 Task: Play online Dominion games in medium mode.
Action: Mouse moved to (477, 499)
Screenshot: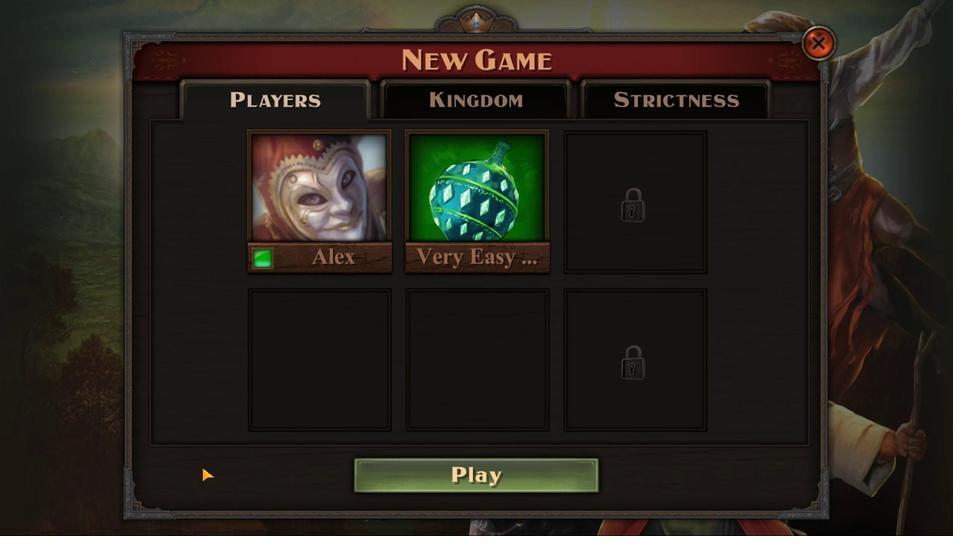 
Action: Mouse pressed left at (477, 499)
Screenshot: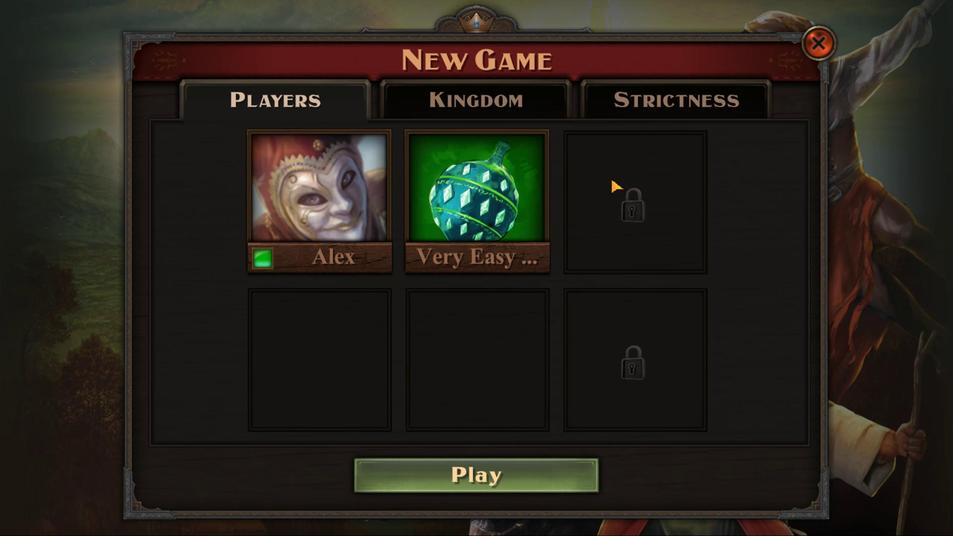 
Action: Mouse moved to (345, 376)
Screenshot: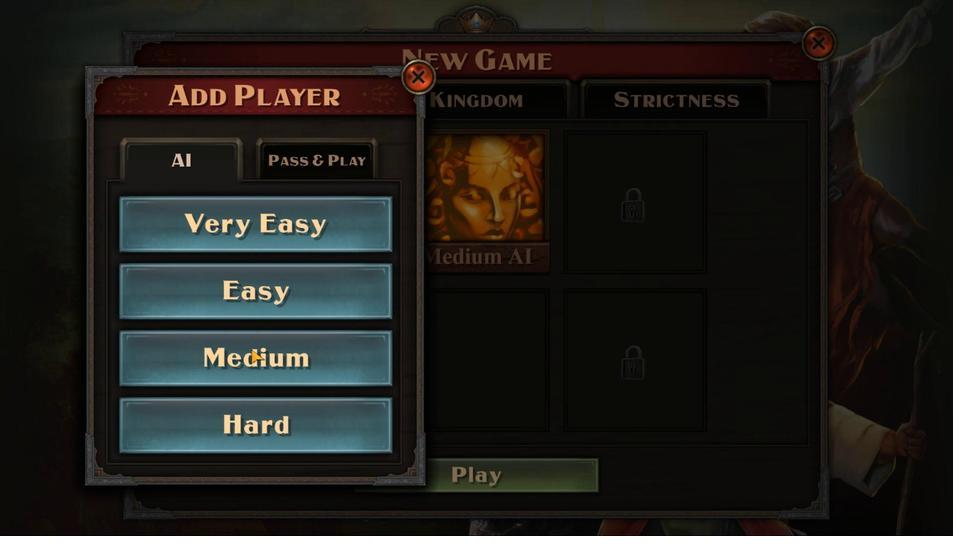 
Action: Mouse pressed left at (345, 376)
Screenshot: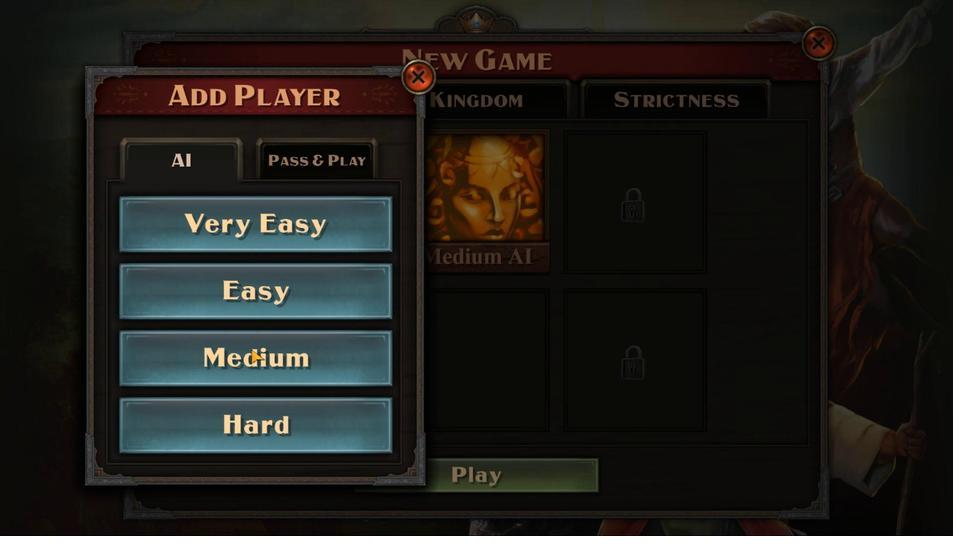 
Action: Mouse moved to (454, 443)
Screenshot: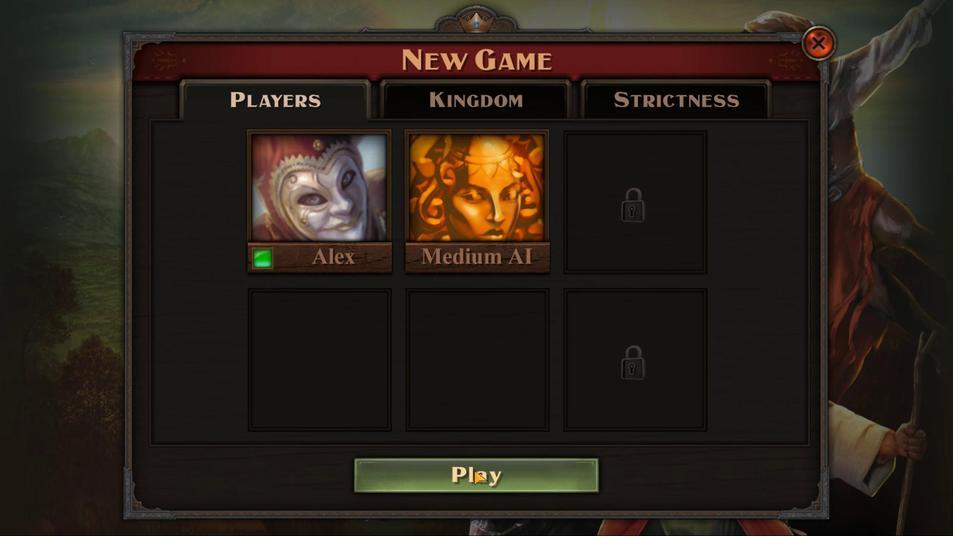 
Action: Mouse pressed left at (454, 443)
Screenshot: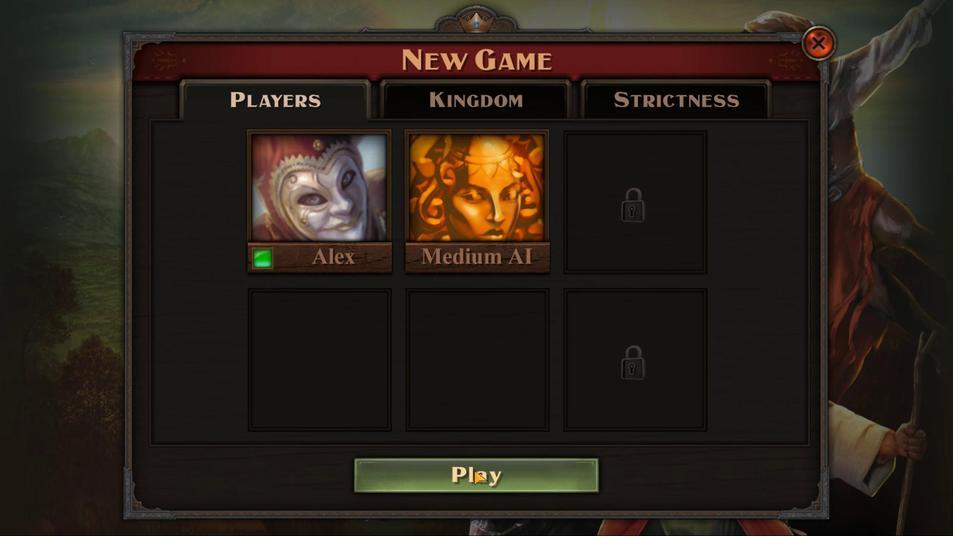 
Action: Mouse moved to (361, 498)
Screenshot: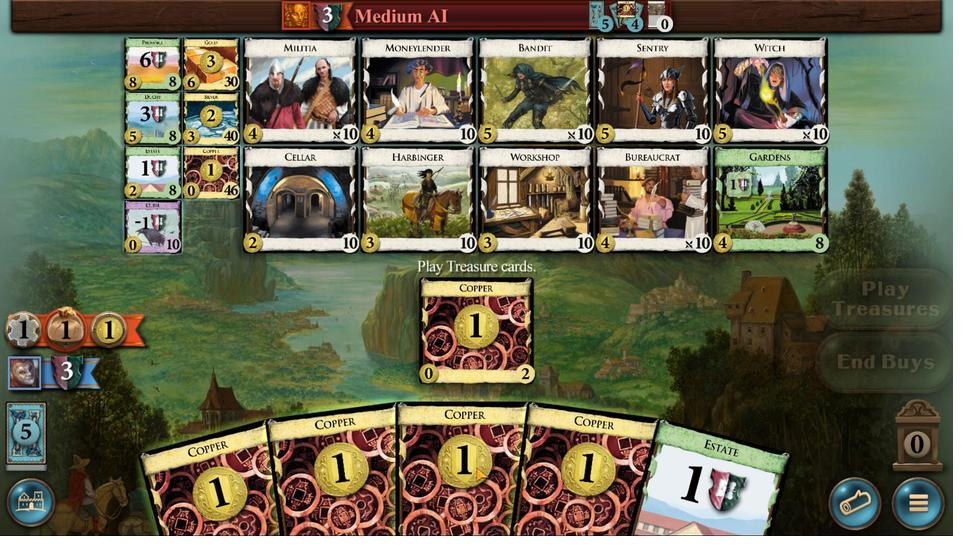 
Action: Mouse pressed left at (361, 498)
Screenshot: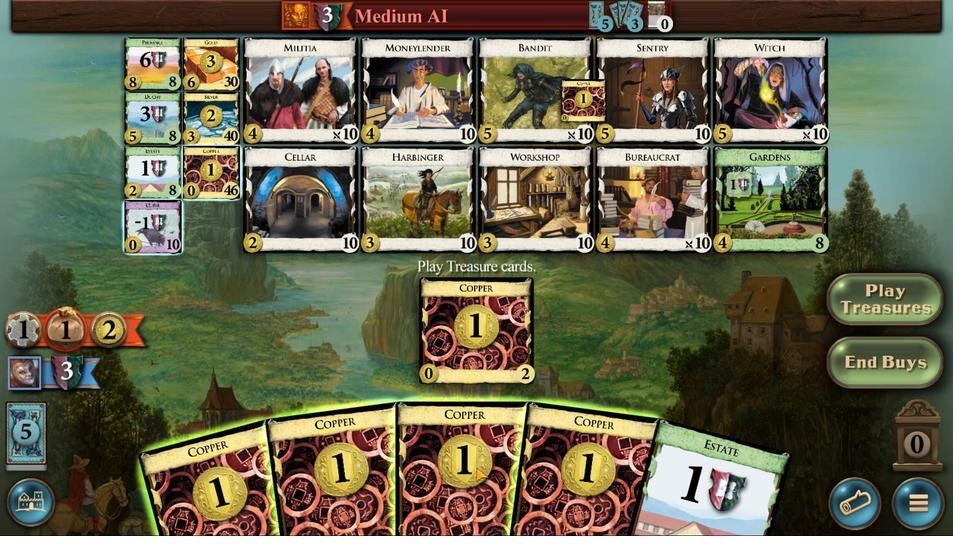 
Action: Mouse moved to (350, 484)
Screenshot: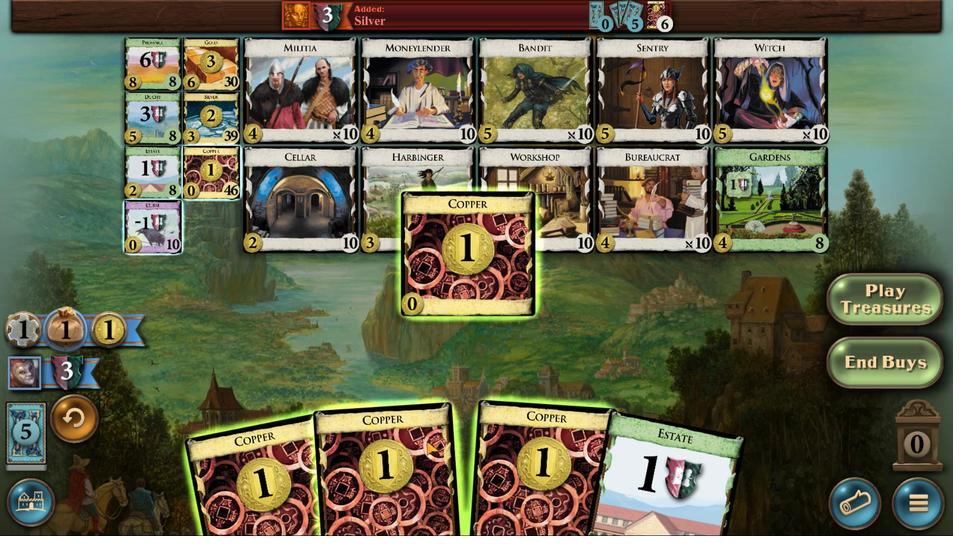 
Action: Mouse scrolled (350, 484) with delta (0, 0)
Screenshot: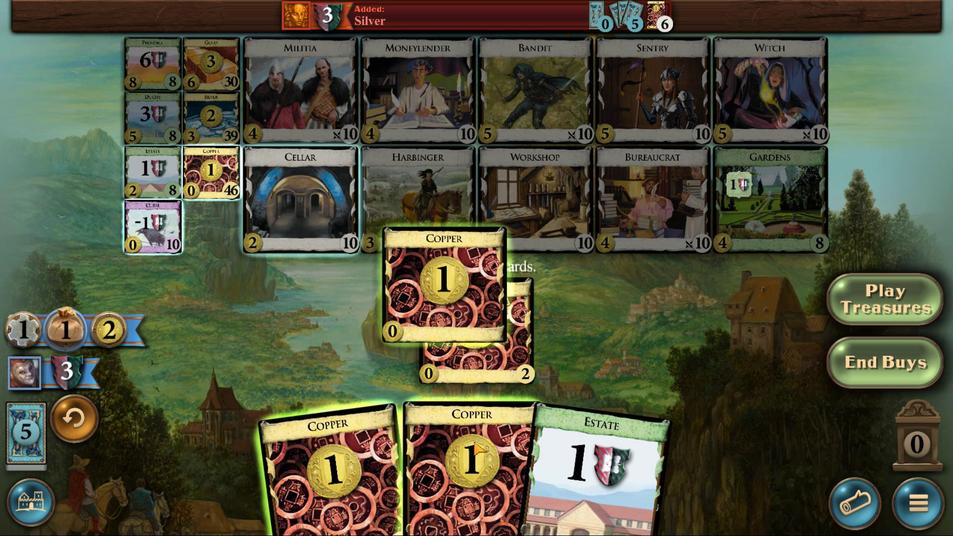 
Action: Mouse scrolled (350, 484) with delta (0, 0)
Screenshot: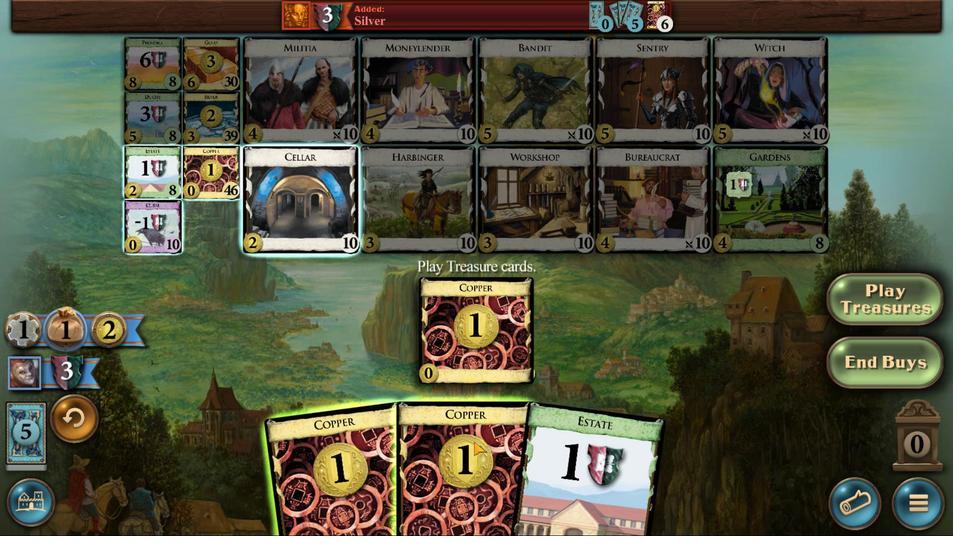 
Action: Mouse moved to (382, 485)
Screenshot: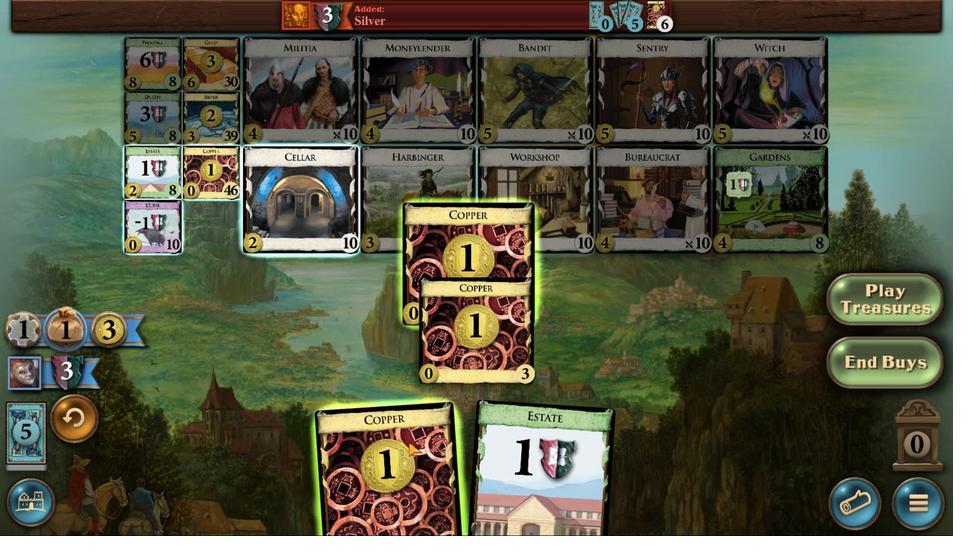 
Action: Mouse scrolled (382, 485) with delta (0, 0)
Screenshot: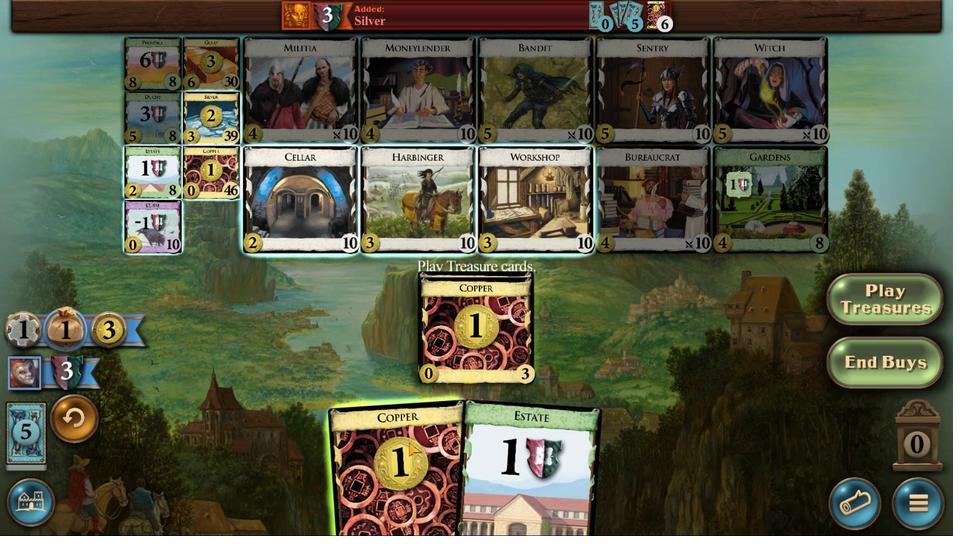 
Action: Mouse scrolled (382, 485) with delta (0, 0)
Screenshot: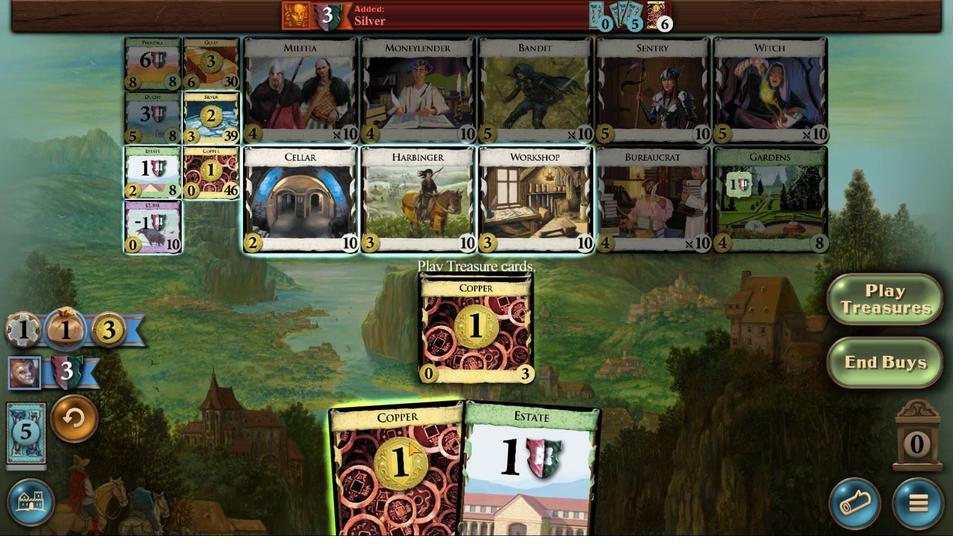 
Action: Mouse scrolled (382, 485) with delta (0, 0)
Screenshot: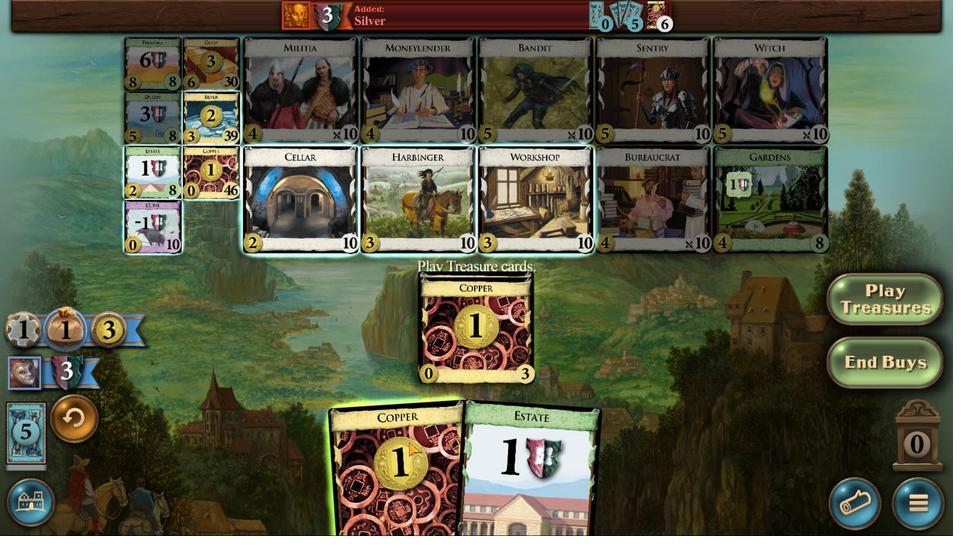 
Action: Mouse moved to (361, 485)
Screenshot: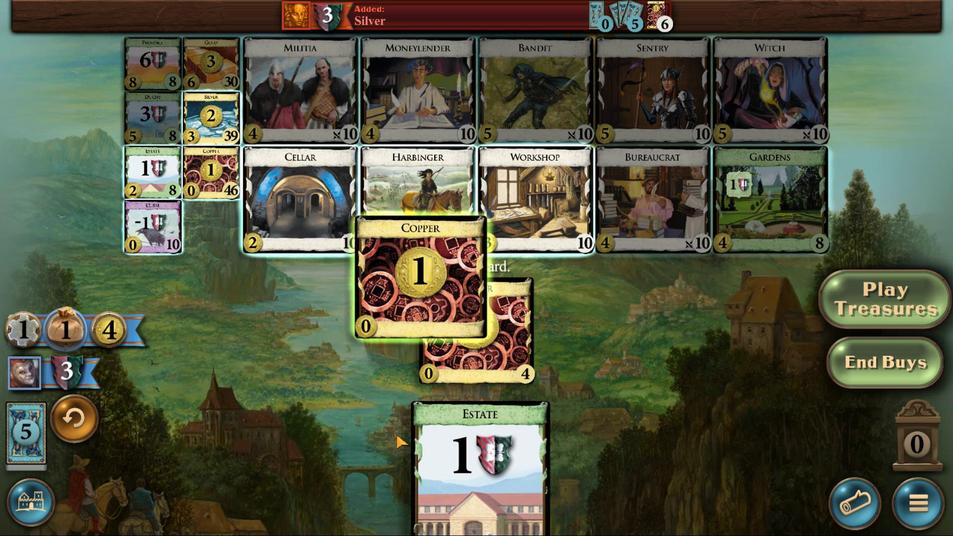 
Action: Mouse scrolled (361, 485) with delta (0, 0)
Screenshot: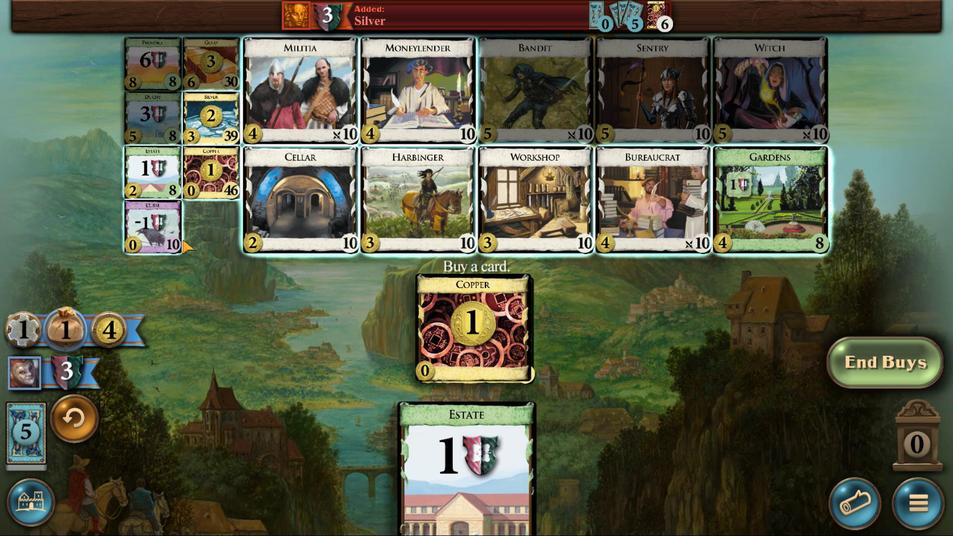 
Action: Mouse scrolled (361, 485) with delta (0, 0)
Screenshot: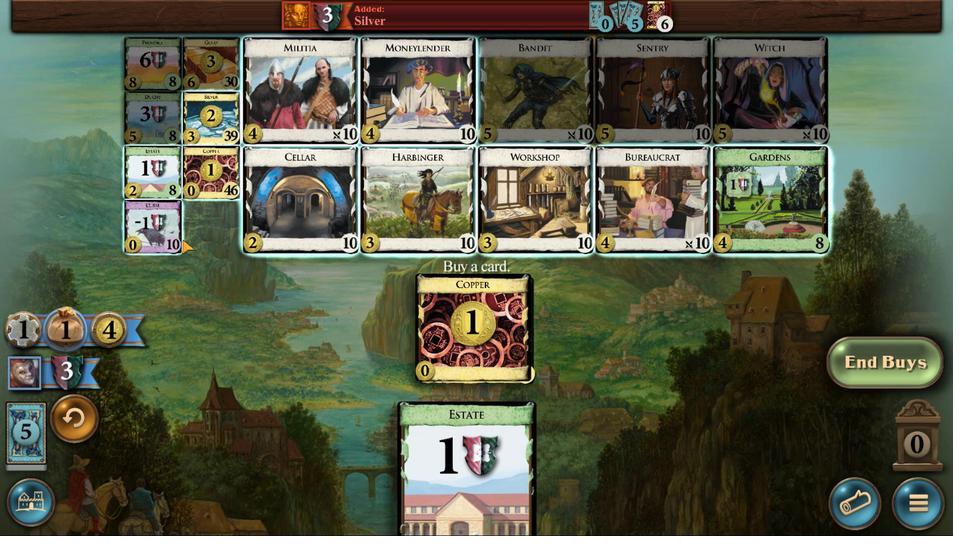 
Action: Mouse scrolled (361, 485) with delta (0, 0)
Screenshot: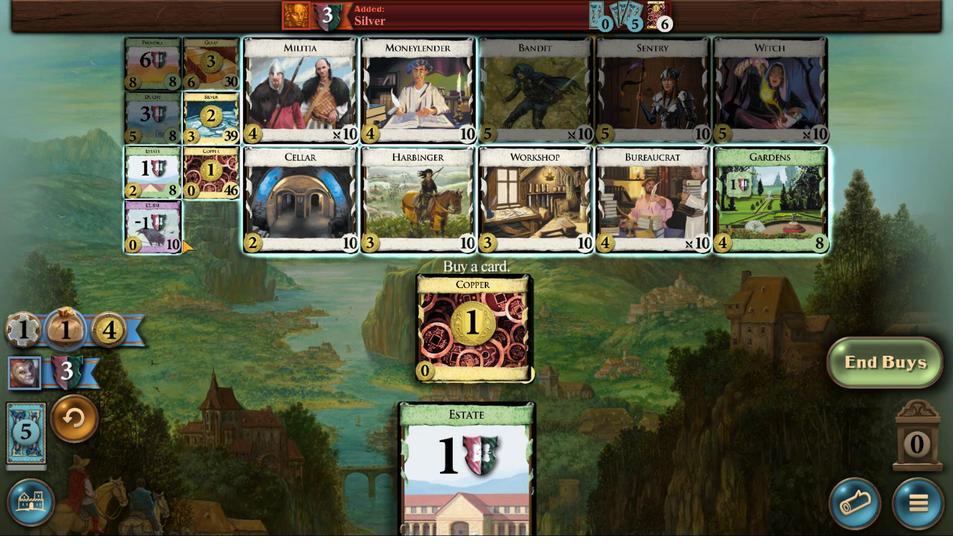 
Action: Mouse moved to (388, 485)
Screenshot: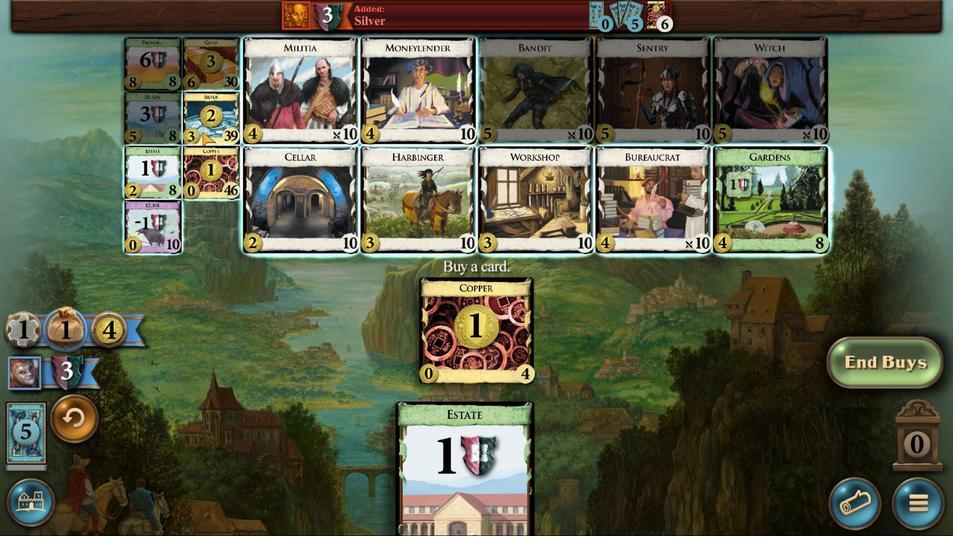 
Action: Mouse scrolled (388, 485) with delta (0, 0)
Screenshot: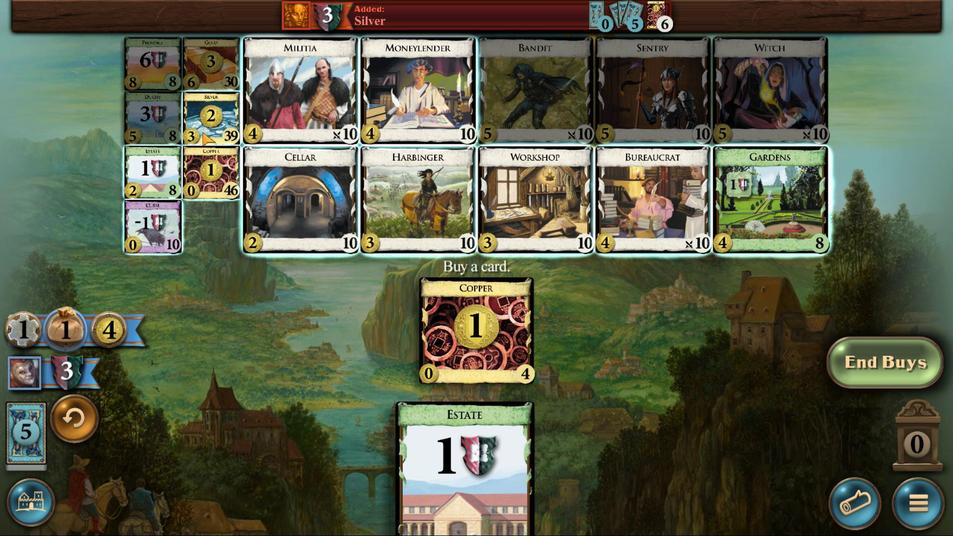 
Action: Mouse scrolled (388, 485) with delta (0, 0)
Screenshot: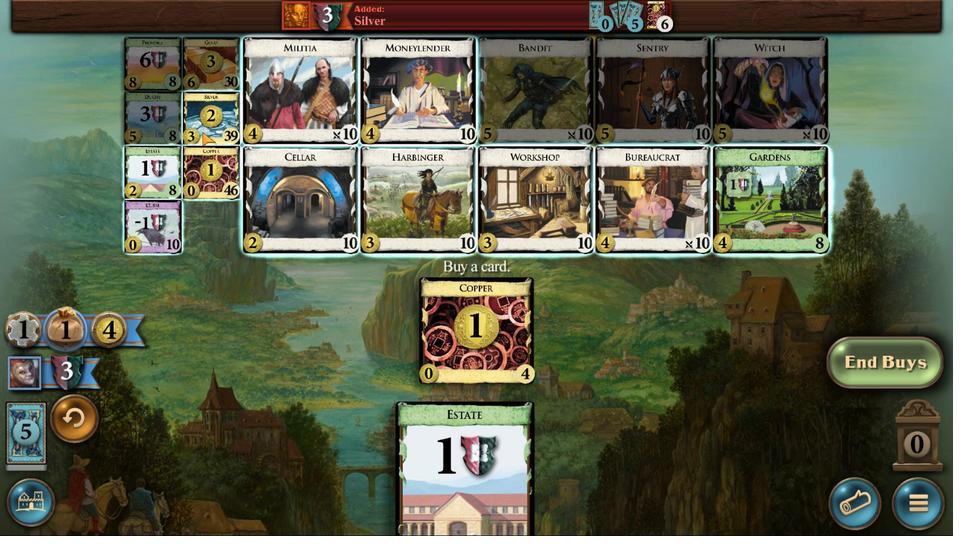 
Action: Mouse moved to (474, 346)
Screenshot: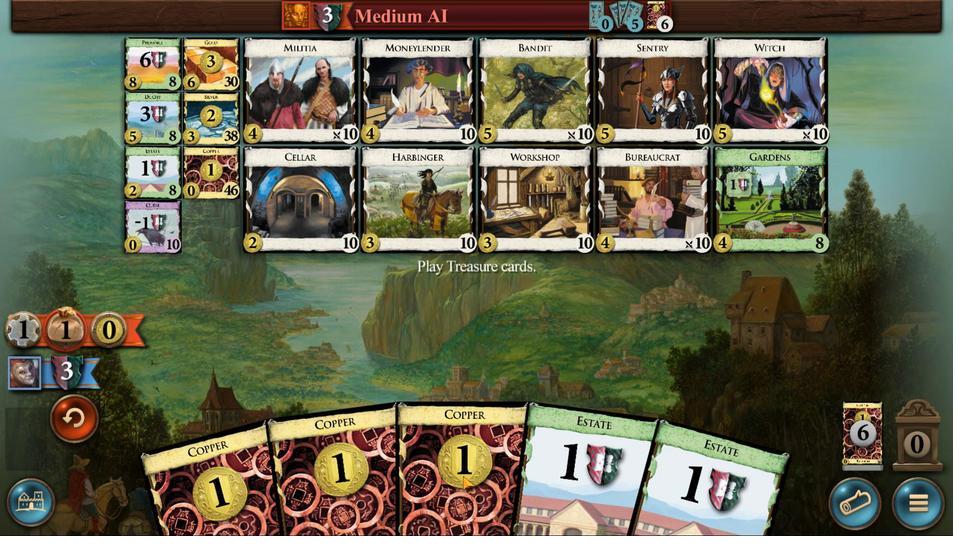 
Action: Mouse pressed left at (474, 346)
Screenshot: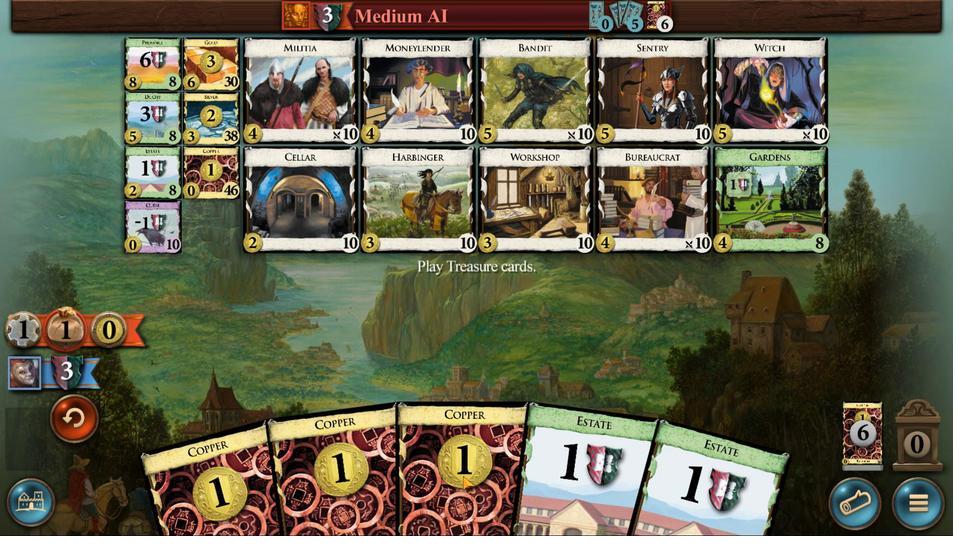 
Action: Mouse moved to (414, 499)
Screenshot: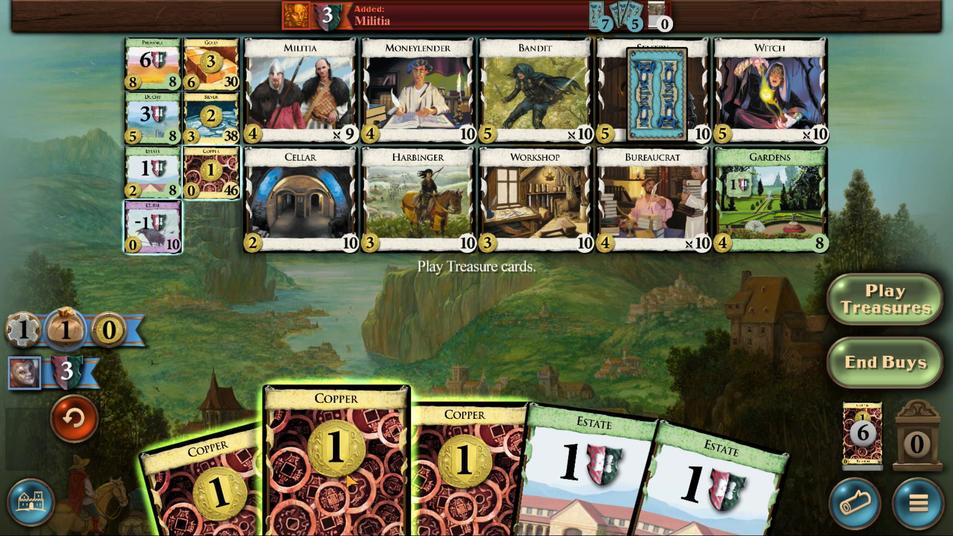 
Action: Mouse scrolled (414, 499) with delta (0, 0)
Screenshot: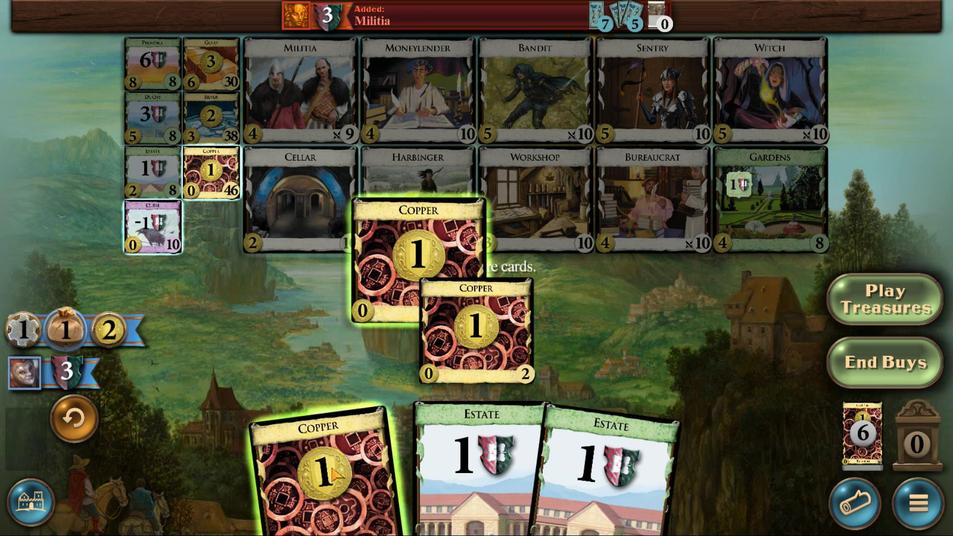 
Action: Mouse scrolled (414, 499) with delta (0, 0)
Screenshot: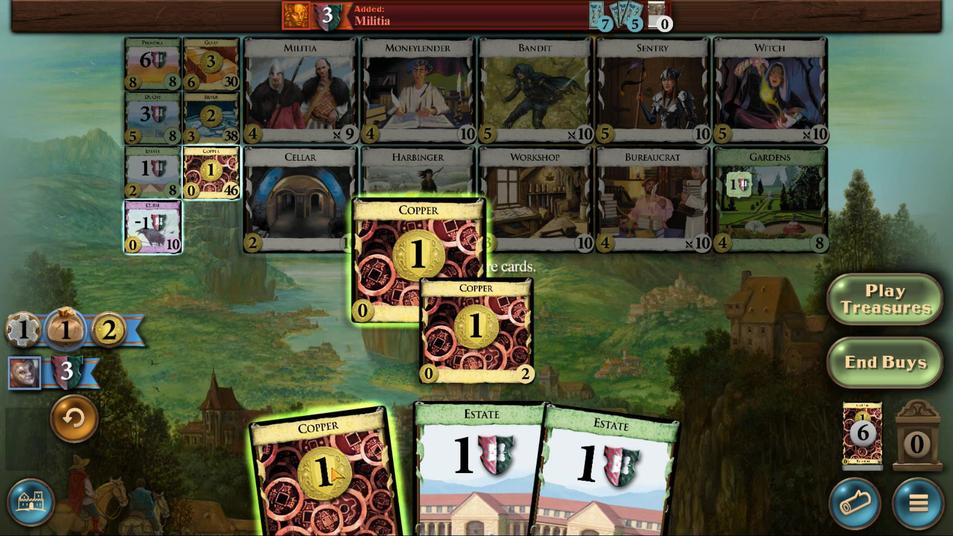 
Action: Mouse scrolled (414, 499) with delta (0, 0)
Screenshot: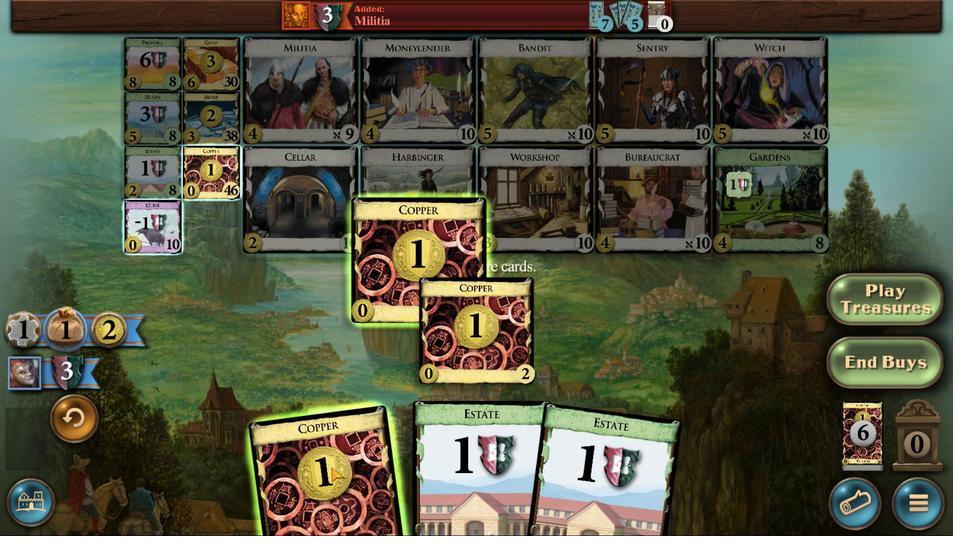 
Action: Mouse moved to (411, 497)
Screenshot: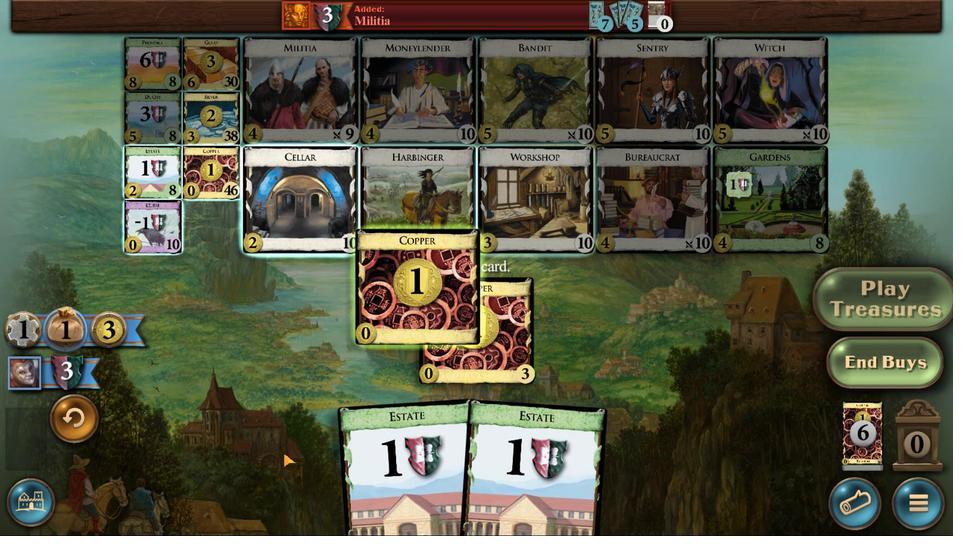 
Action: Mouse scrolled (411, 496) with delta (0, 0)
Screenshot: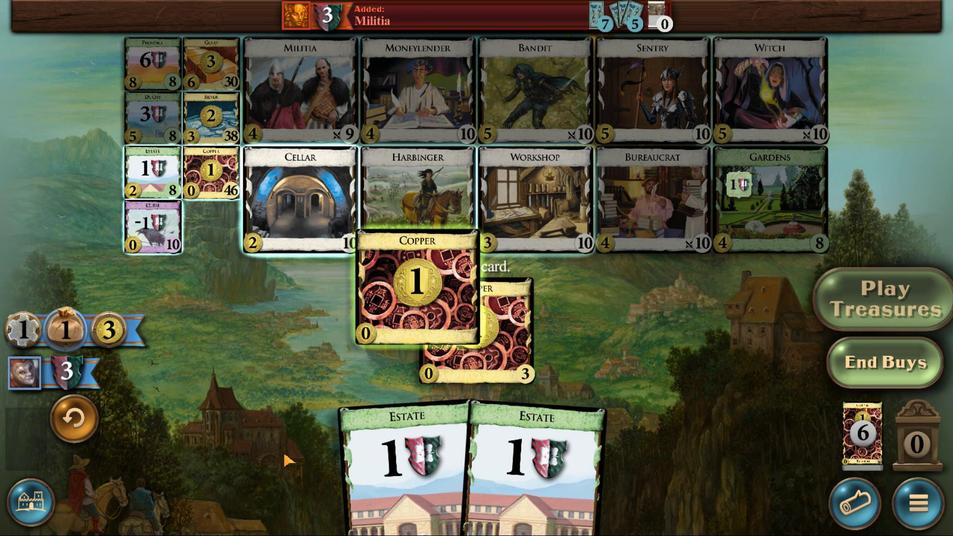 
Action: Mouse scrolled (411, 496) with delta (0, 0)
Screenshot: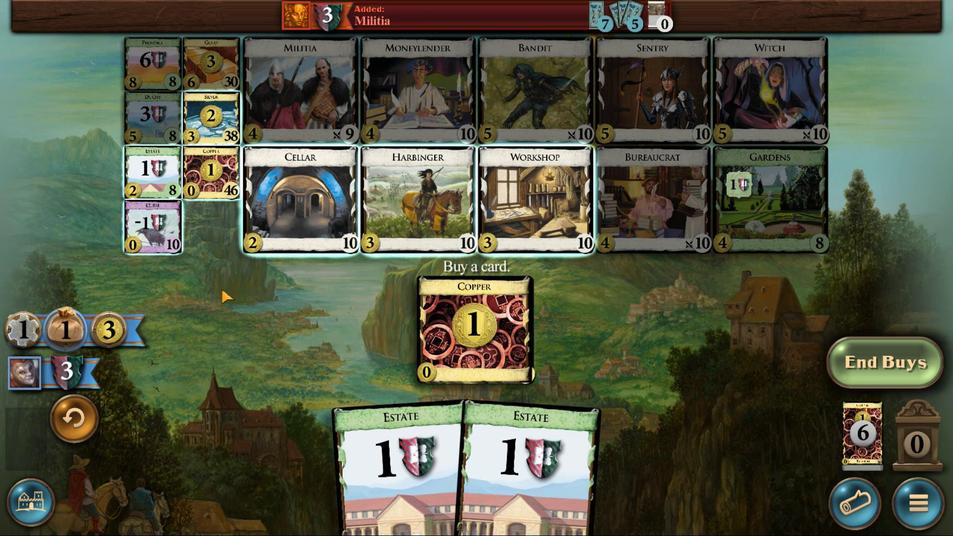 
Action: Mouse scrolled (411, 496) with delta (0, 0)
Screenshot: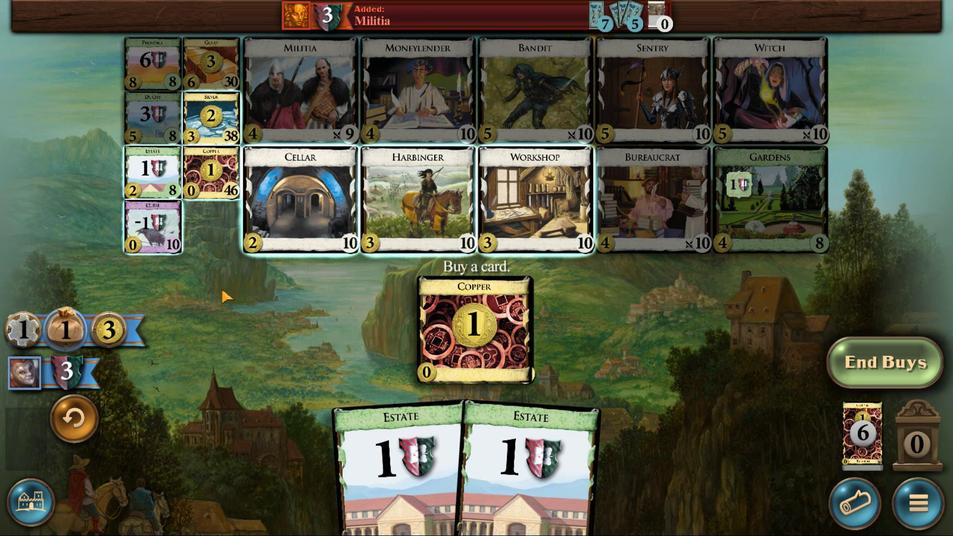 
Action: Mouse moved to (421, 496)
Screenshot: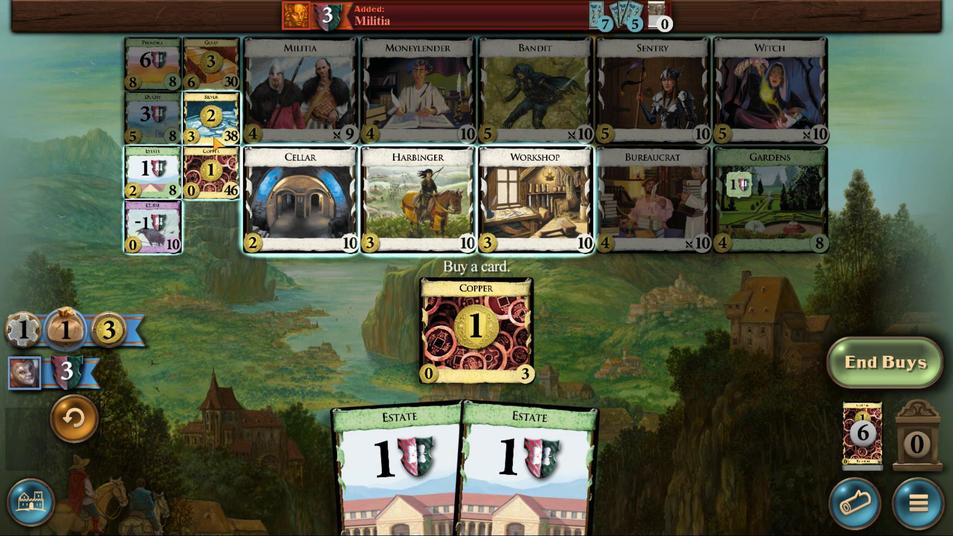 
Action: Mouse scrolled (421, 496) with delta (0, 0)
Screenshot: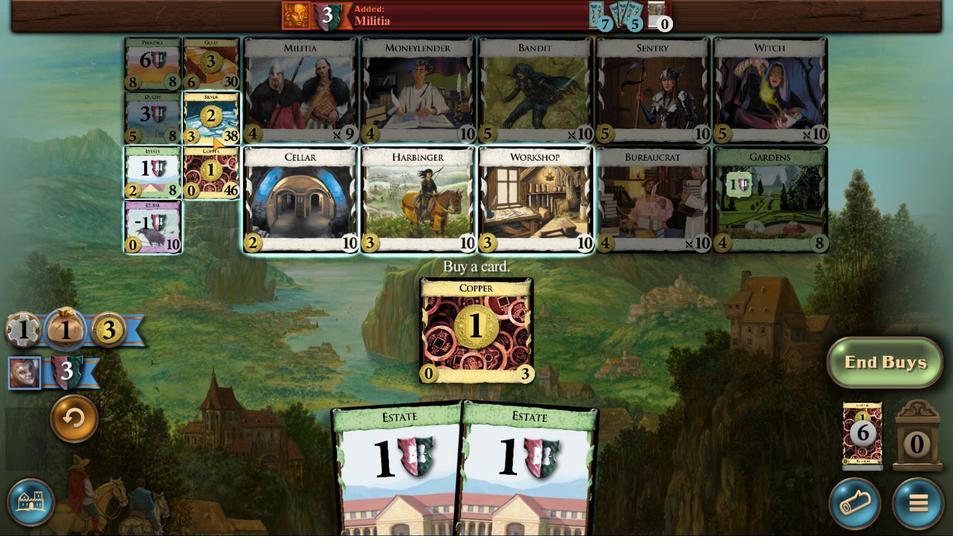 
Action: Mouse scrolled (421, 496) with delta (0, 0)
Screenshot: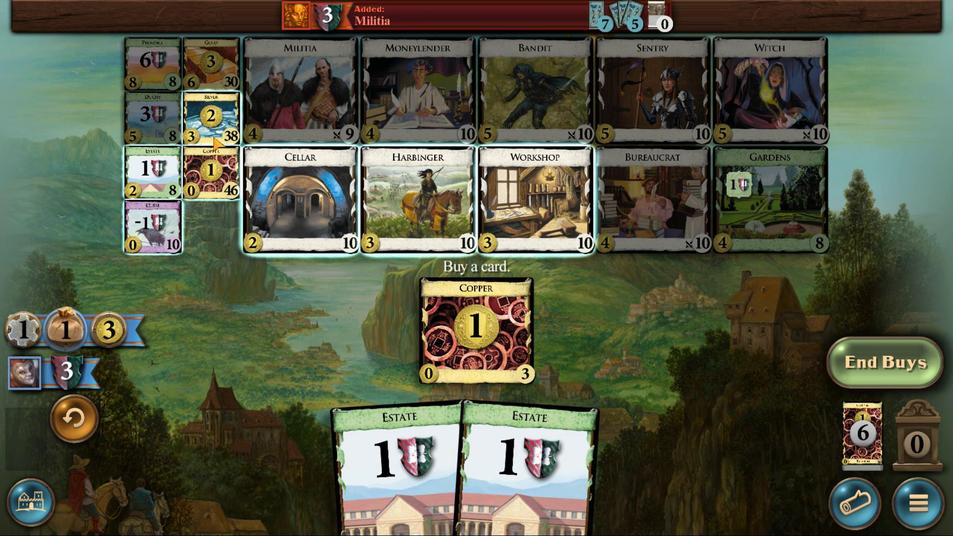 
Action: Mouse scrolled (421, 496) with delta (0, 0)
Screenshot: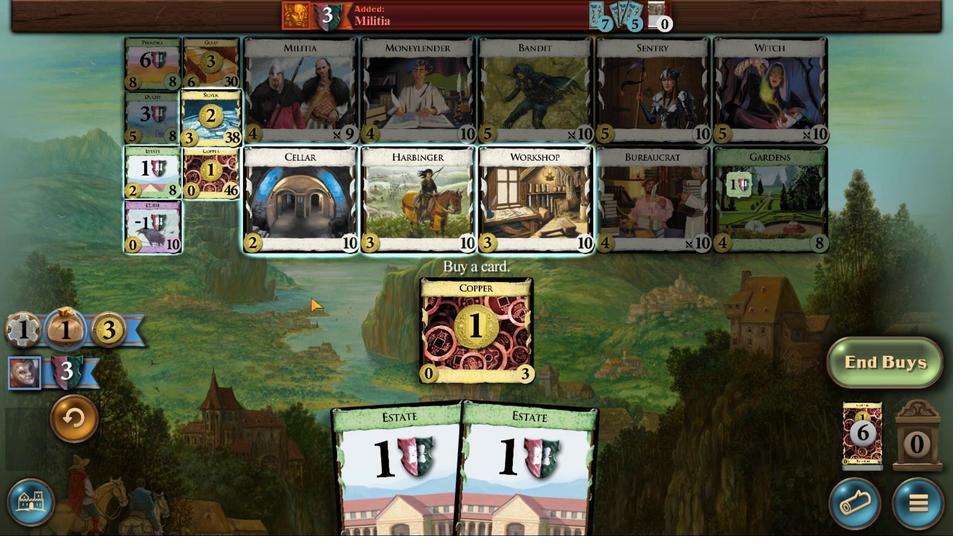 
Action: Mouse moved to (470, 349)
Screenshot: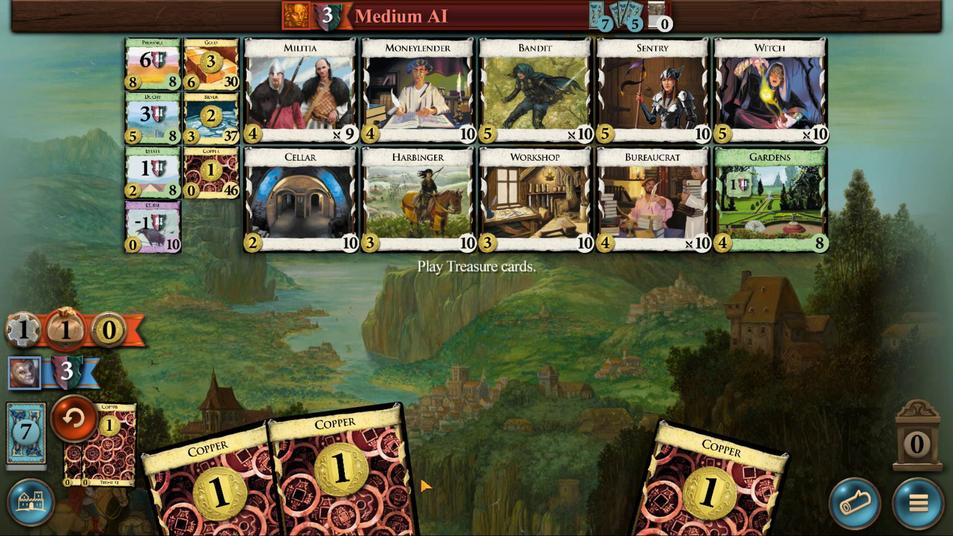 
Action: Mouse pressed left at (470, 349)
Screenshot: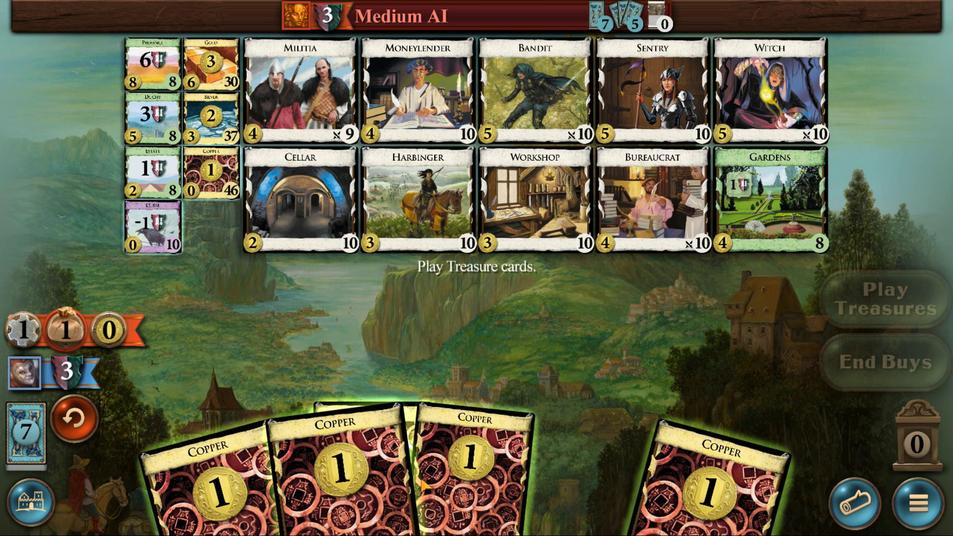
Action: Mouse moved to (358, 489)
Screenshot: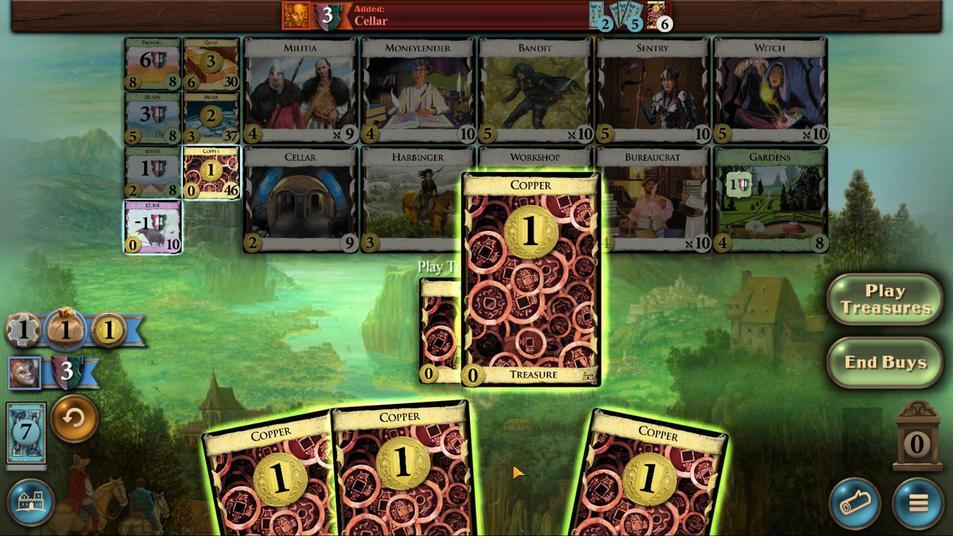 
Action: Mouse scrolled (358, 489) with delta (0, 0)
Screenshot: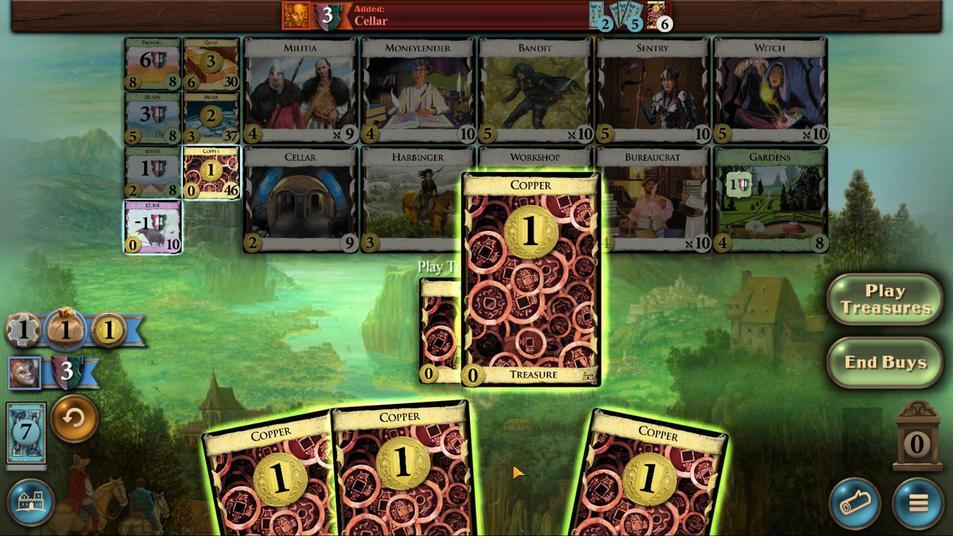 
Action: Mouse moved to (358, 489)
Screenshot: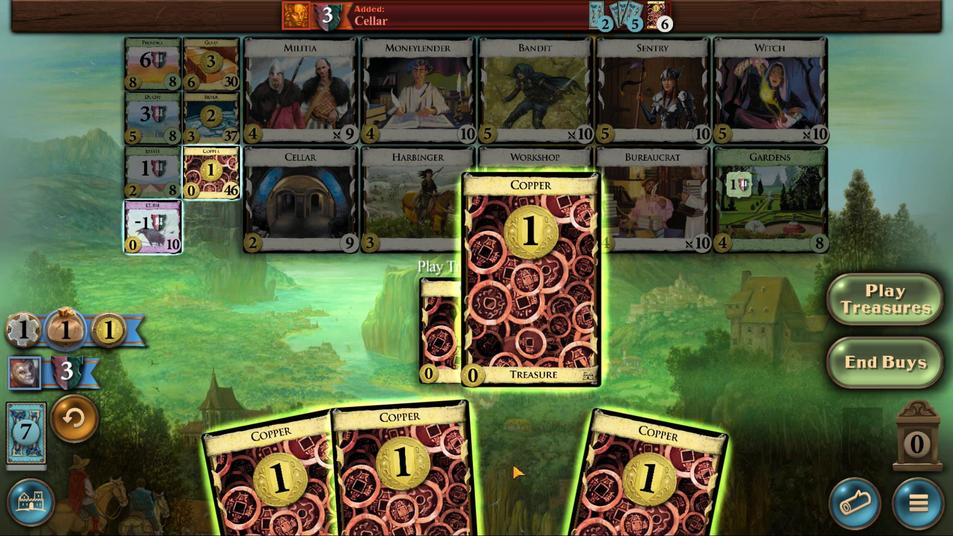 
Action: Mouse scrolled (358, 489) with delta (0, 0)
Screenshot: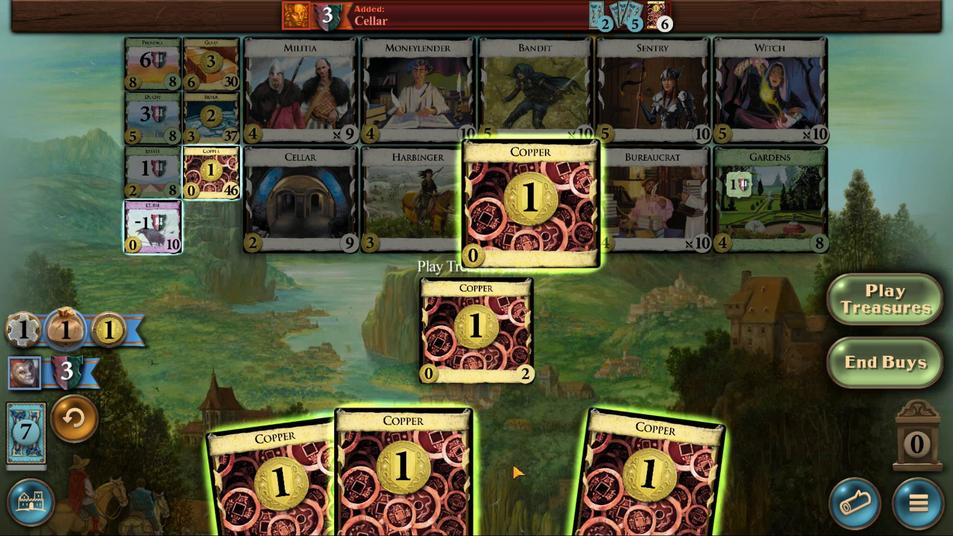 
Action: Mouse moved to (358, 490)
Screenshot: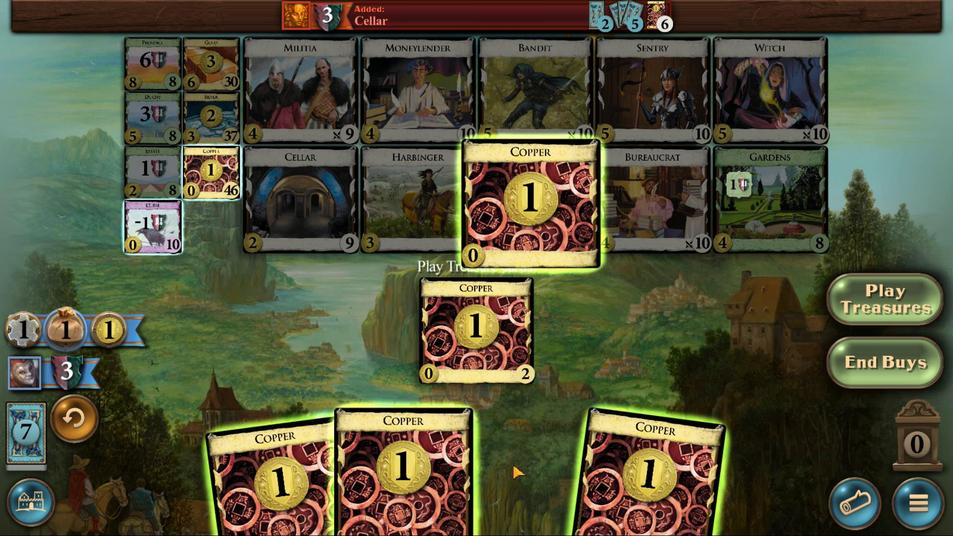
Action: Mouse scrolled (358, 490) with delta (0, 0)
Screenshot: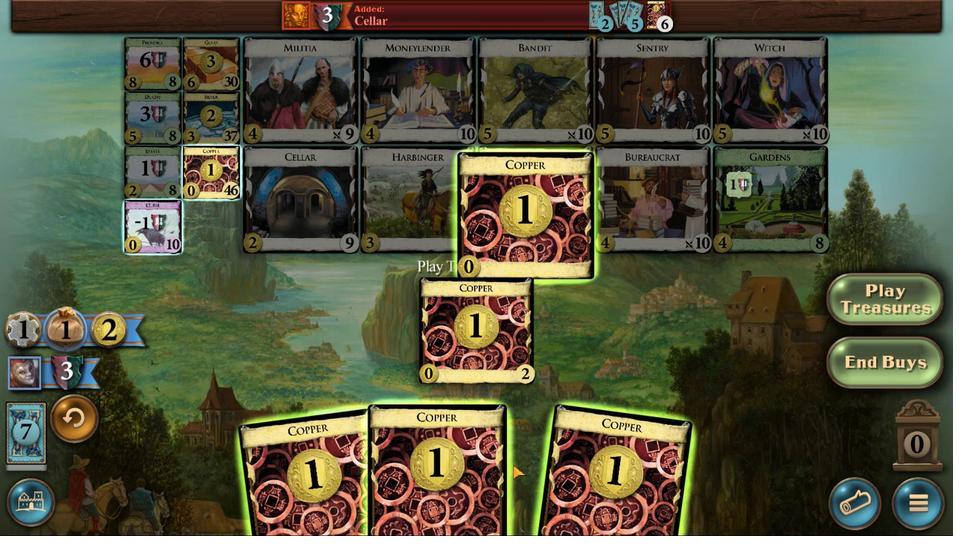 
Action: Mouse moved to (345, 495)
Screenshot: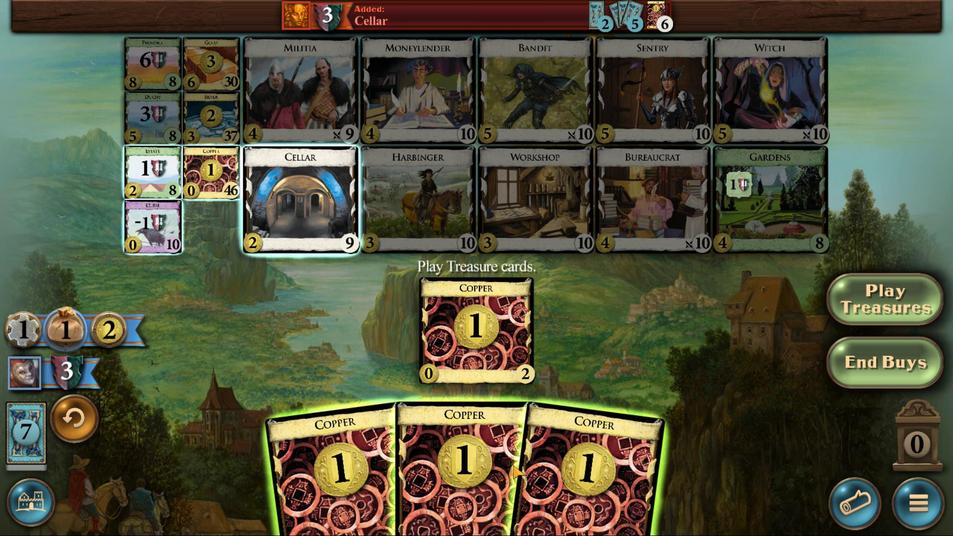 
Action: Mouse scrolled (345, 495) with delta (0, 0)
Screenshot: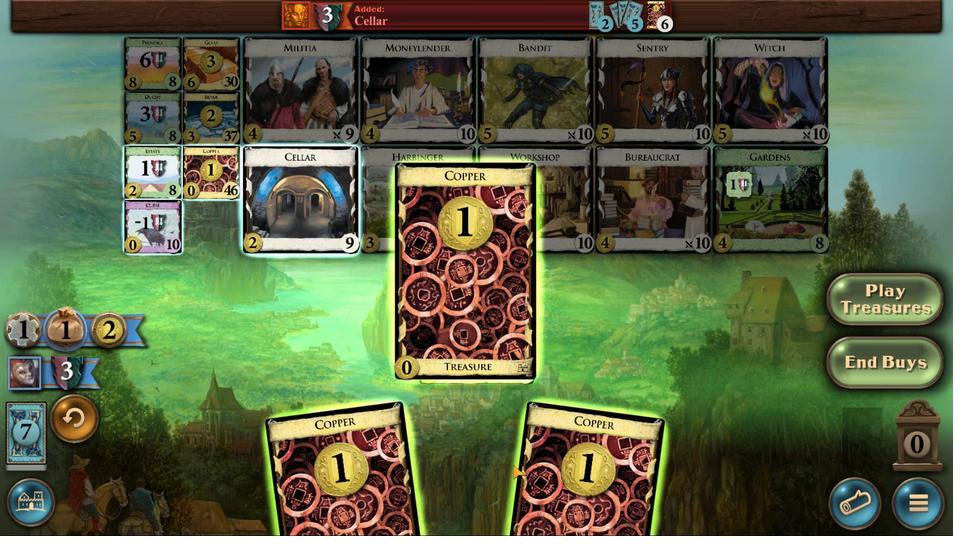 
Action: Mouse scrolled (345, 495) with delta (0, 0)
Screenshot: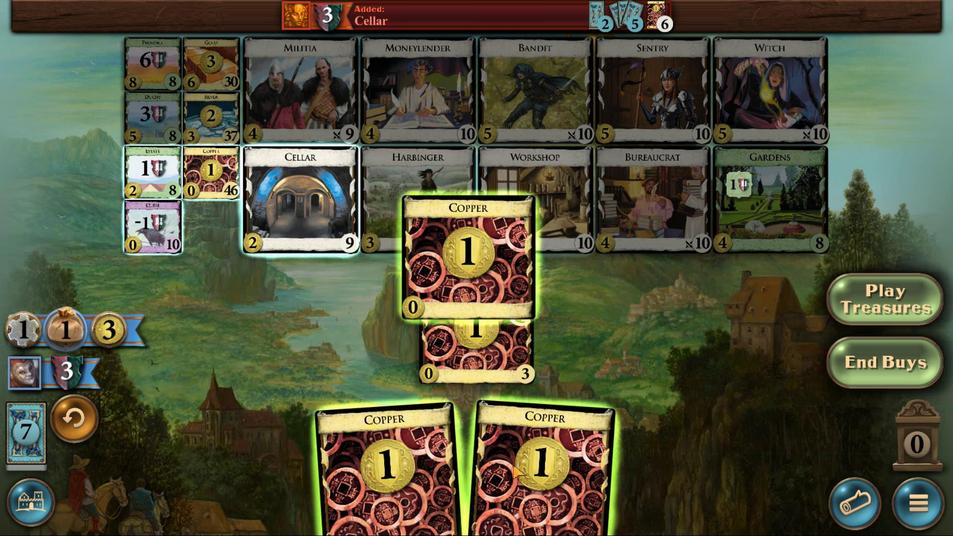 
Action: Mouse scrolled (345, 495) with delta (0, 0)
Screenshot: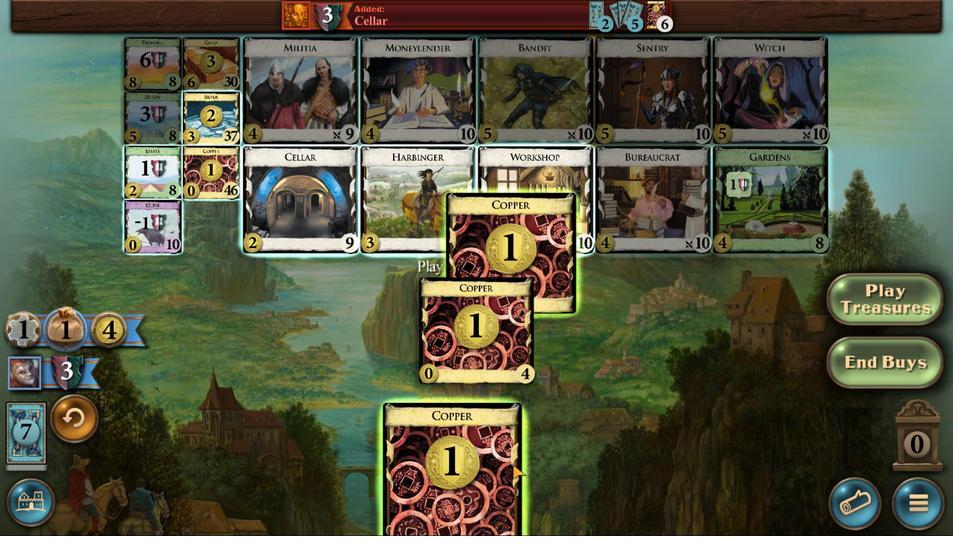 
Action: Mouse scrolled (345, 495) with delta (0, 0)
Screenshot: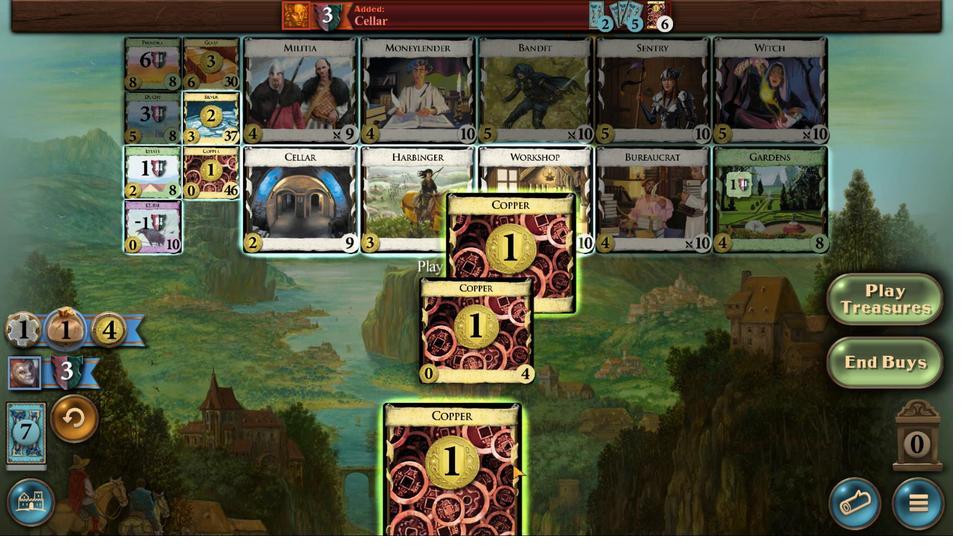 
Action: Mouse scrolled (345, 495) with delta (0, 0)
Screenshot: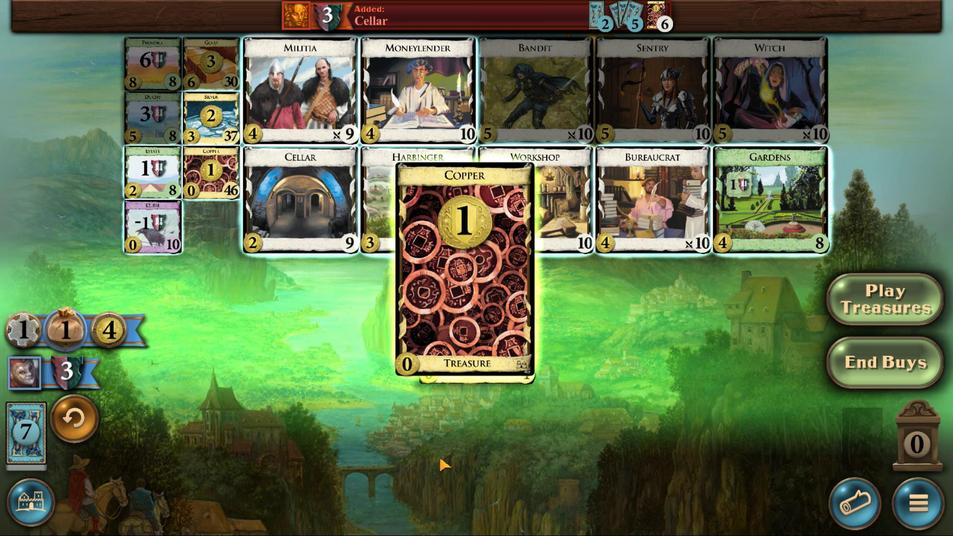 
Action: Mouse scrolled (345, 495) with delta (0, 0)
Screenshot: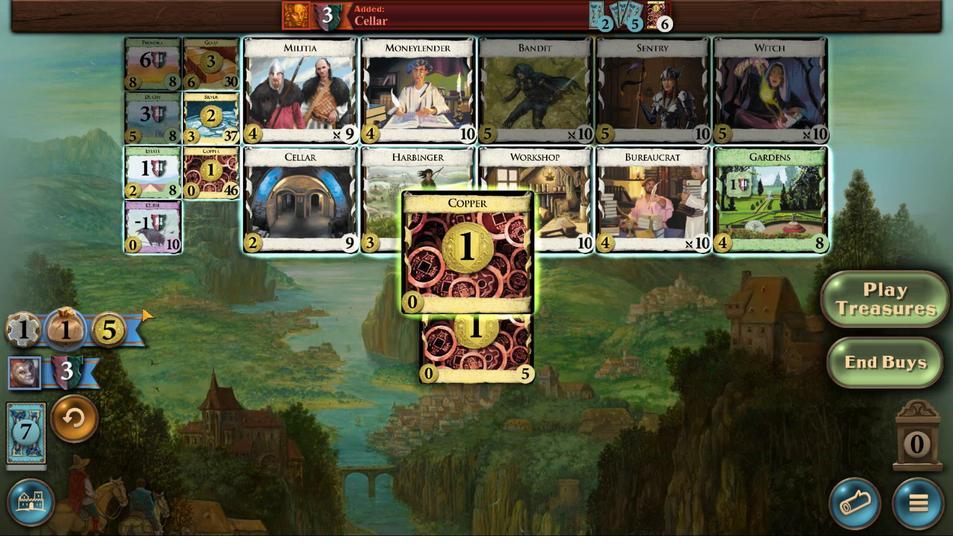 
Action: Mouse moved to (370, 494)
Screenshot: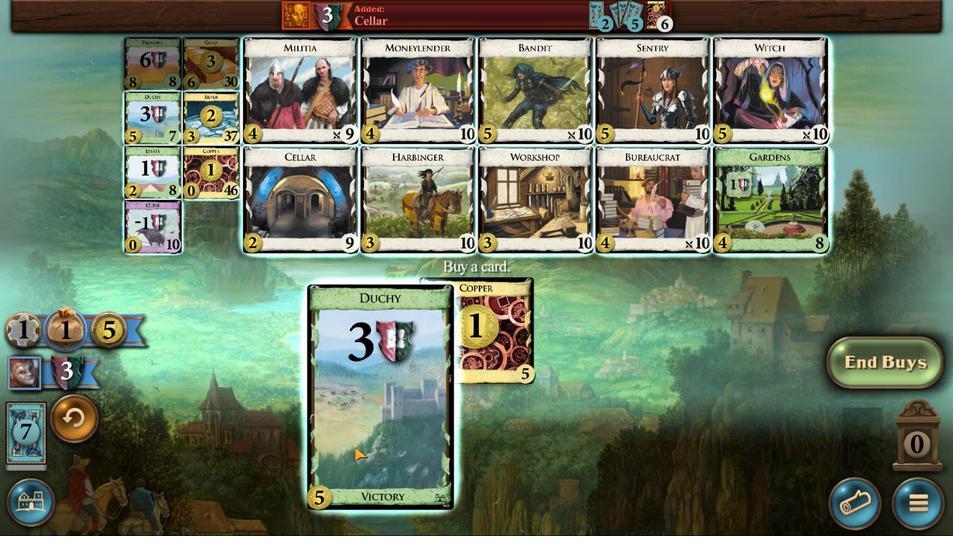 
Action: Mouse scrolled (370, 494) with delta (0, 0)
Screenshot: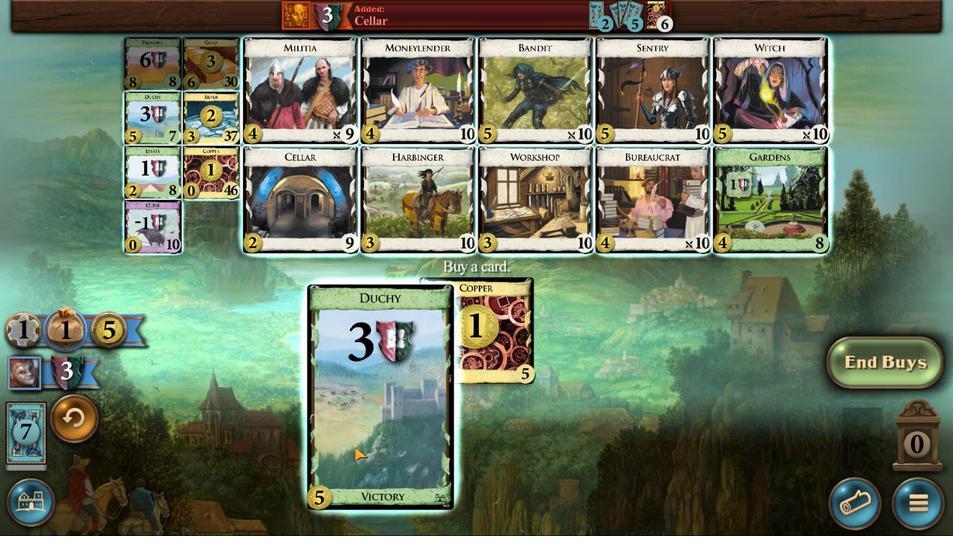 
Action: Mouse moved to (370, 494)
Screenshot: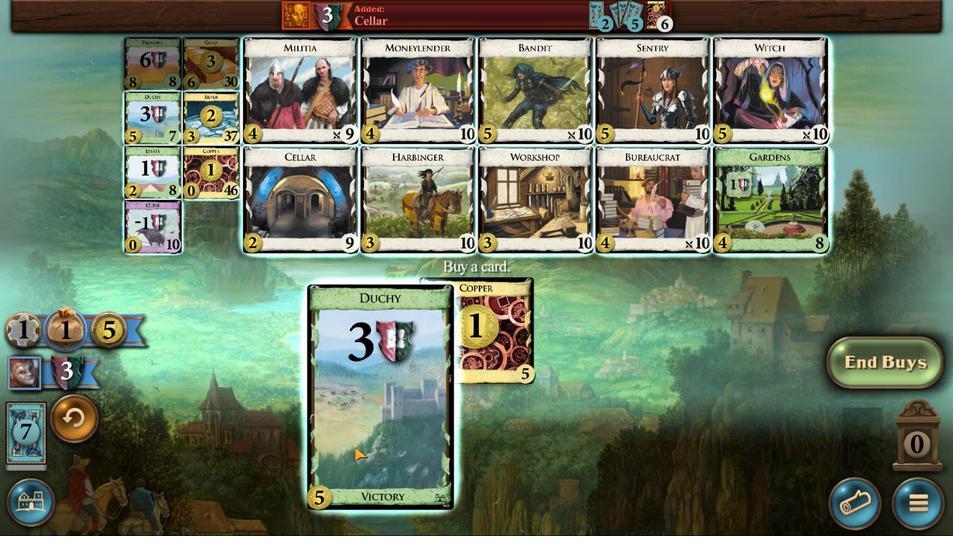 
Action: Mouse scrolled (370, 494) with delta (0, 0)
Screenshot: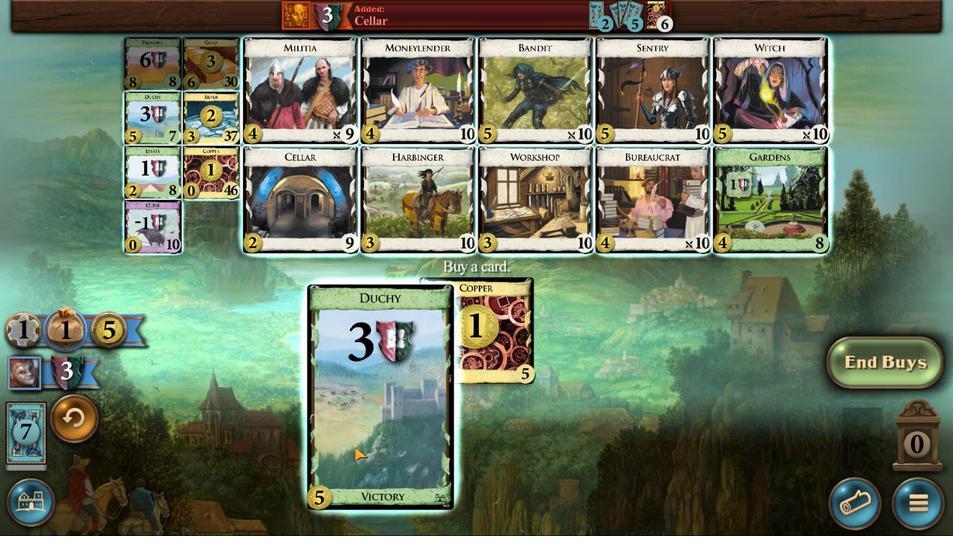 
Action: Mouse moved to (371, 494)
Screenshot: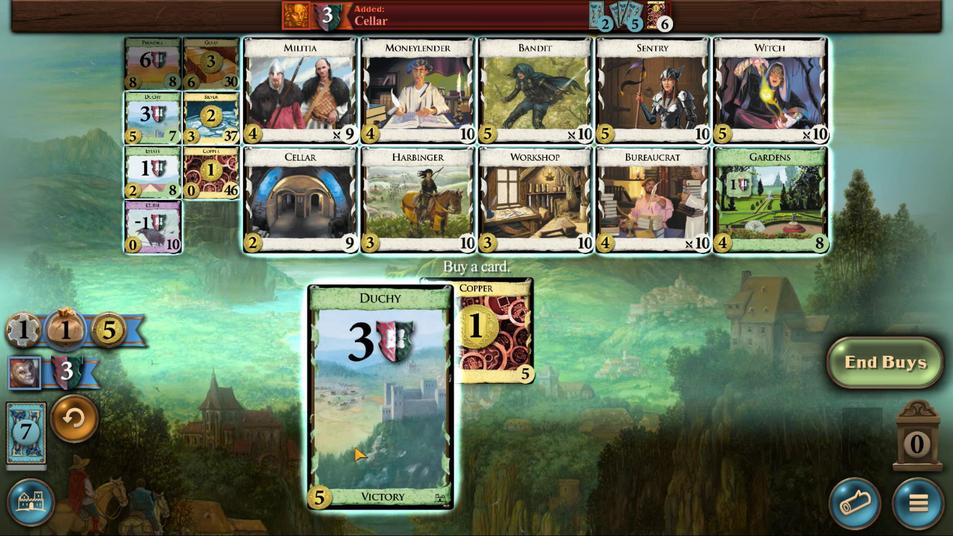 
Action: Mouse scrolled (371, 493) with delta (0, 0)
Screenshot: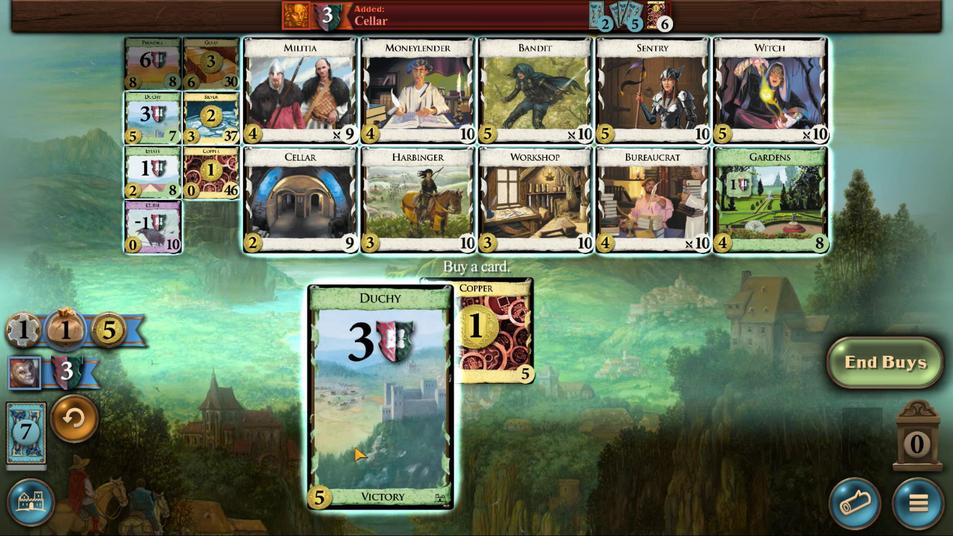 
Action: Mouse moved to (496, 335)
Screenshot: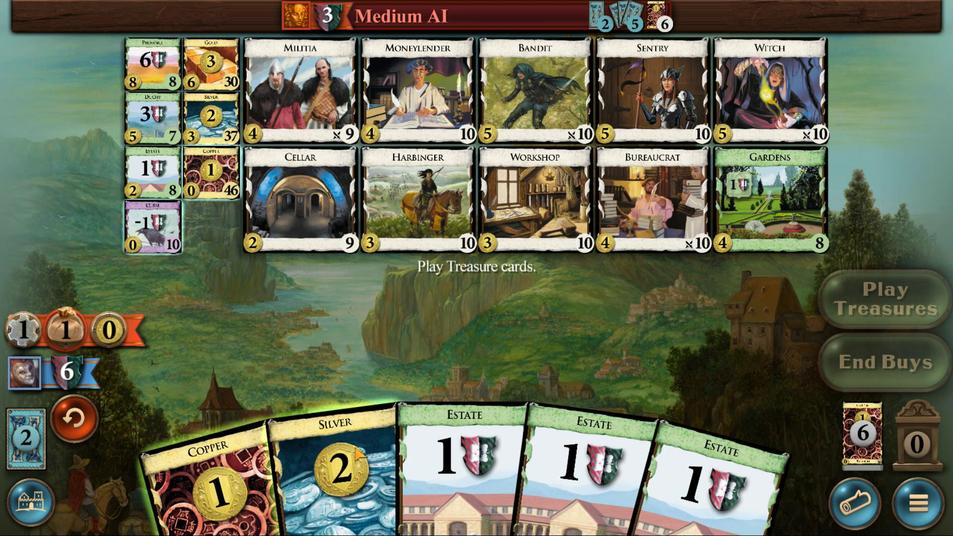 
Action: Mouse pressed left at (496, 335)
Screenshot: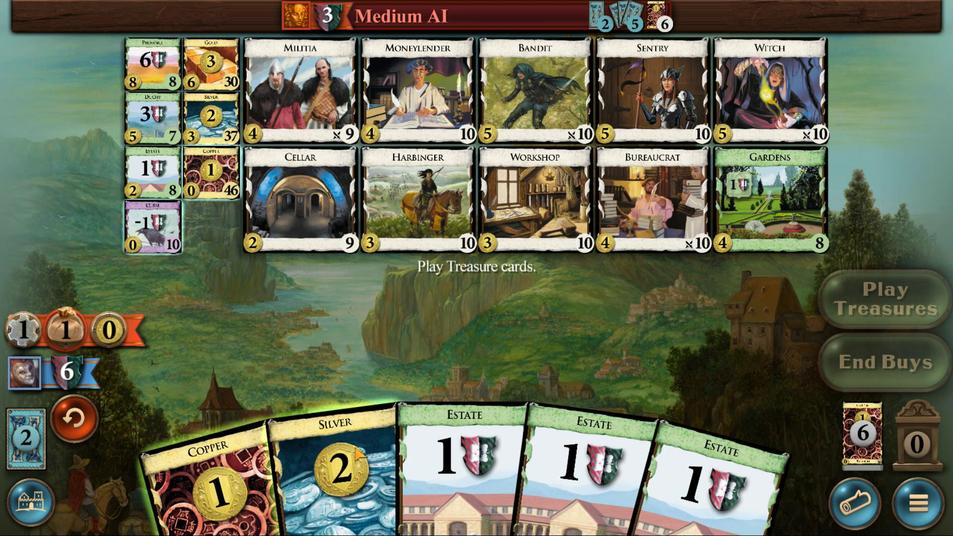 
Action: Mouse moved to (410, 488)
Screenshot: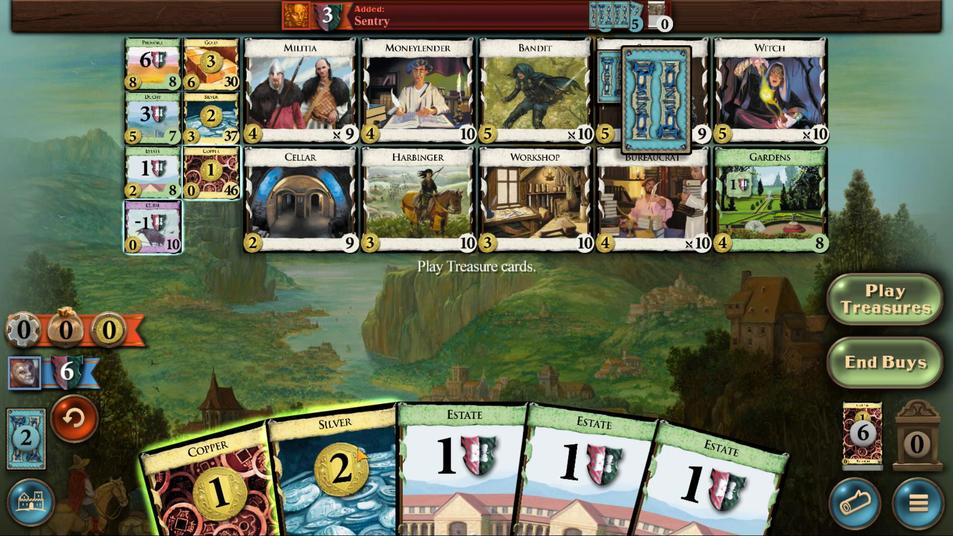 
Action: Mouse scrolled (410, 487) with delta (0, 0)
Screenshot: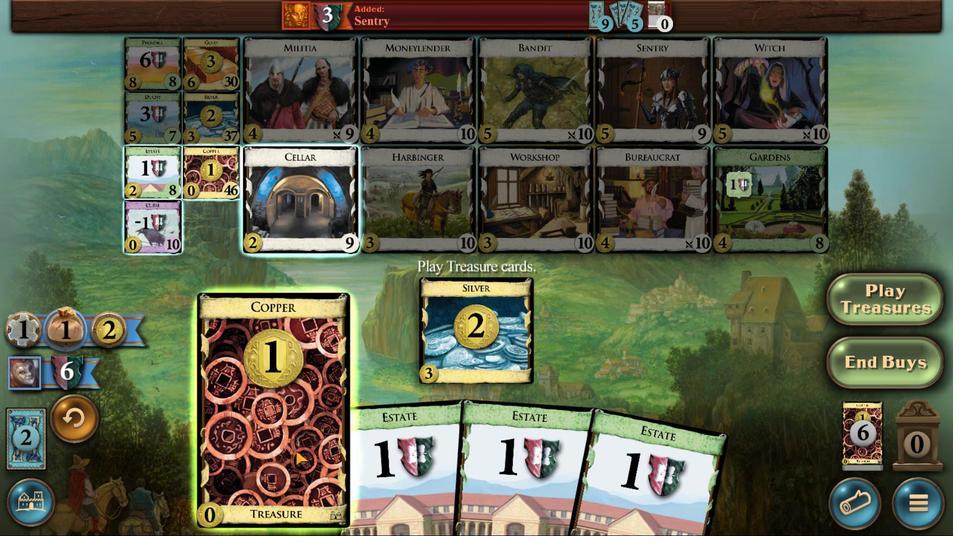 
Action: Mouse scrolled (410, 487) with delta (0, 0)
Screenshot: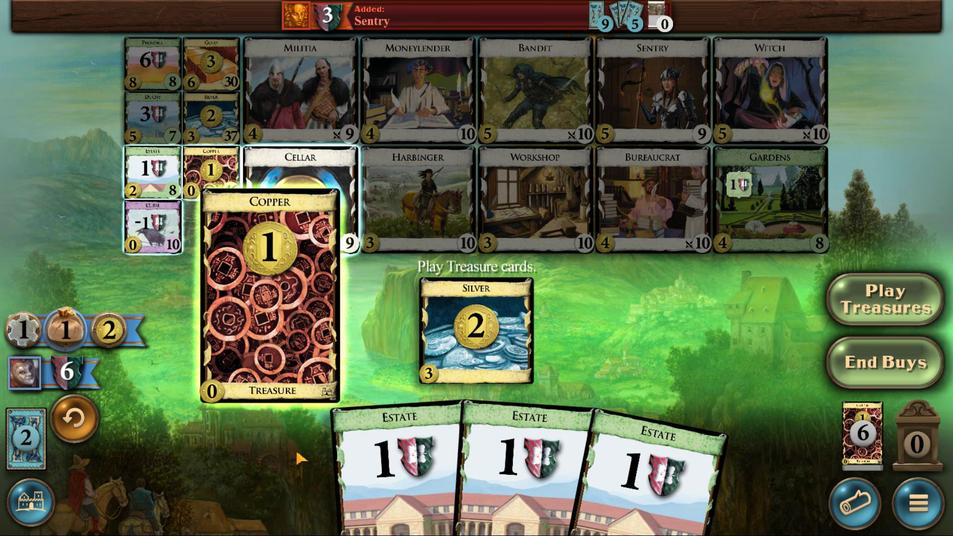 
Action: Mouse moved to (435, 489)
Screenshot: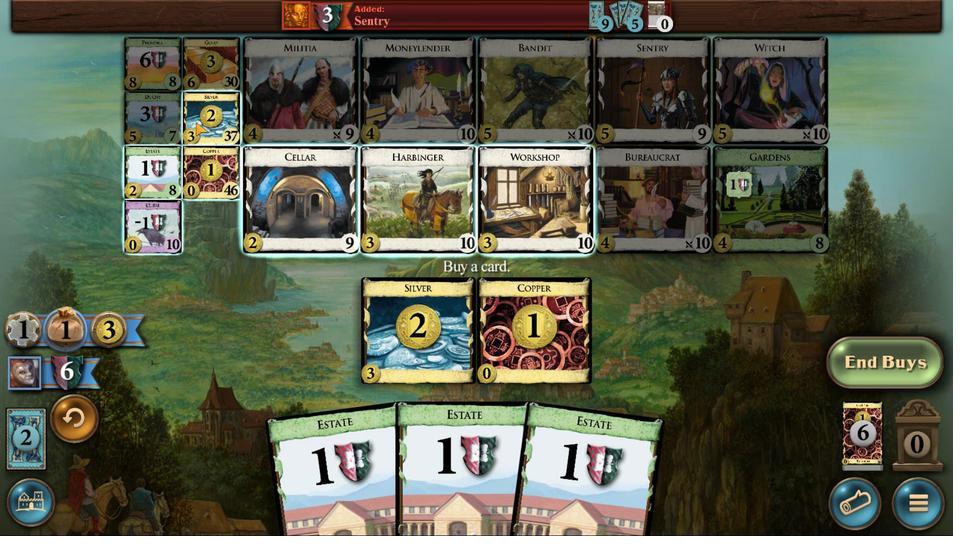 
Action: Mouse scrolled (435, 489) with delta (0, 0)
Screenshot: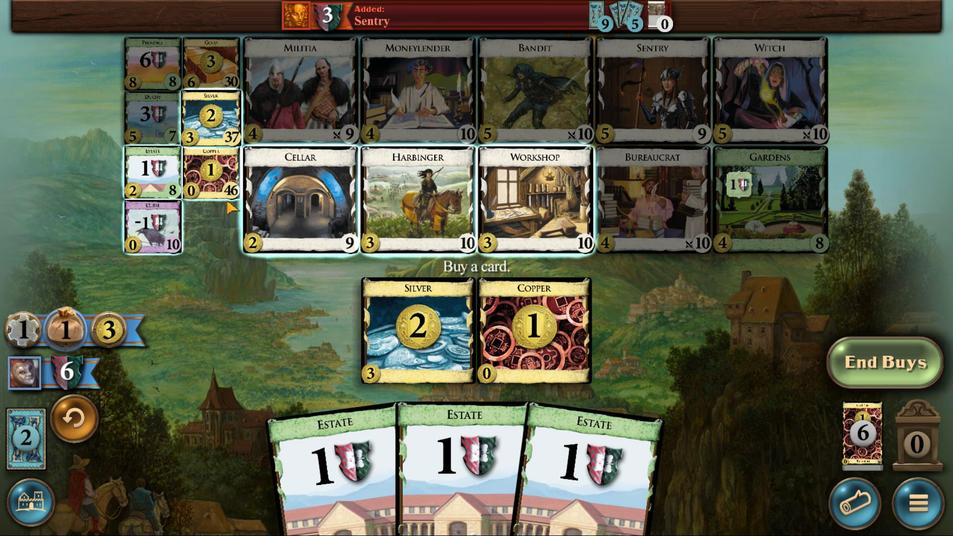 
Action: Mouse scrolled (435, 489) with delta (0, 0)
Screenshot: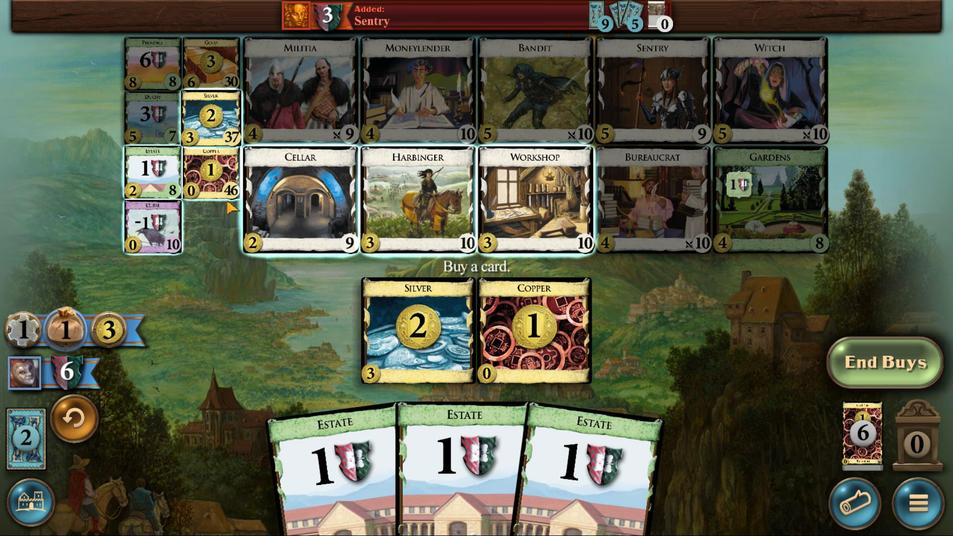 
Action: Mouse scrolled (435, 489) with delta (0, 0)
Screenshot: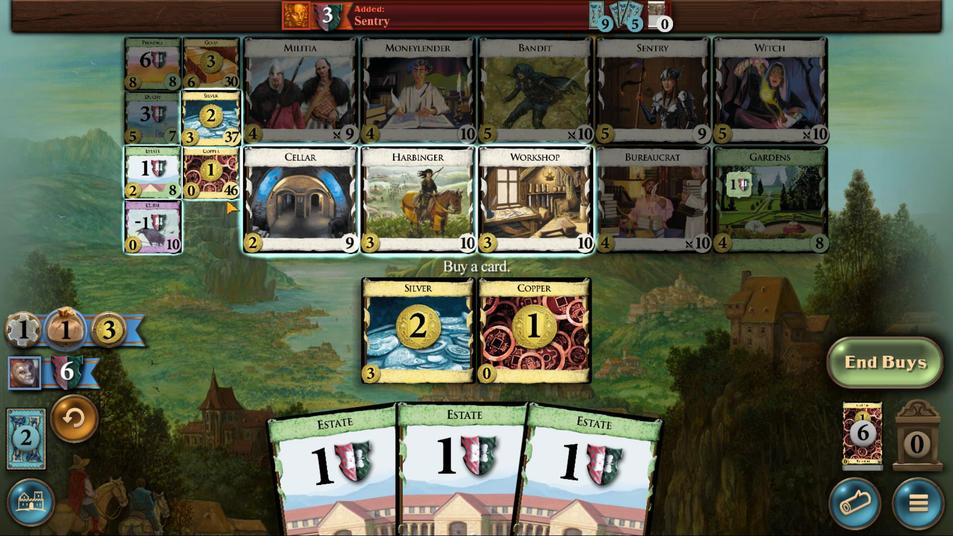 
Action: Mouse moved to (477, 342)
Screenshot: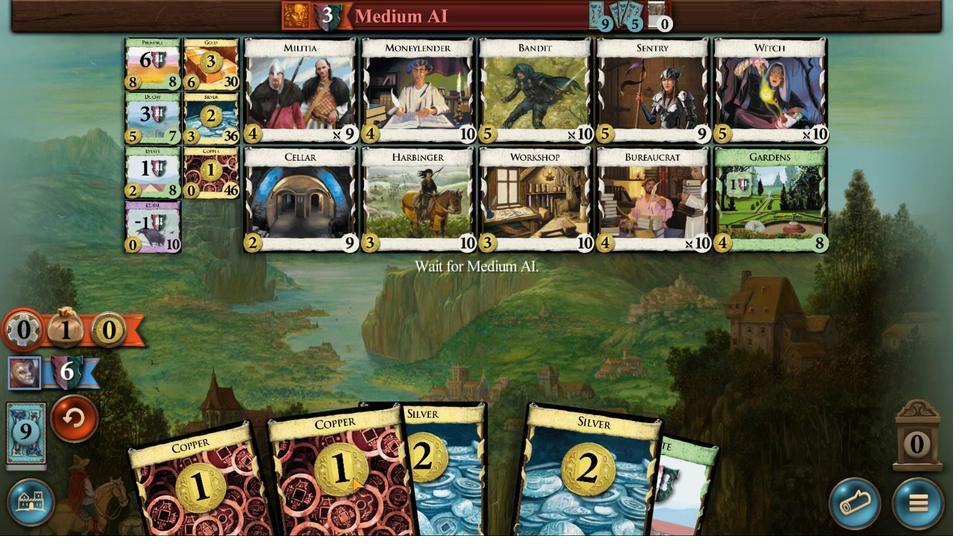 
Action: Mouse pressed left at (477, 342)
Screenshot: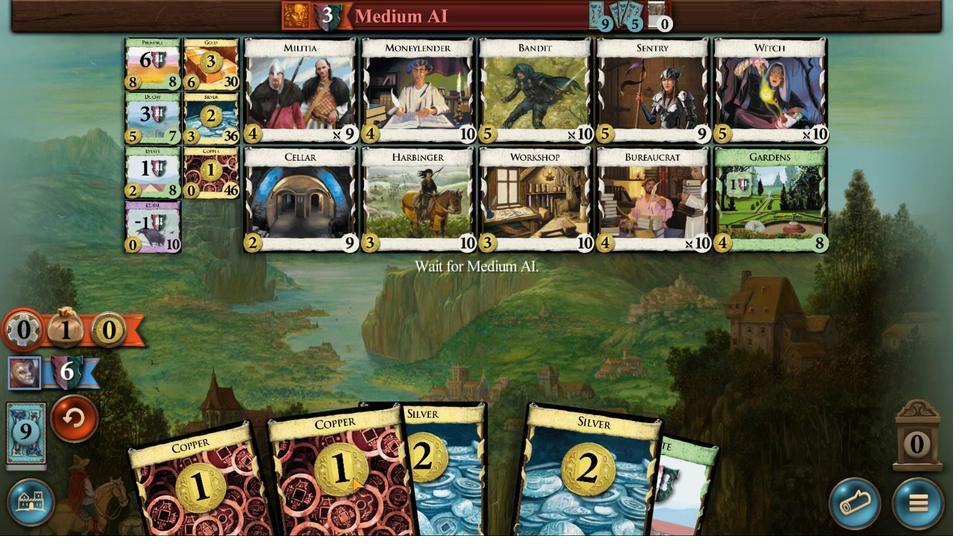
Action: Mouse moved to (257, 504)
Screenshot: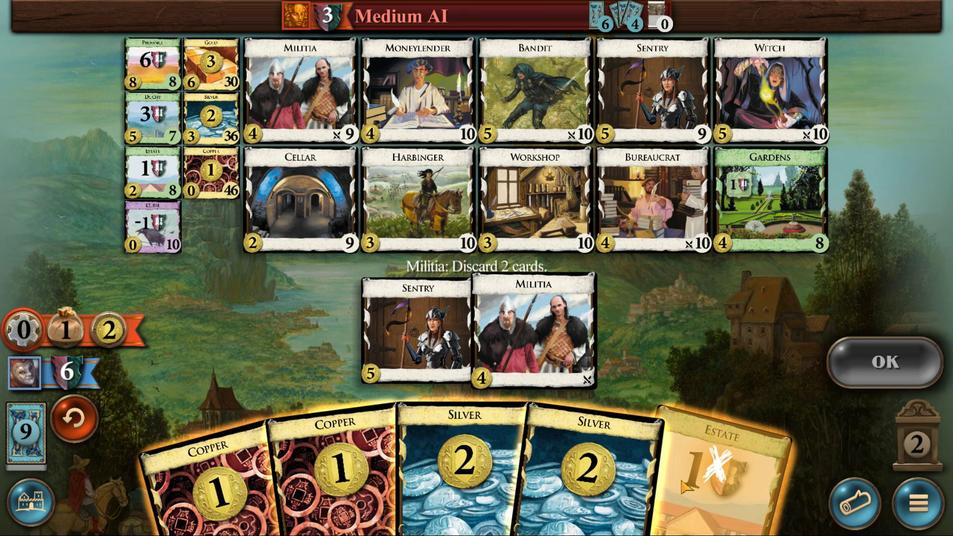 
Action: Mouse scrolled (257, 503) with delta (0, 0)
Screenshot: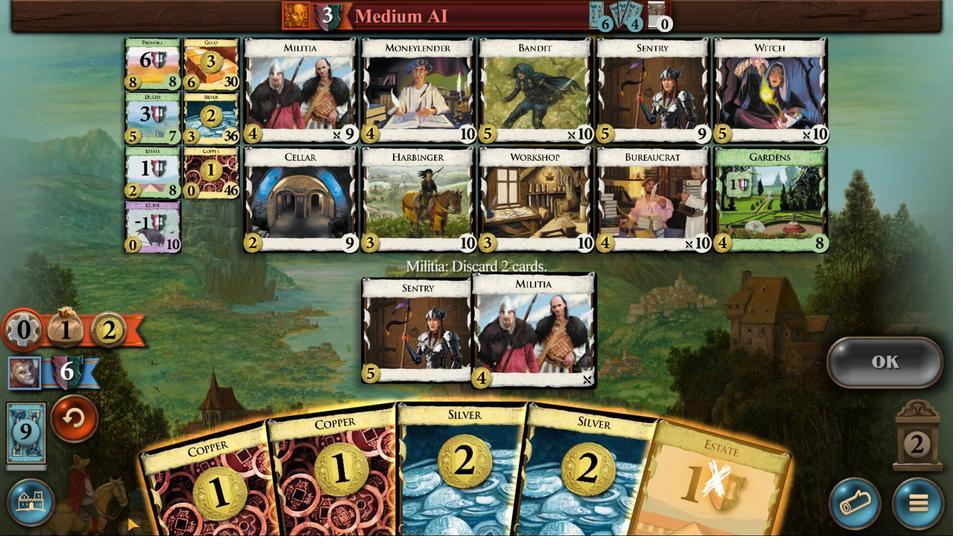 
Action: Mouse scrolled (257, 503) with delta (0, 0)
Screenshot: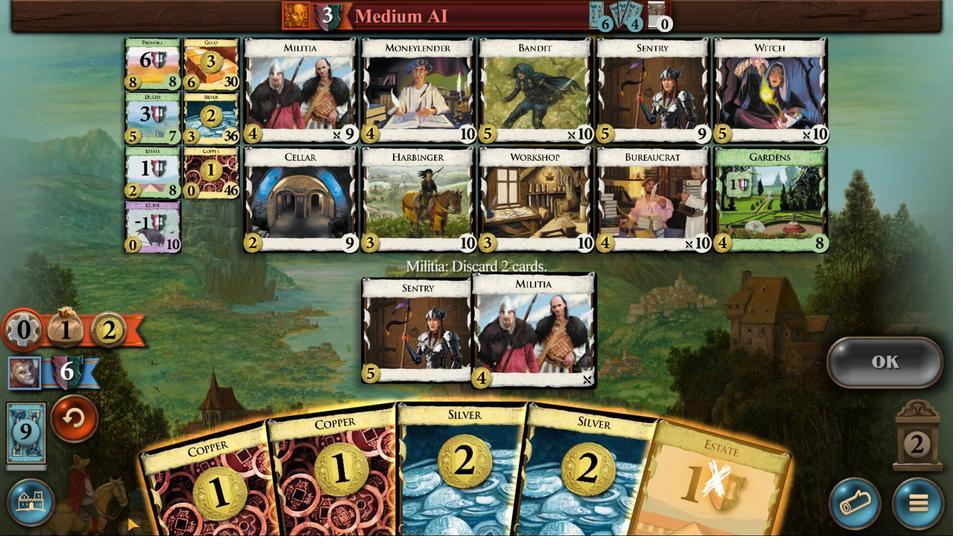 
Action: Mouse scrolled (257, 503) with delta (0, 0)
Screenshot: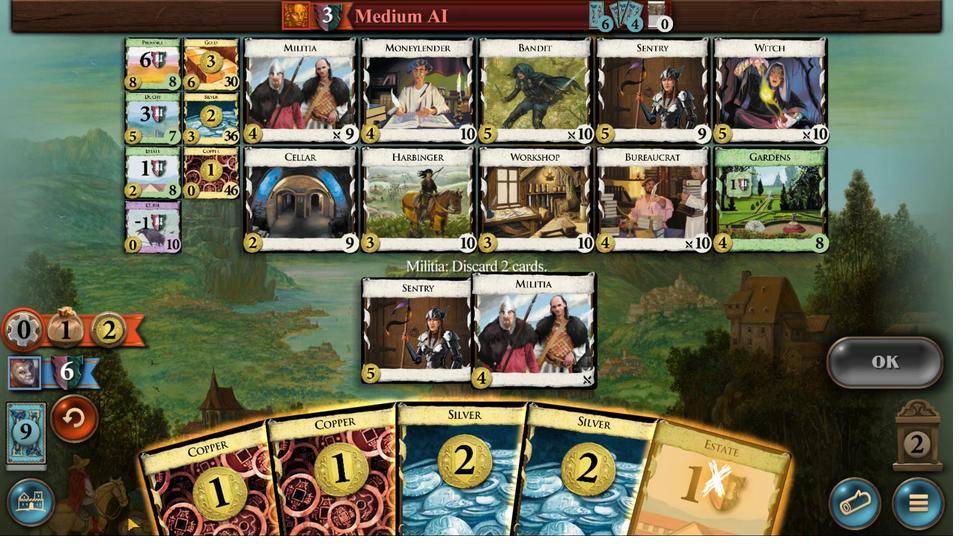 
Action: Mouse scrolled (257, 503) with delta (0, 0)
Screenshot: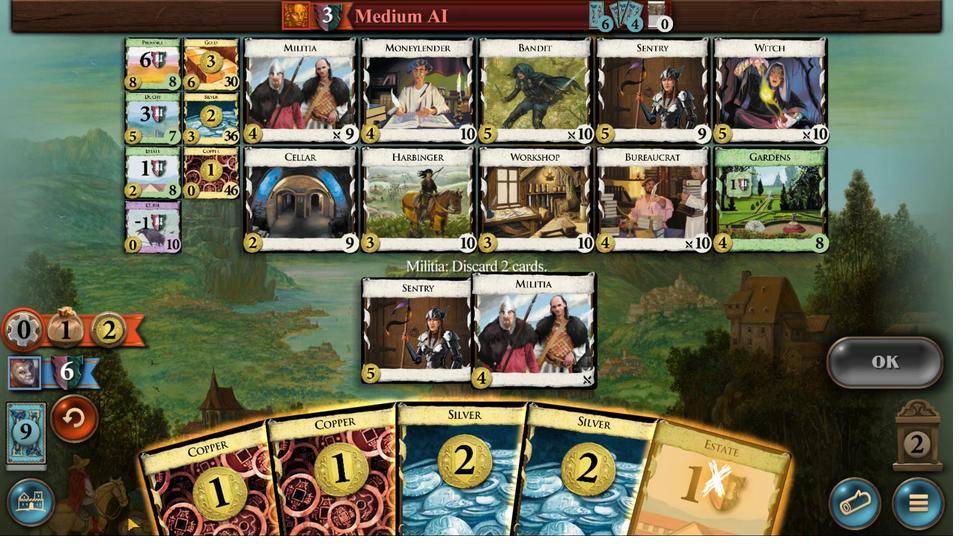 
Action: Mouse moved to (471, 512)
Screenshot: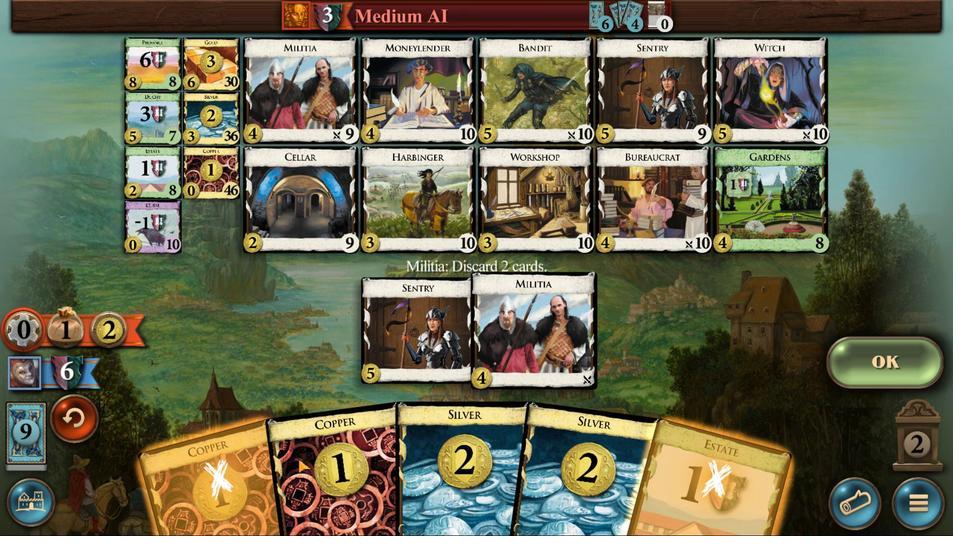 
Action: Mouse scrolled (471, 512) with delta (0, 0)
Screenshot: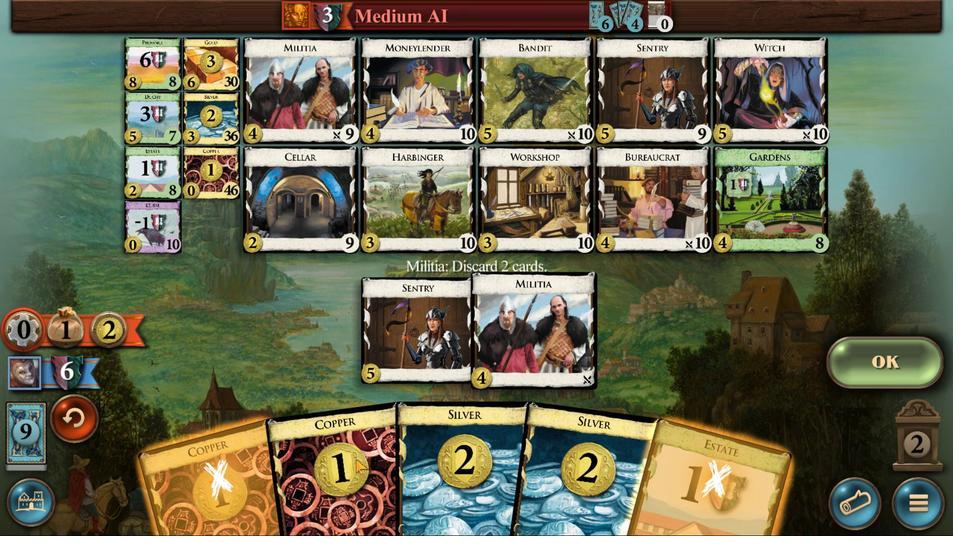 
Action: Mouse scrolled (471, 512) with delta (0, 0)
Screenshot: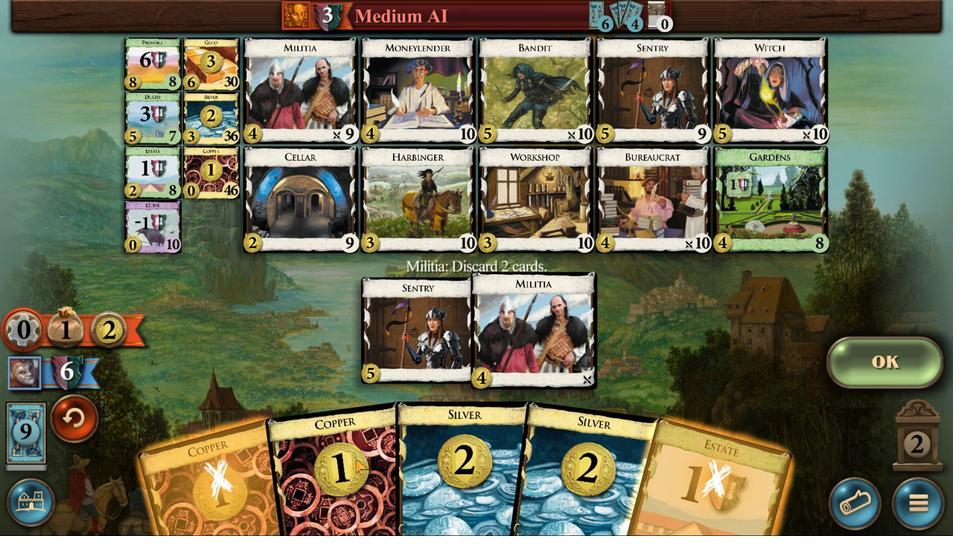 
Action: Mouse scrolled (471, 512) with delta (0, 0)
Screenshot: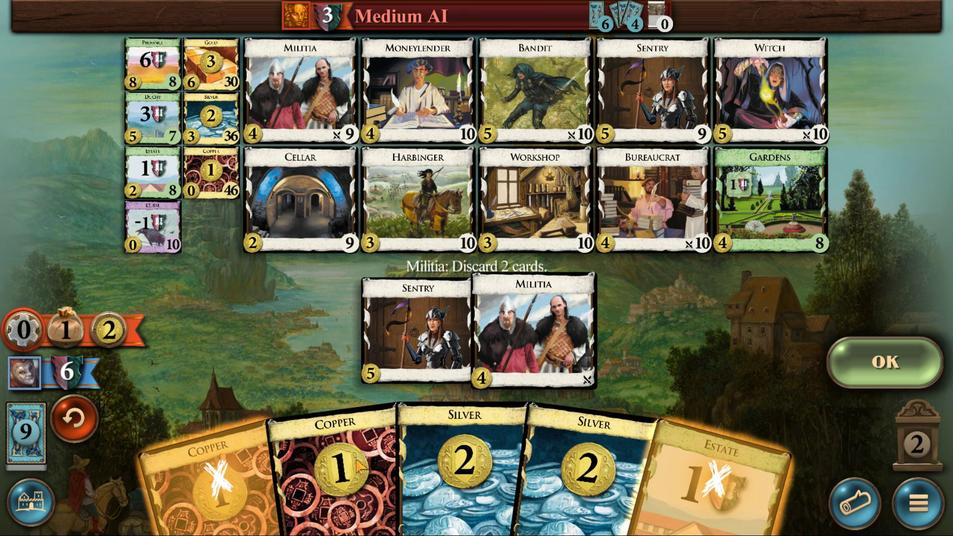 
Action: Mouse scrolled (471, 512) with delta (0, 0)
Screenshot: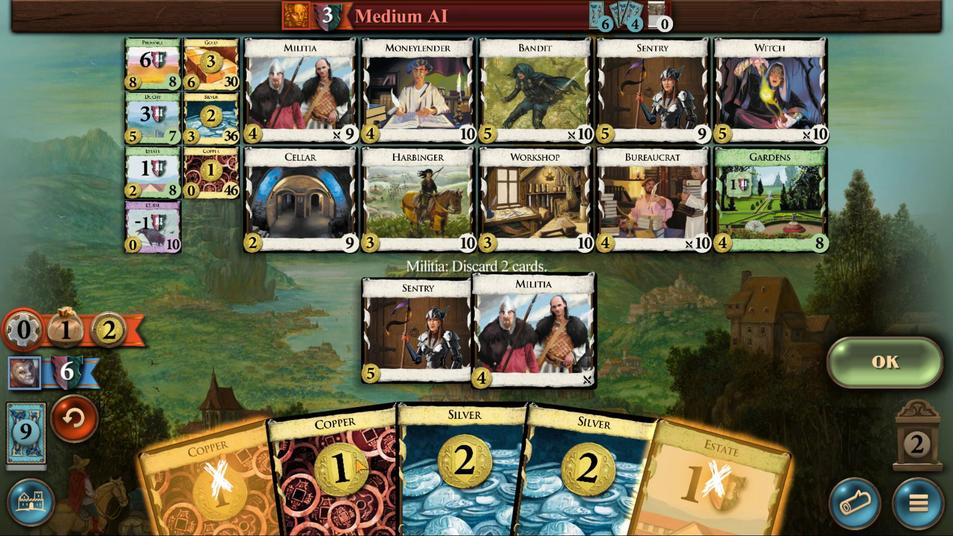 
Action: Mouse moved to (434, 493)
Screenshot: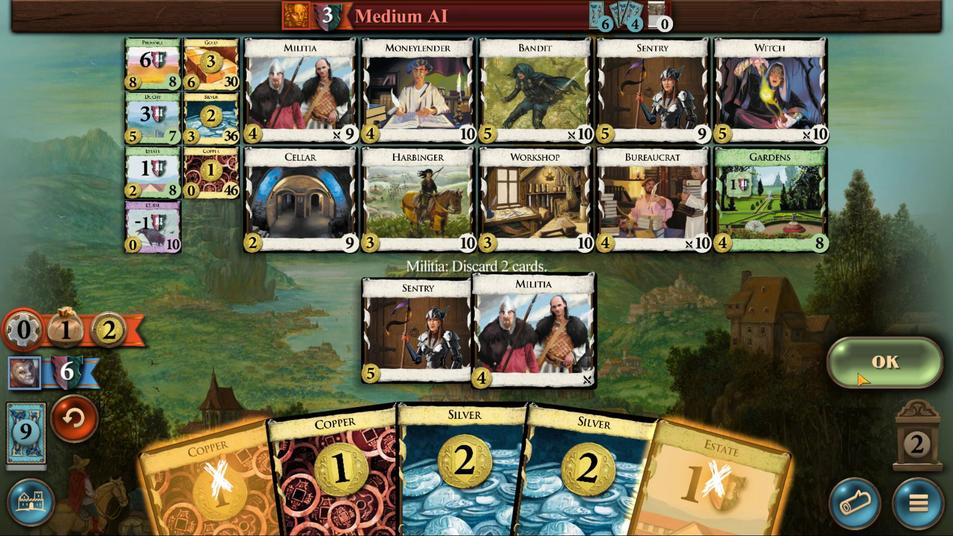 
Action: Mouse scrolled (434, 492) with delta (0, 0)
Screenshot: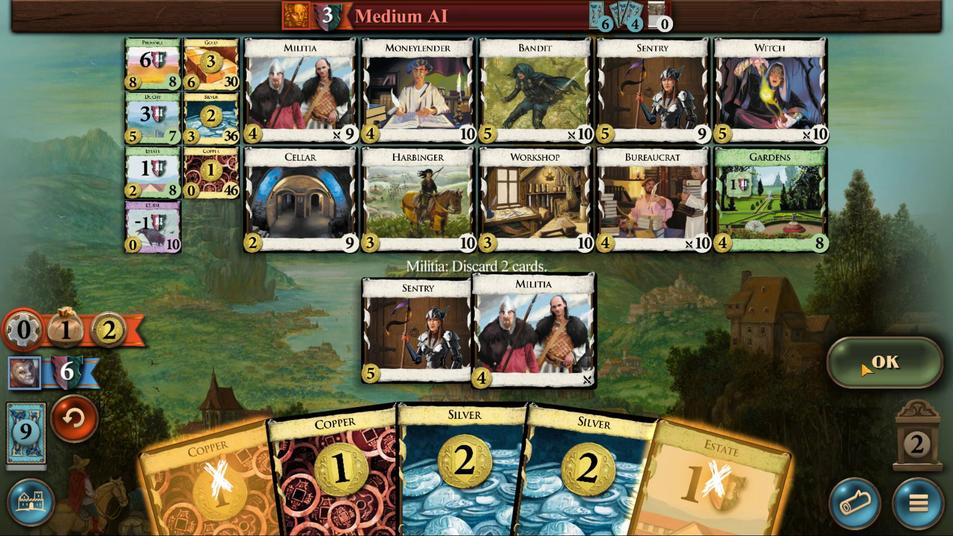 
Action: Mouse scrolled (434, 492) with delta (0, 0)
Screenshot: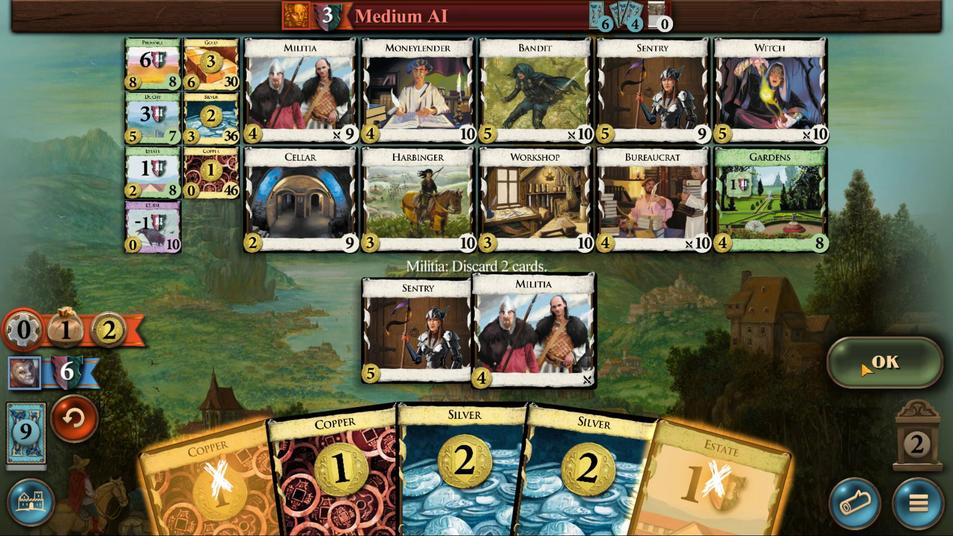 
Action: Mouse scrolled (434, 492) with delta (0, 0)
Screenshot: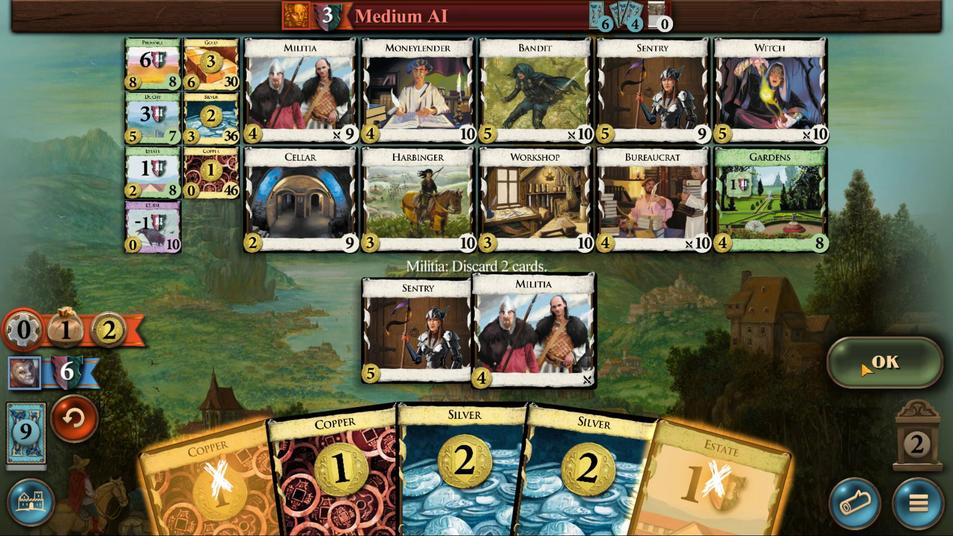 
Action: Mouse moved to (200, 449)
Screenshot: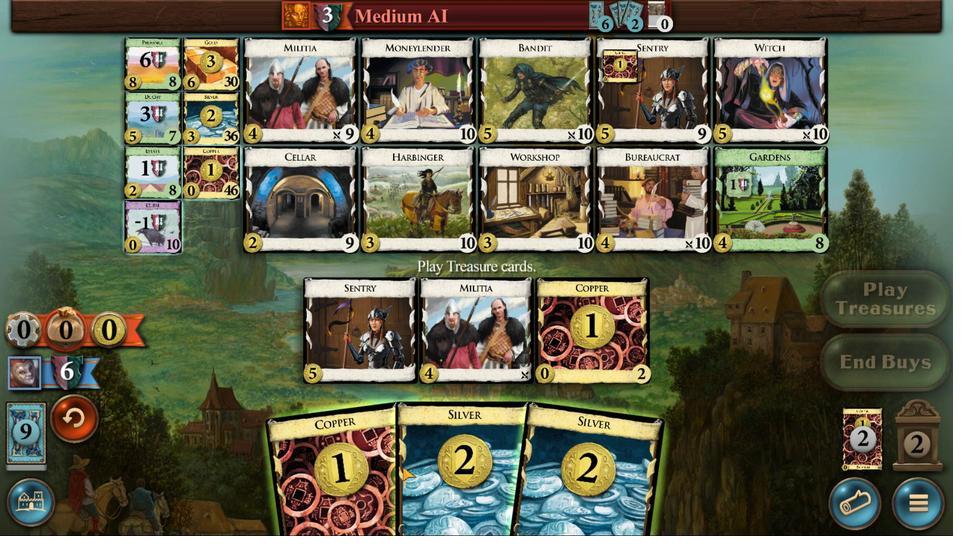 
Action: Mouse pressed left at (200, 449)
Screenshot: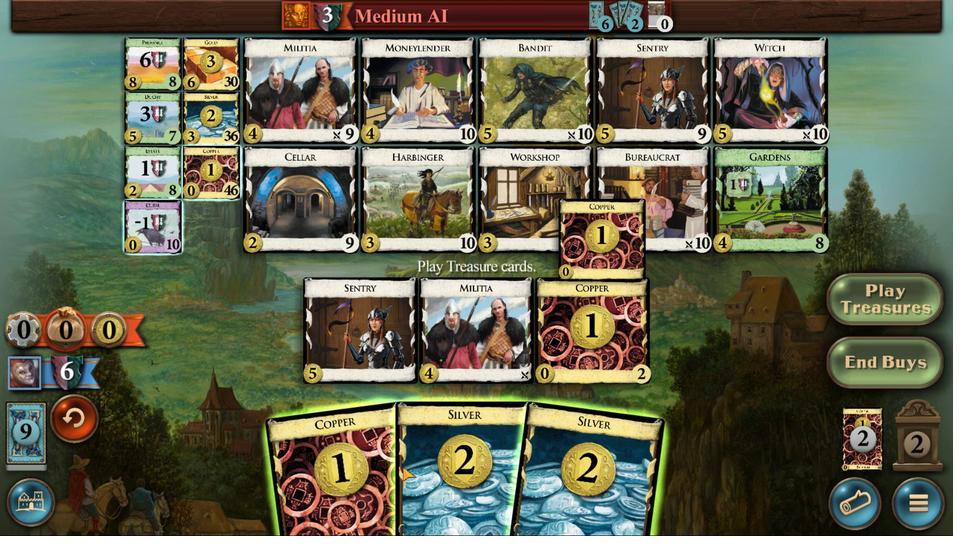
Action: Mouse moved to (393, 496)
Screenshot: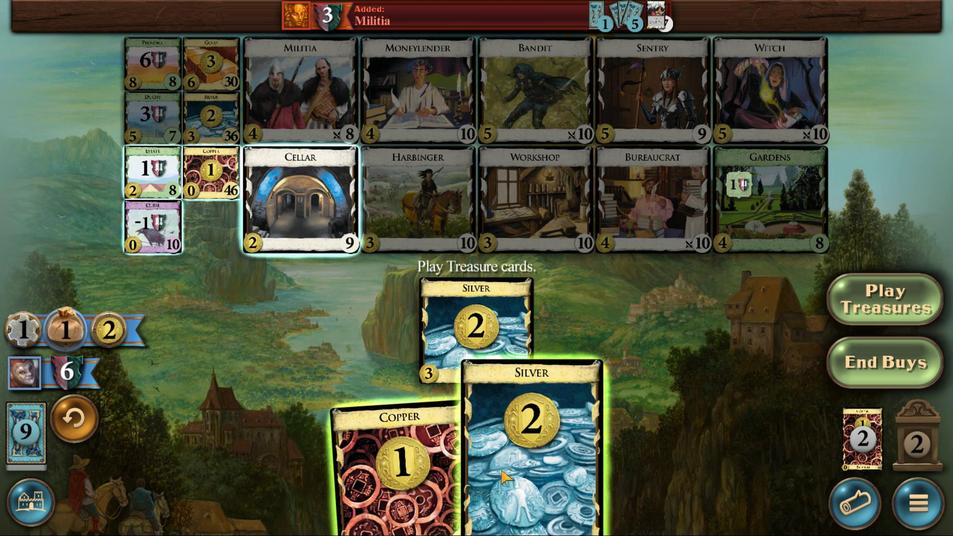 
Action: Mouse scrolled (393, 496) with delta (0, 0)
Screenshot: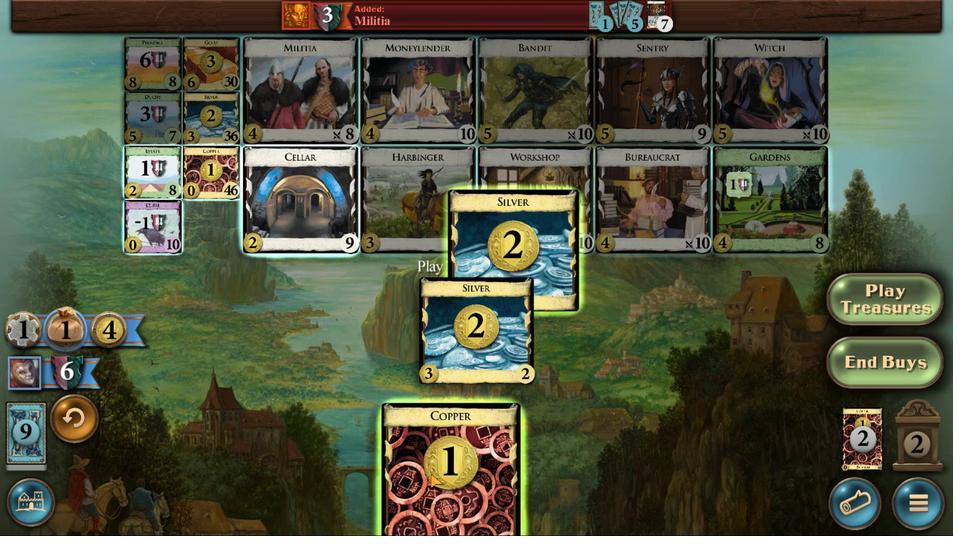 
Action: Mouse scrolled (393, 496) with delta (0, 0)
Screenshot: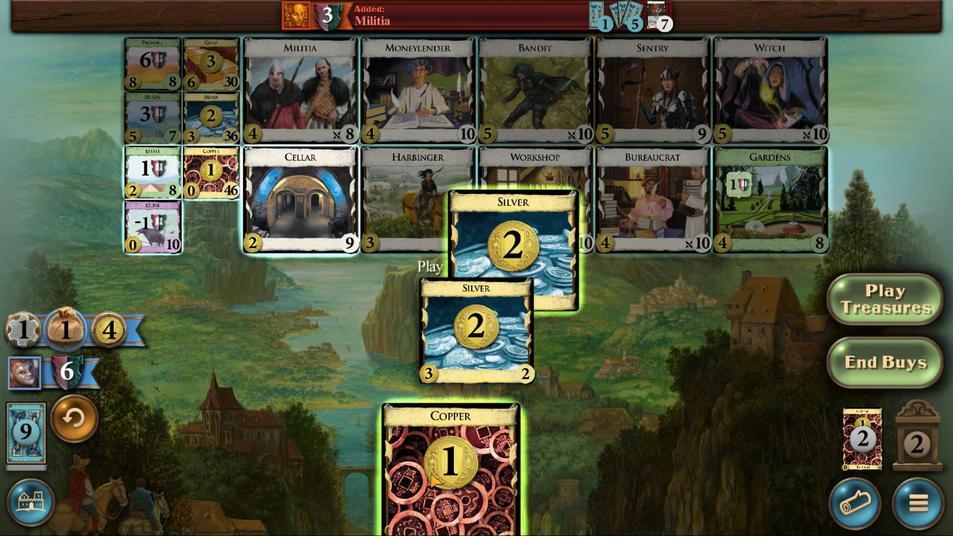 
Action: Mouse scrolled (393, 496) with delta (0, 0)
Screenshot: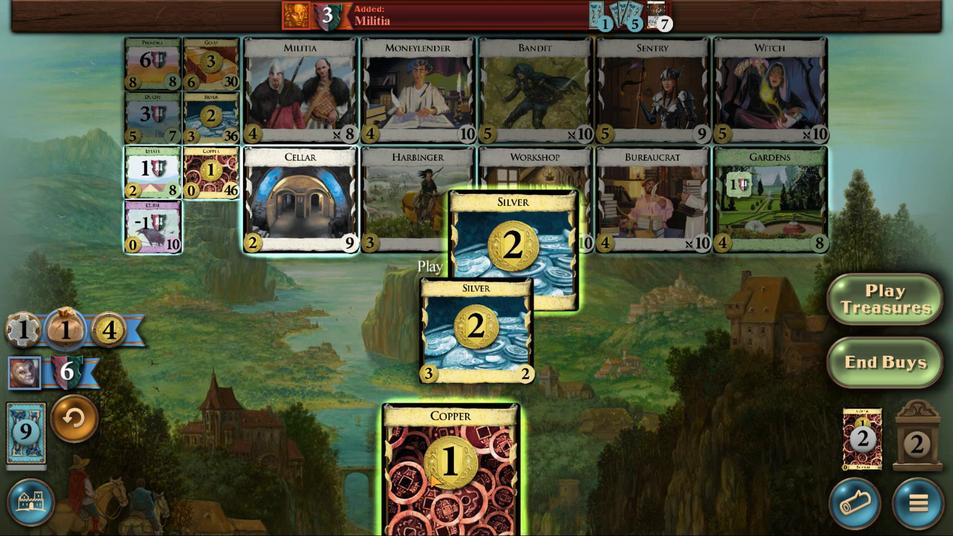 
Action: Mouse scrolled (393, 496) with delta (0, 0)
Screenshot: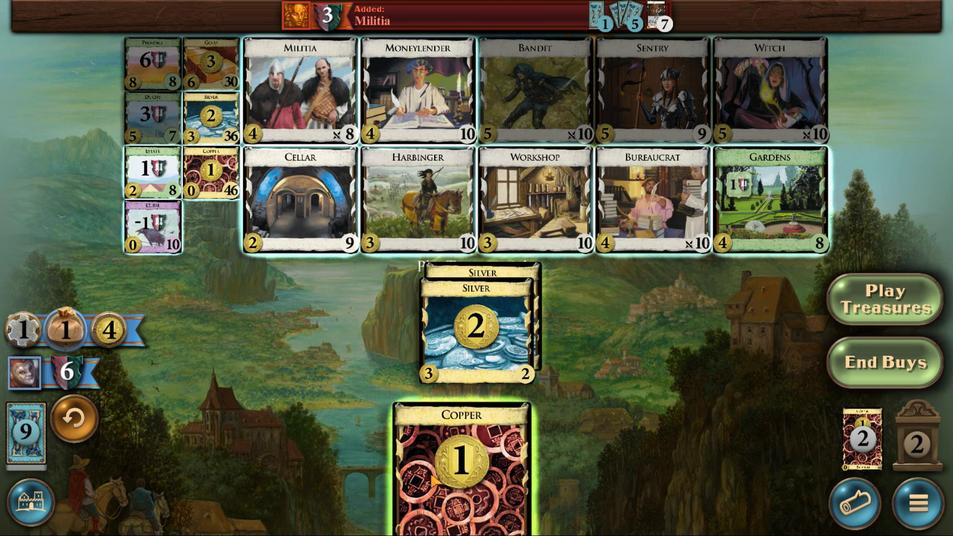 
Action: Mouse moved to (347, 497)
Screenshot: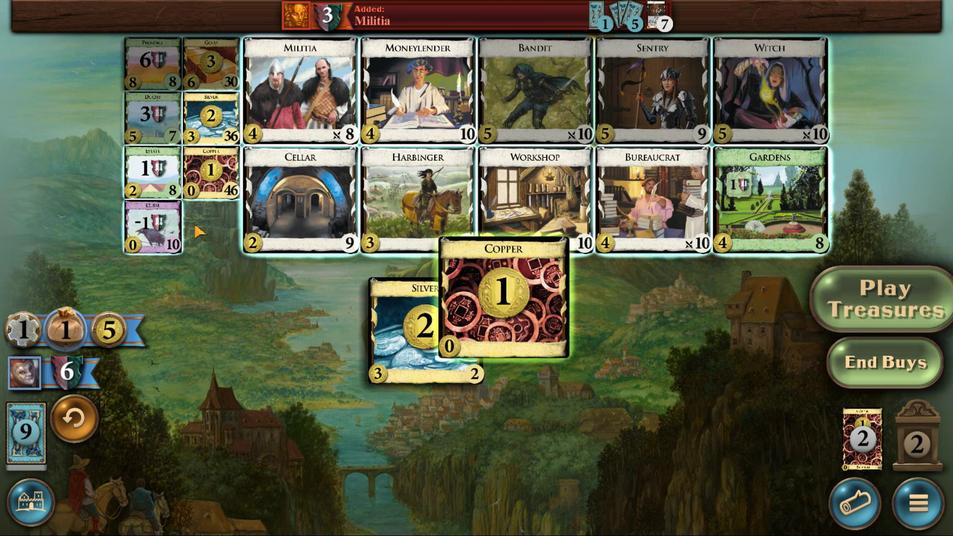 
Action: Mouse scrolled (347, 497) with delta (0, 0)
Screenshot: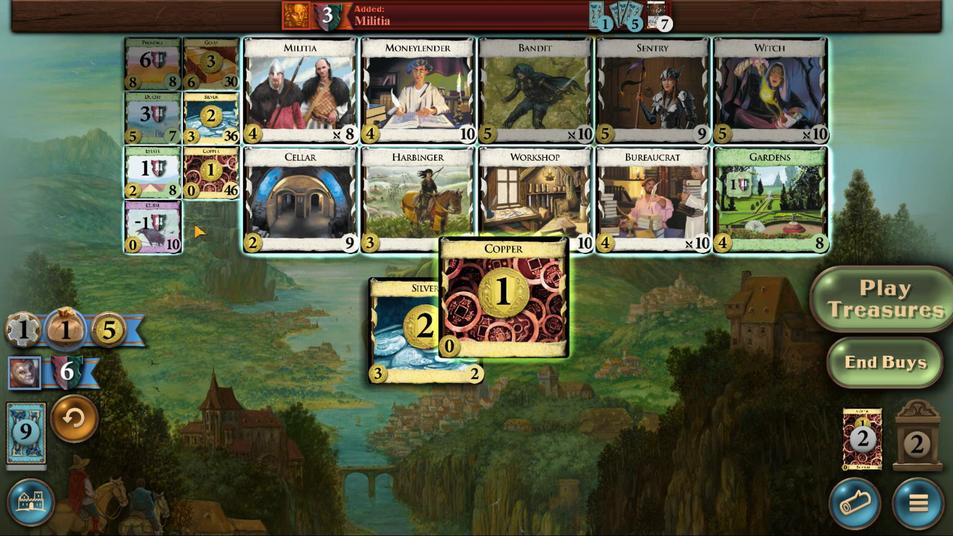 
Action: Mouse scrolled (347, 497) with delta (0, 0)
Screenshot: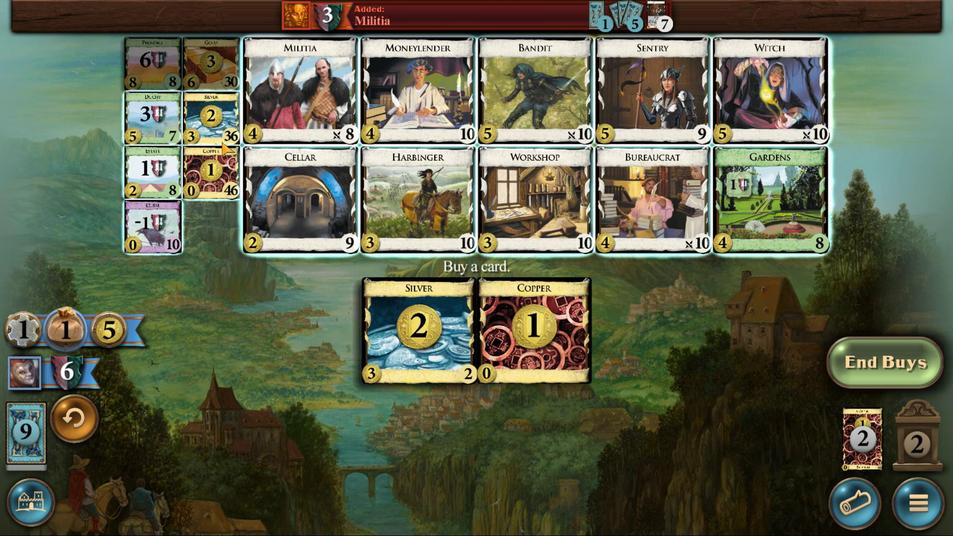 
Action: Mouse scrolled (347, 497) with delta (0, 0)
Screenshot: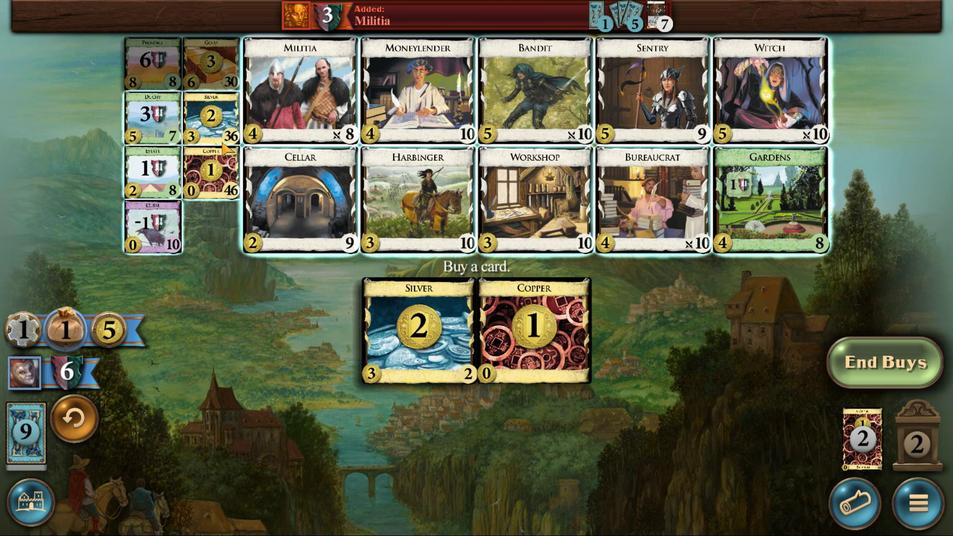 
Action: Mouse moved to (379, 499)
Screenshot: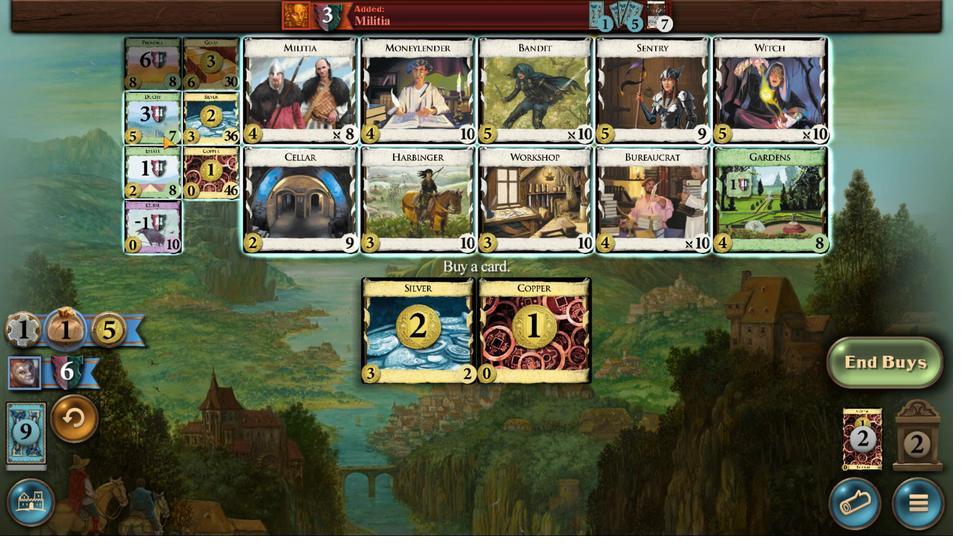 
Action: Mouse scrolled (379, 499) with delta (0, 0)
Screenshot: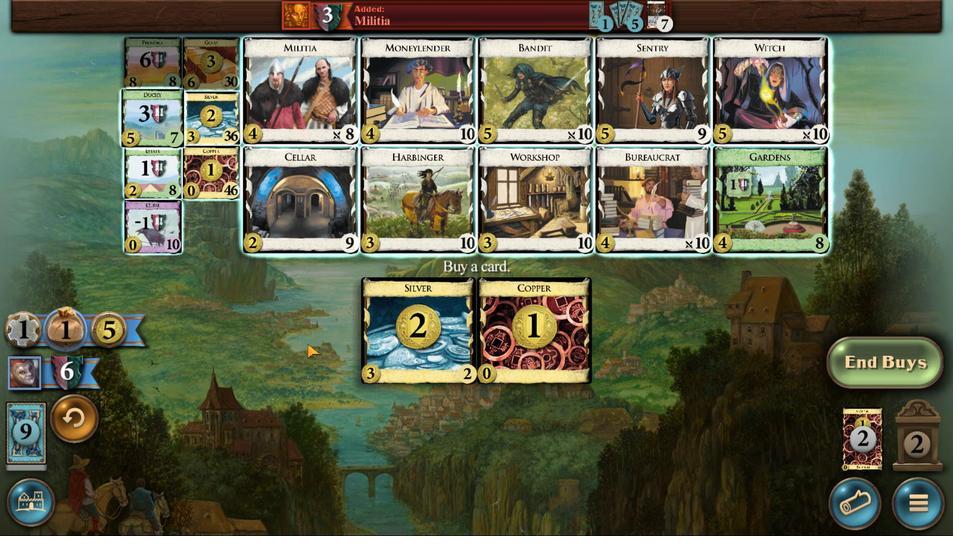 
Action: Mouse scrolled (379, 500) with delta (0, 0)
Screenshot: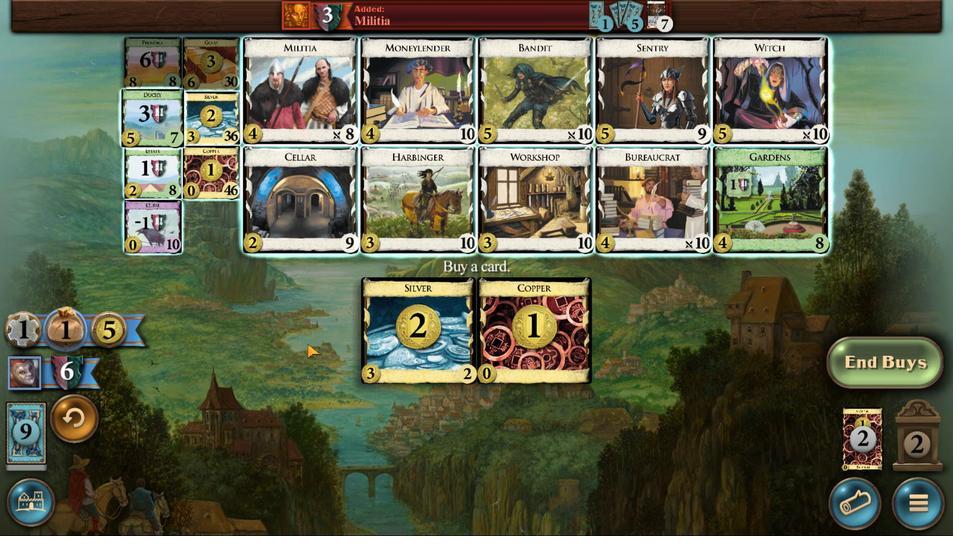 
Action: Mouse scrolled (379, 499) with delta (0, 0)
Screenshot: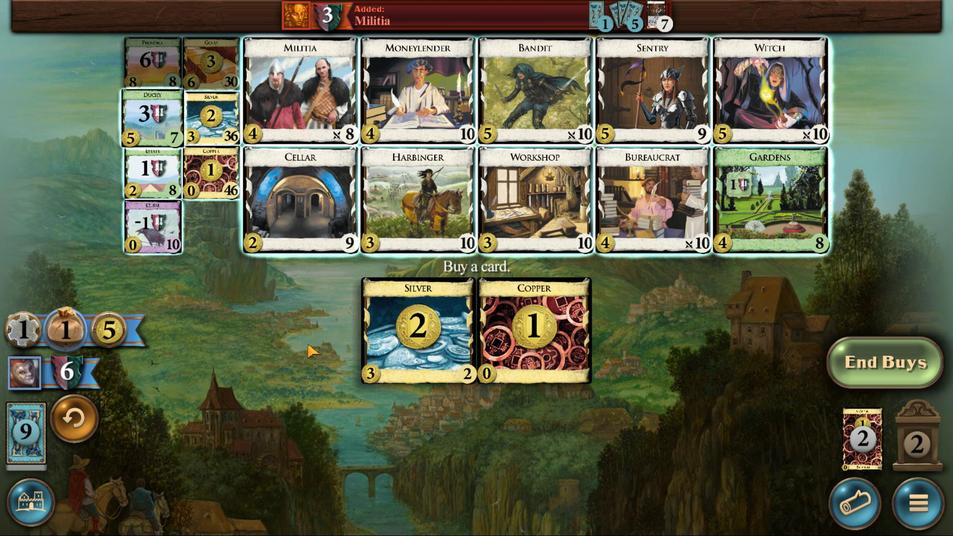 
Action: Mouse moved to (491, 347)
Screenshot: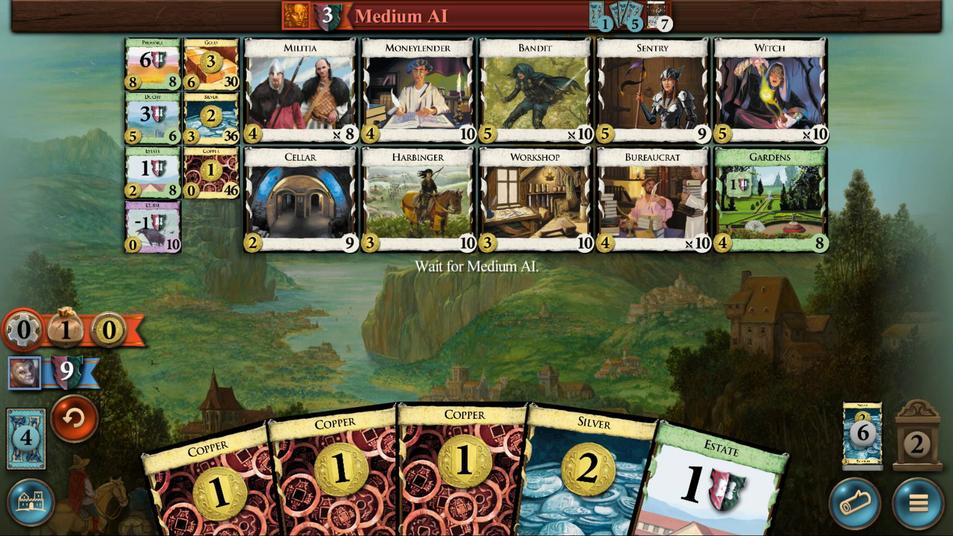 
Action: Mouse pressed left at (491, 347)
Screenshot: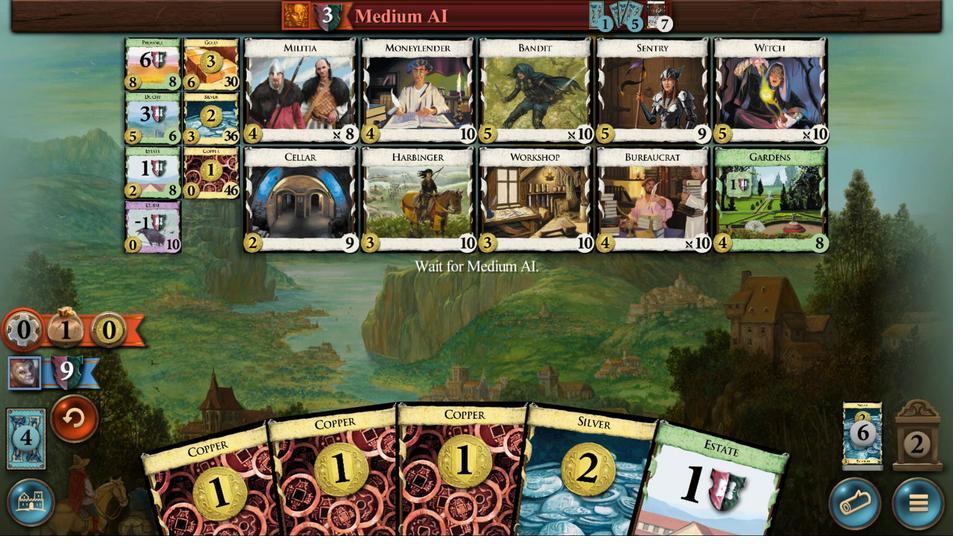 
Action: Mouse moved to (336, 491)
Screenshot: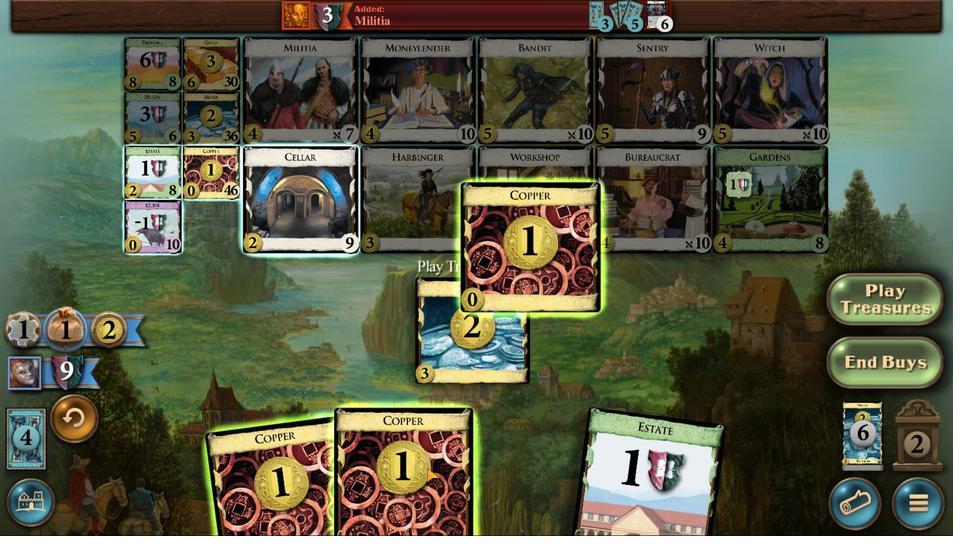 
Action: Mouse scrolled (336, 491) with delta (0, 0)
Screenshot: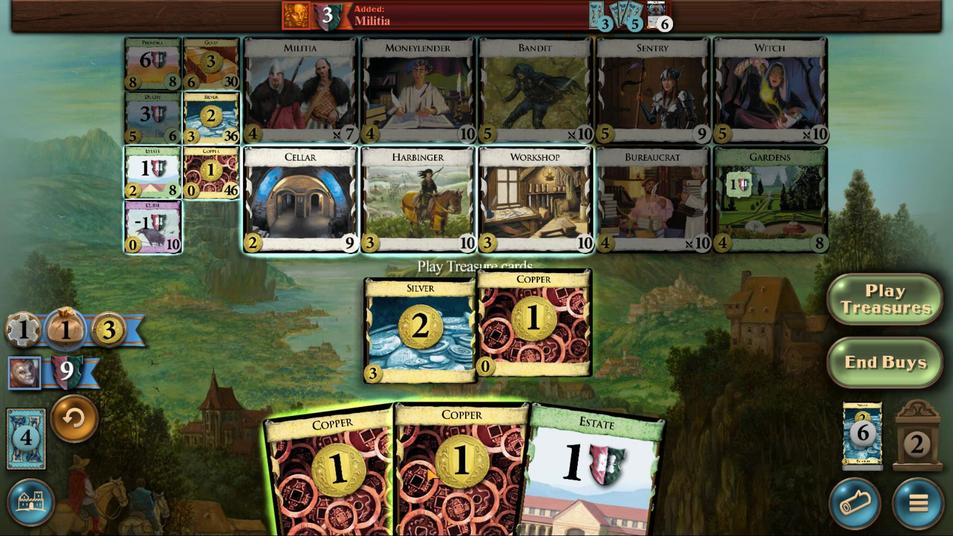 
Action: Mouse scrolled (336, 491) with delta (0, 0)
Screenshot: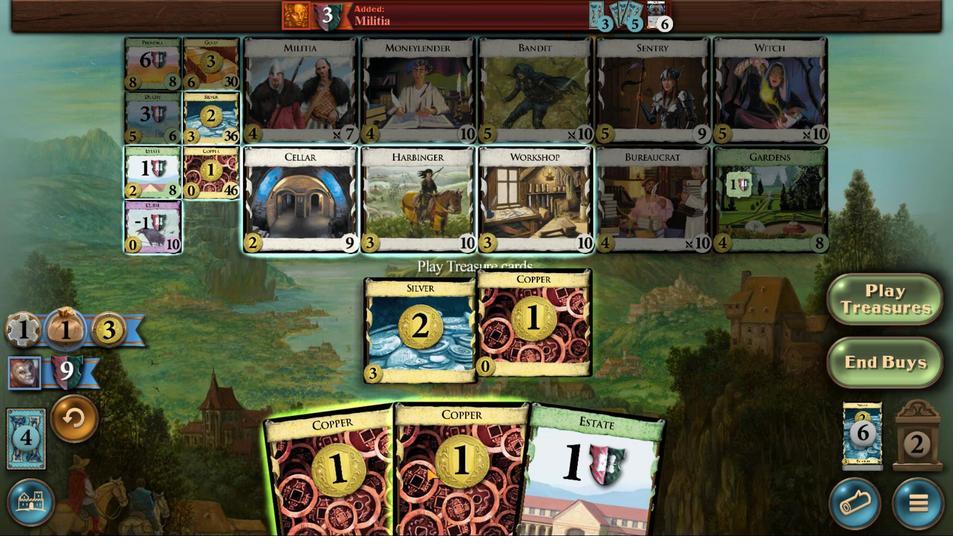 
Action: Mouse scrolled (336, 491) with delta (0, 0)
Screenshot: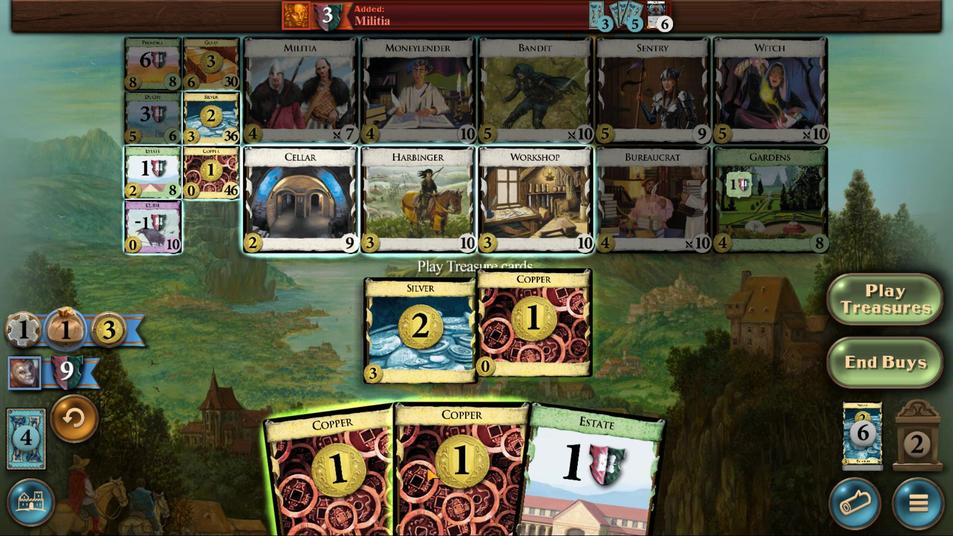 
Action: Mouse moved to (355, 494)
Screenshot: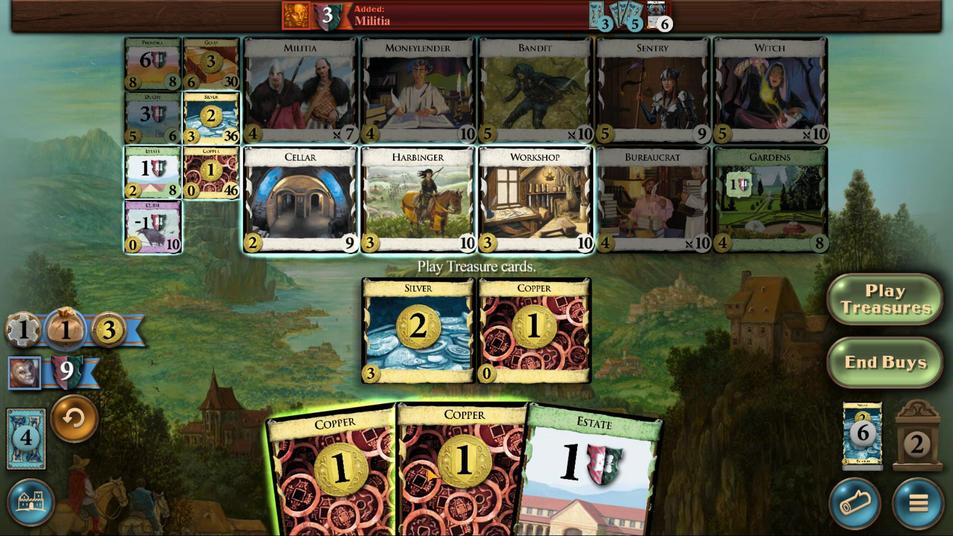 
Action: Mouse scrolled (355, 494) with delta (0, 0)
Screenshot: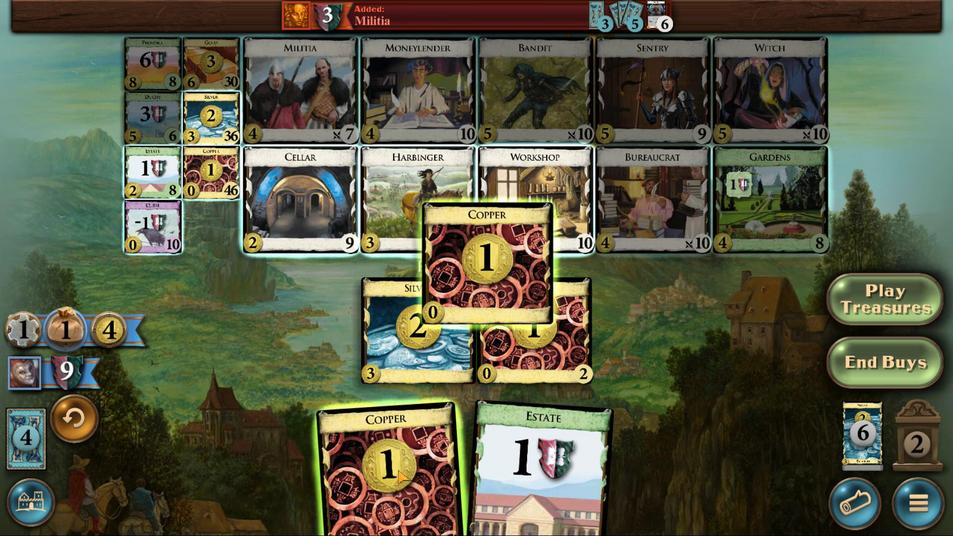 
Action: Mouse scrolled (355, 494) with delta (0, 0)
Screenshot: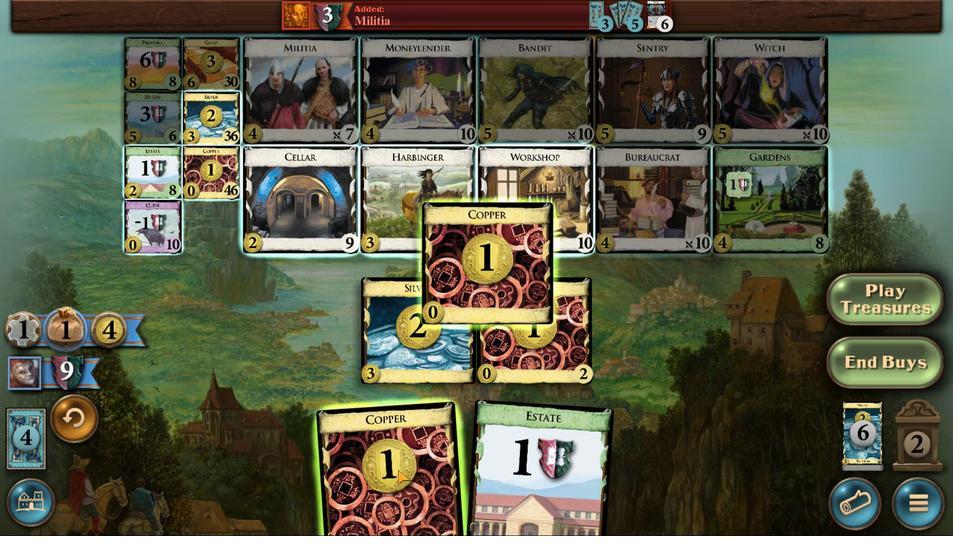 
Action: Mouse scrolled (355, 494) with delta (0, 0)
Screenshot: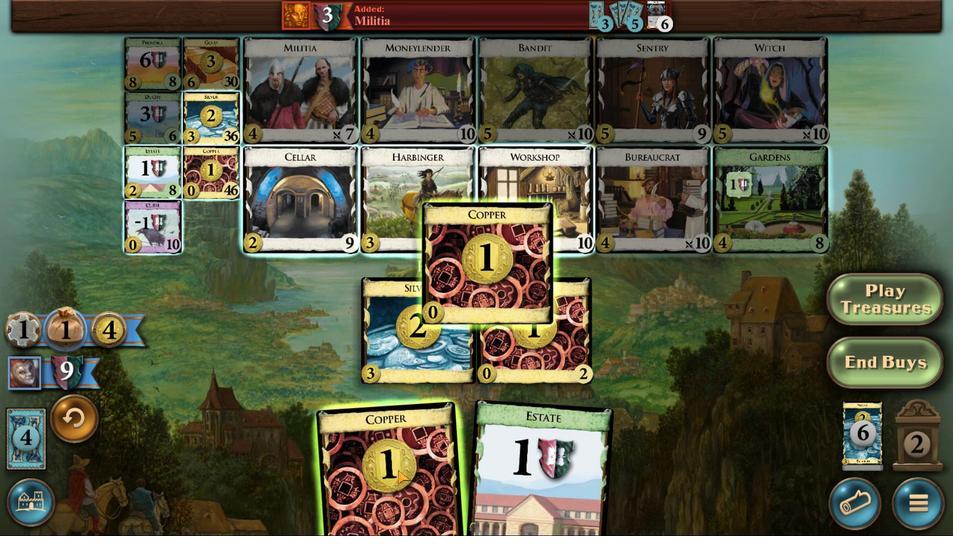 
Action: Mouse moved to (380, 497)
Screenshot: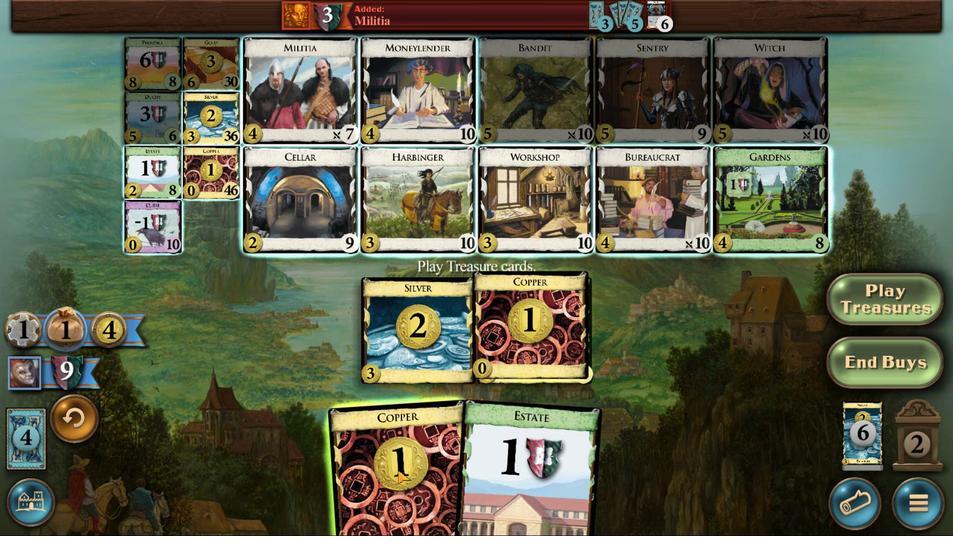 
Action: Mouse scrolled (380, 496) with delta (0, 0)
Screenshot: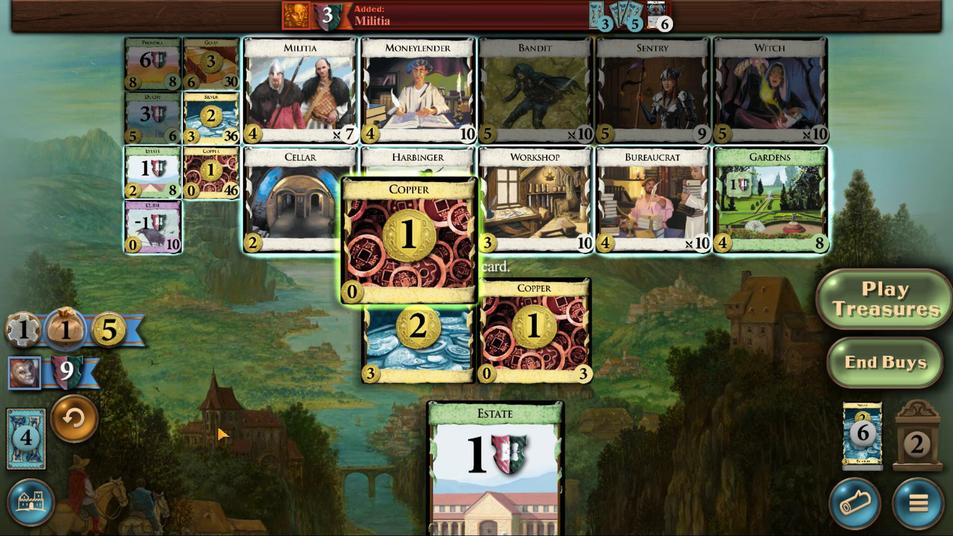 
Action: Mouse scrolled (380, 496) with delta (0, 0)
Screenshot: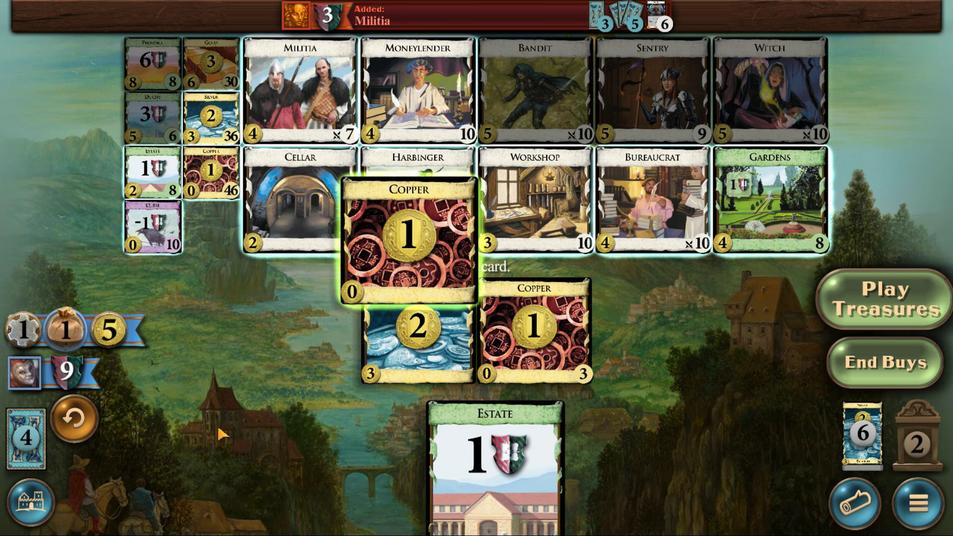 
Action: Mouse scrolled (380, 496) with delta (0, 0)
Screenshot: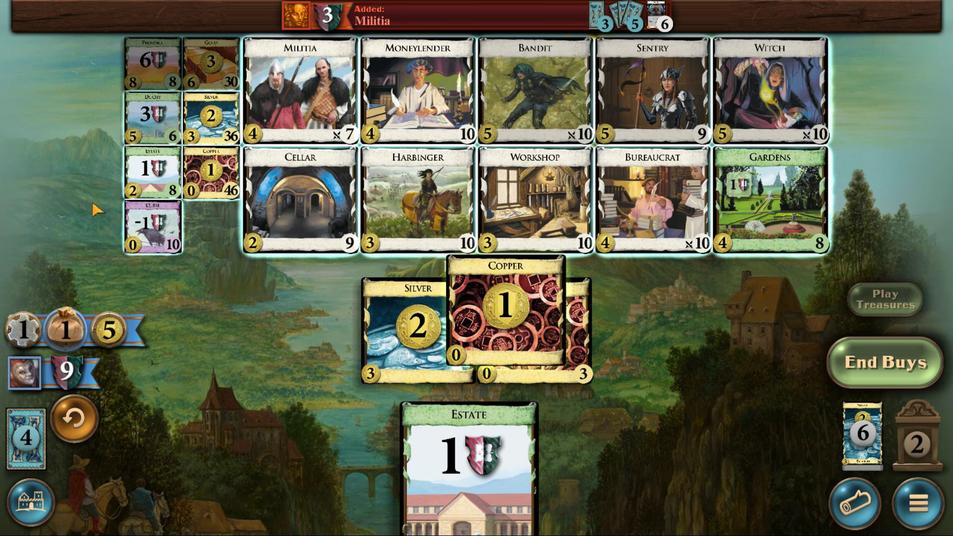 
Action: Mouse moved to (393, 498)
Screenshot: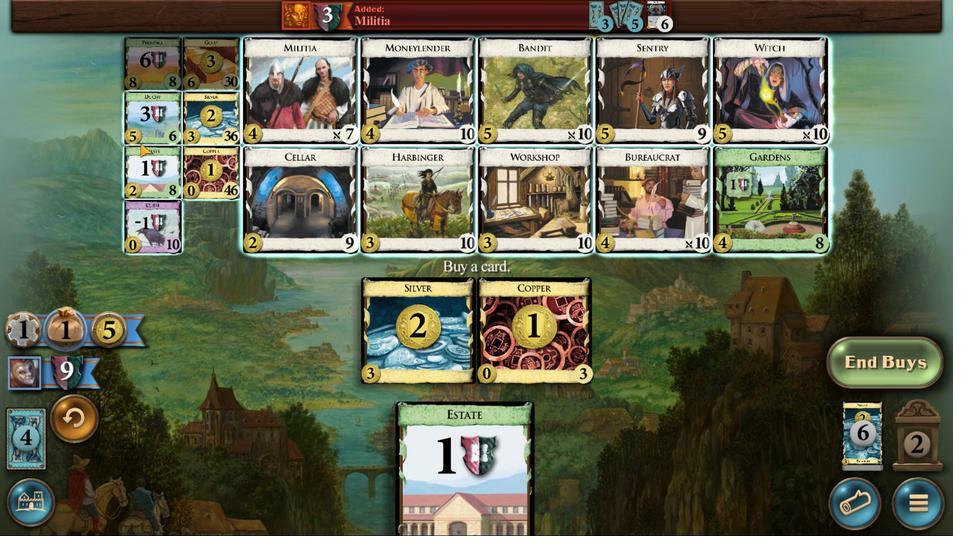
Action: Mouse scrolled (393, 497) with delta (0, 0)
Screenshot: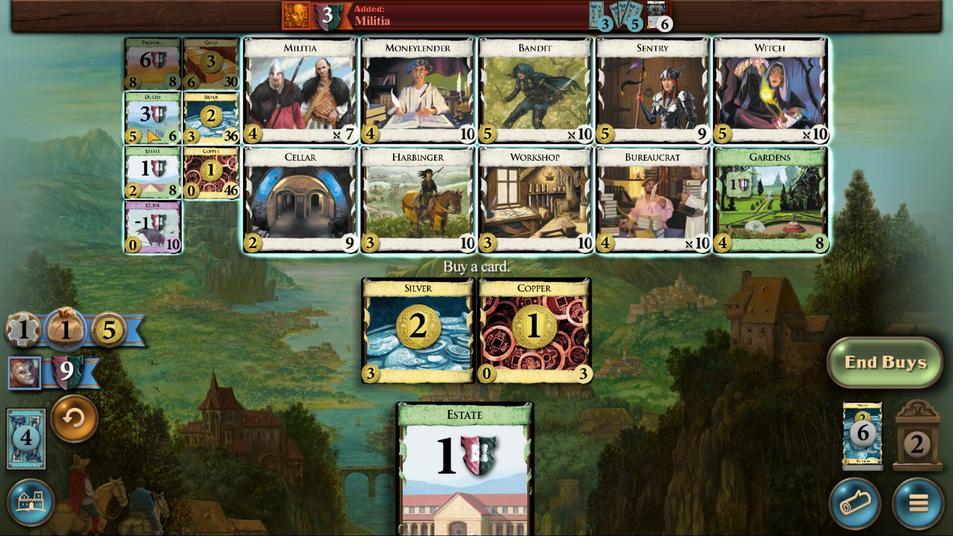 
Action: Mouse scrolled (393, 497) with delta (0, 0)
Screenshot: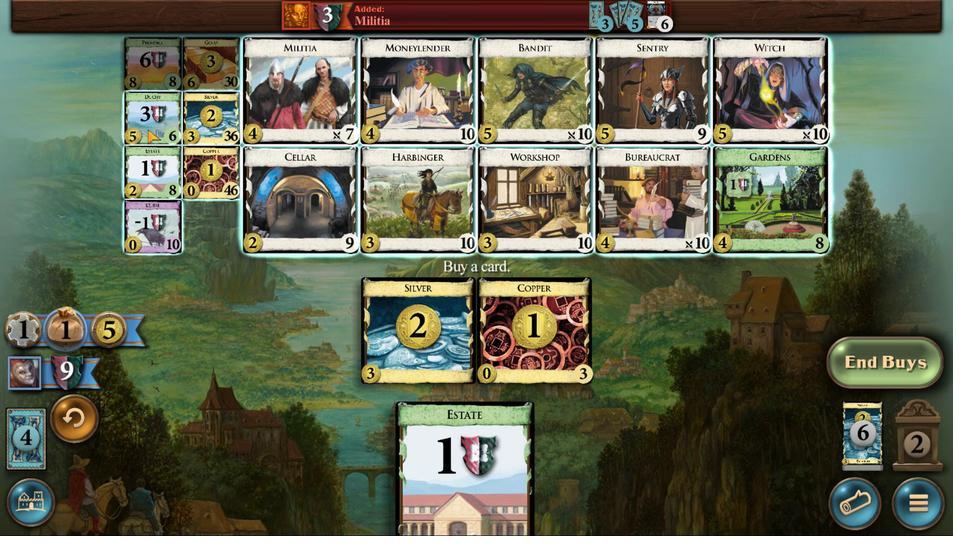 
Action: Mouse scrolled (393, 497) with delta (0, 0)
Screenshot: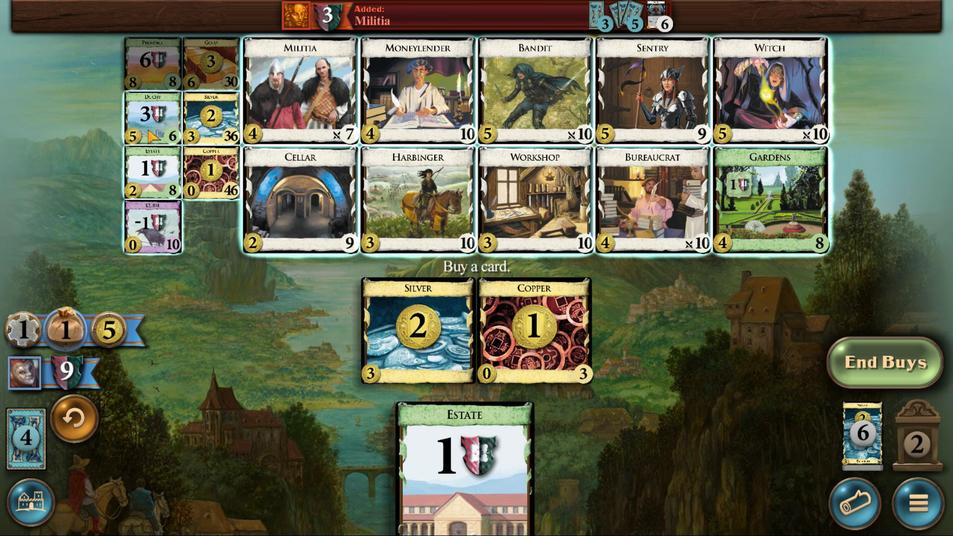 
Action: Mouse moved to (497, 345)
Screenshot: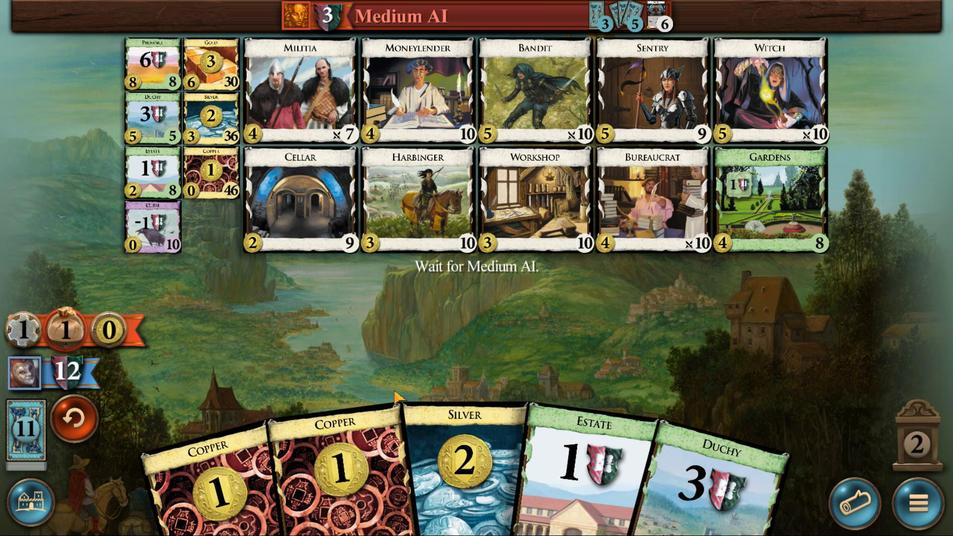 
Action: Mouse pressed left at (497, 345)
Screenshot: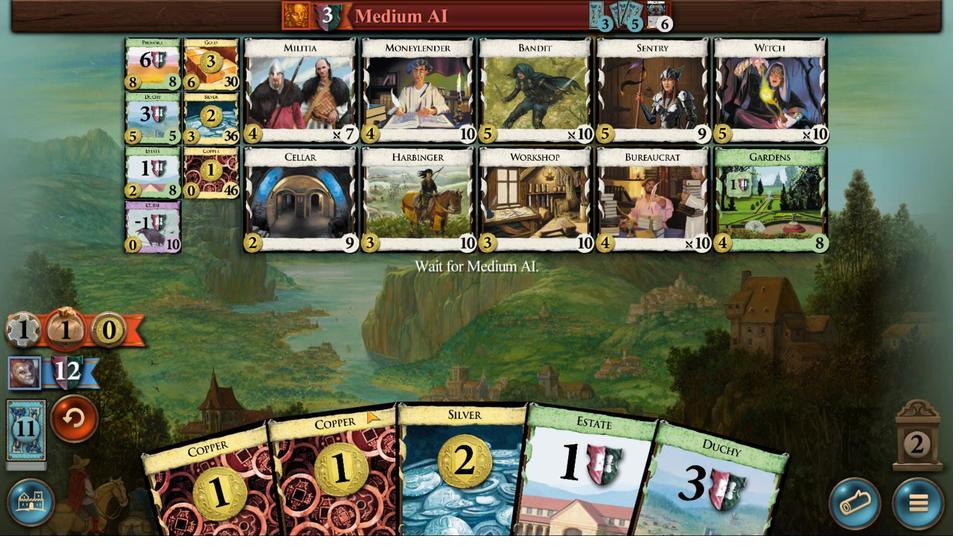 
Action: Mouse moved to (364, 488)
Screenshot: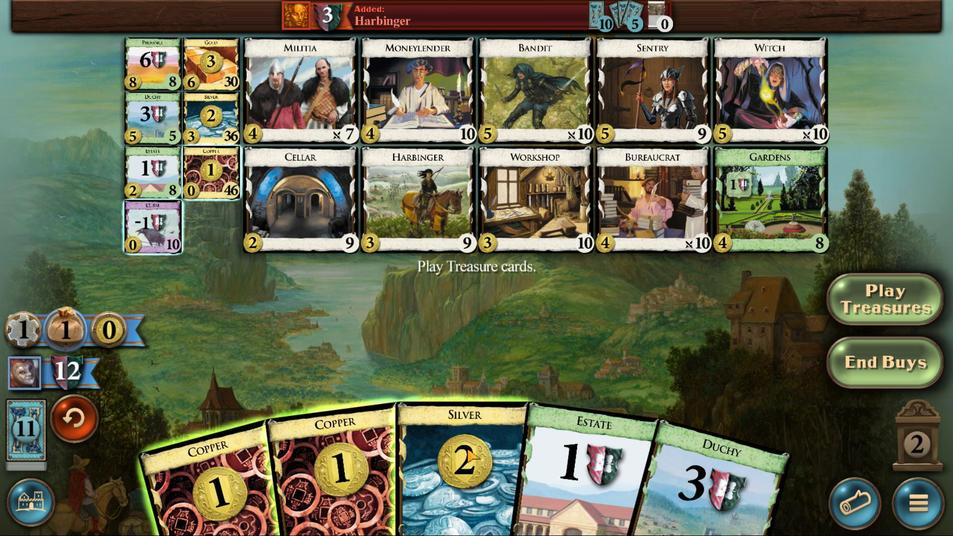 
Action: Mouse scrolled (364, 488) with delta (0, 0)
Screenshot: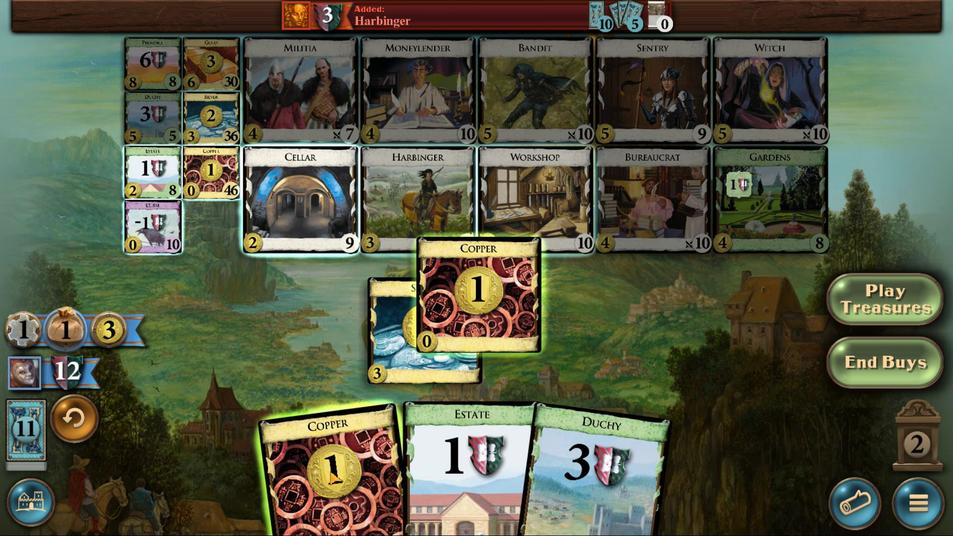 
Action: Mouse scrolled (364, 488) with delta (0, 0)
Screenshot: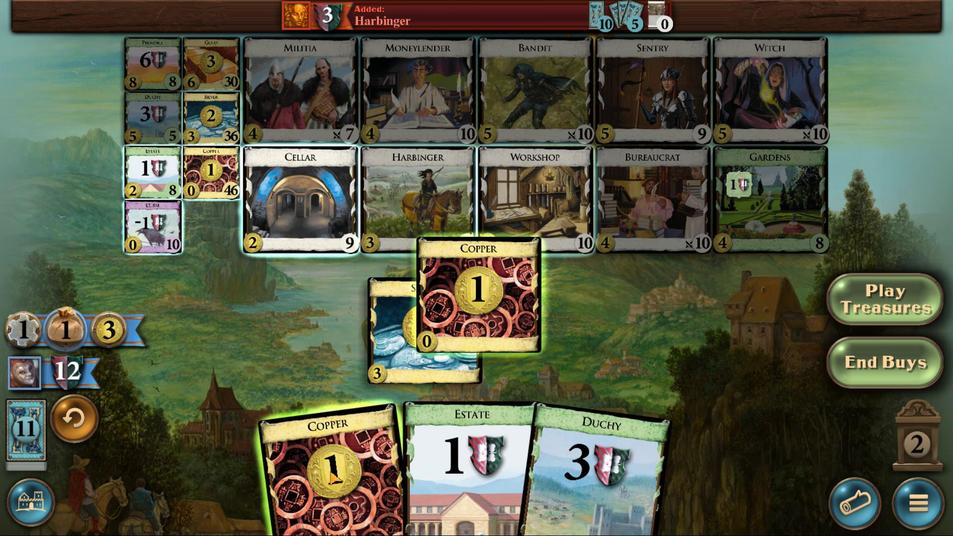 
Action: Mouse scrolled (364, 488) with delta (0, 0)
Screenshot: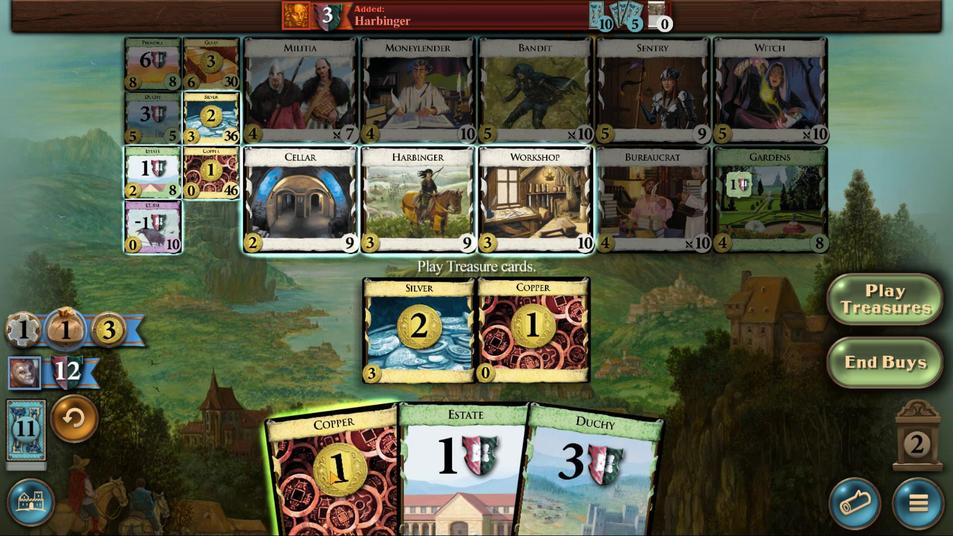 
Action: Mouse moved to (390, 494)
Screenshot: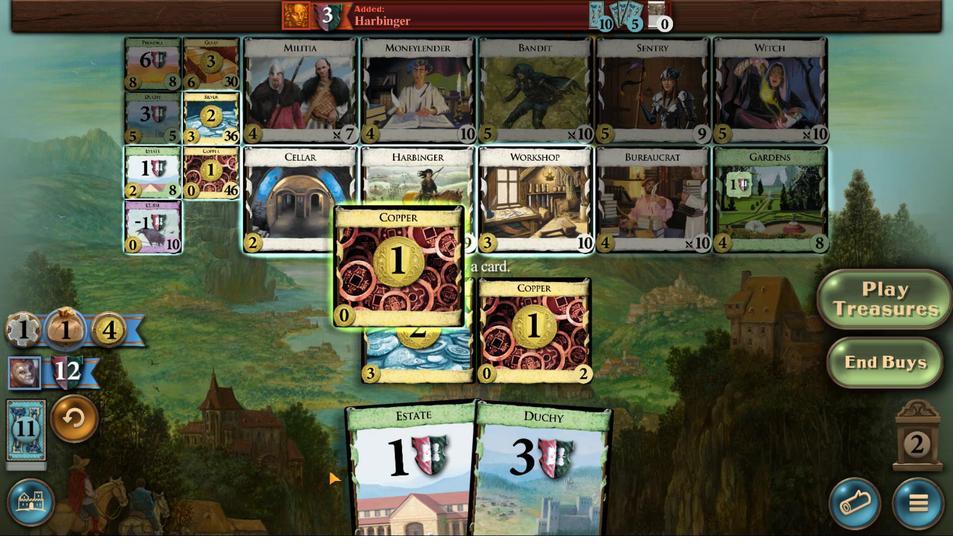 
Action: Mouse scrolled (390, 493) with delta (0, 0)
Screenshot: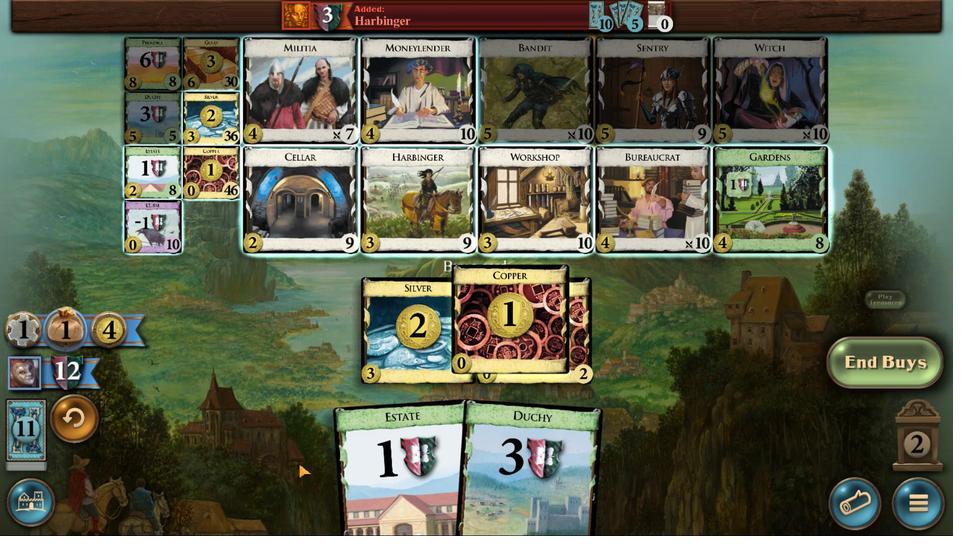 
Action: Mouse scrolled (390, 493) with delta (0, 0)
Screenshot: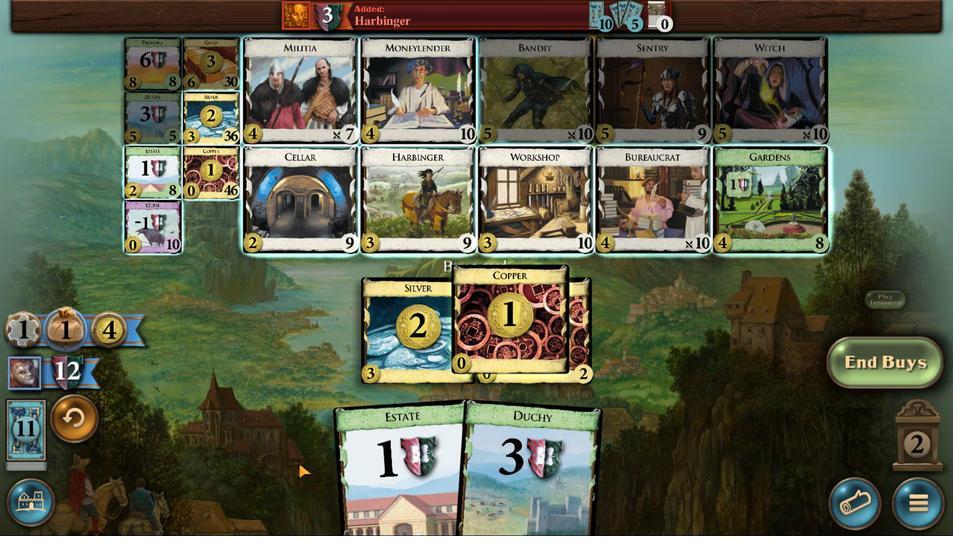 
Action: Mouse moved to (421, 498)
Screenshot: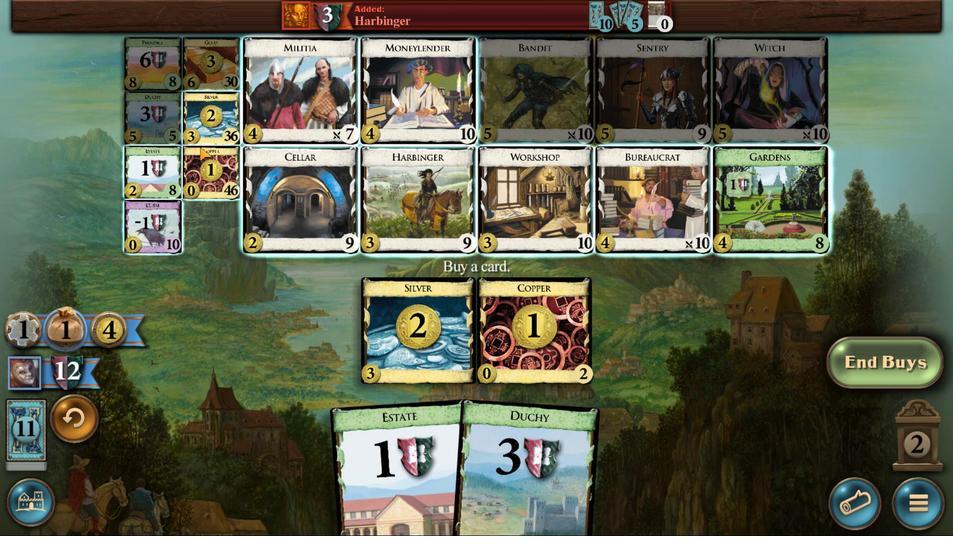 
Action: Mouse scrolled (421, 498) with delta (0, 0)
Screenshot: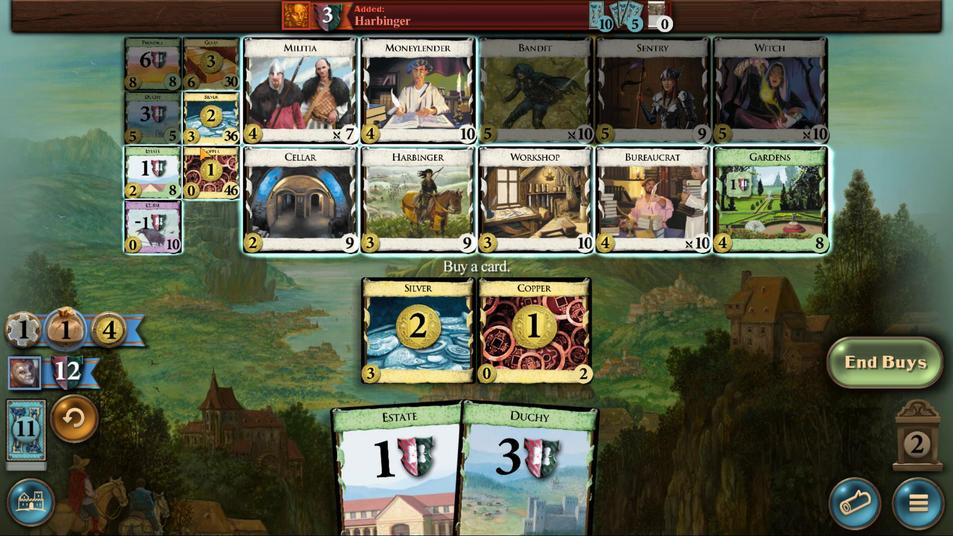 
Action: Mouse scrolled (421, 498) with delta (0, 0)
Screenshot: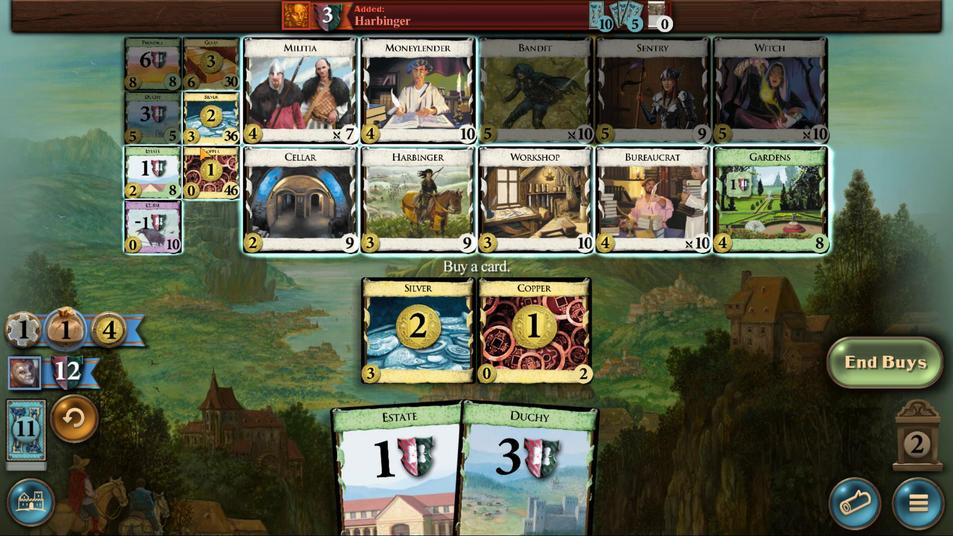 
Action: Mouse scrolled (421, 498) with delta (0, 0)
Screenshot: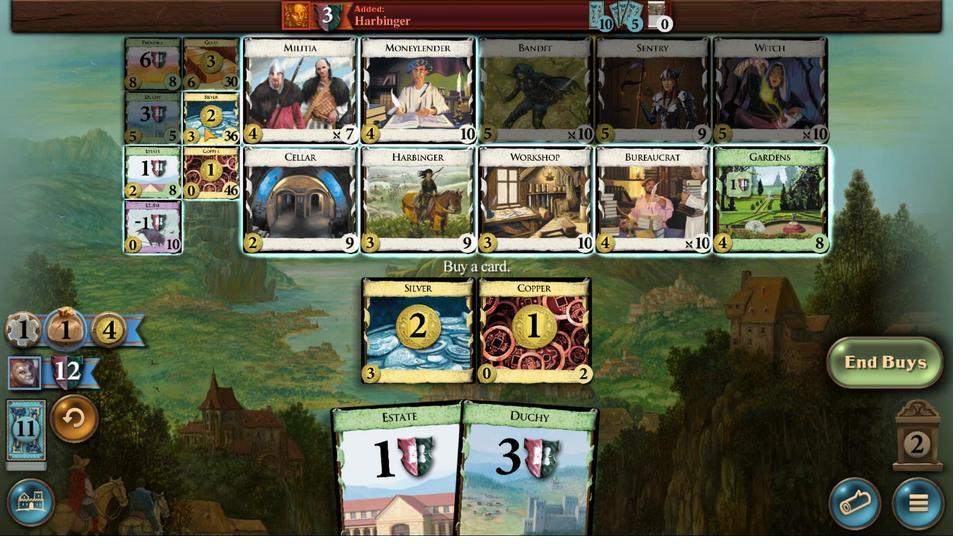 
Action: Mouse scrolled (421, 498) with delta (0, 0)
Screenshot: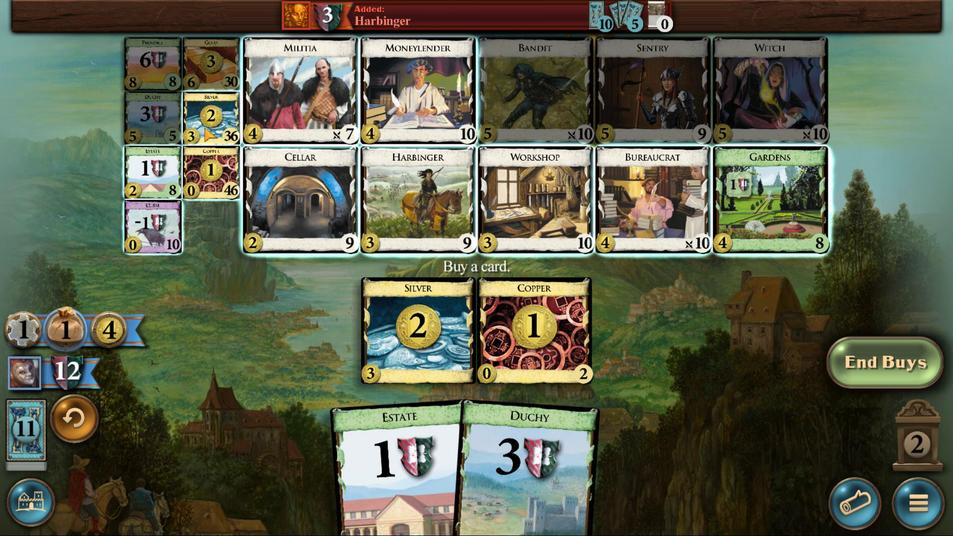 
Action: Mouse moved to (470, 344)
Screenshot: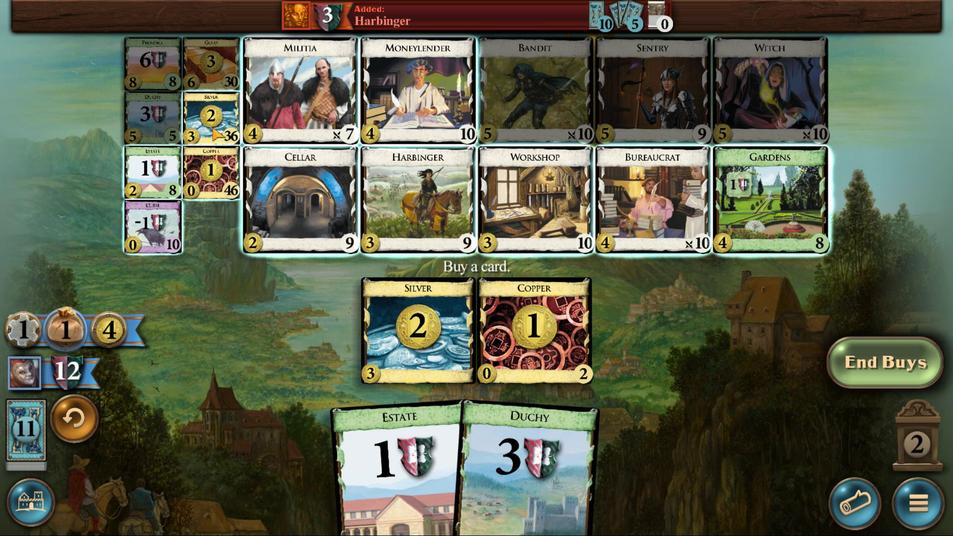 
Action: Mouse pressed left at (470, 344)
Screenshot: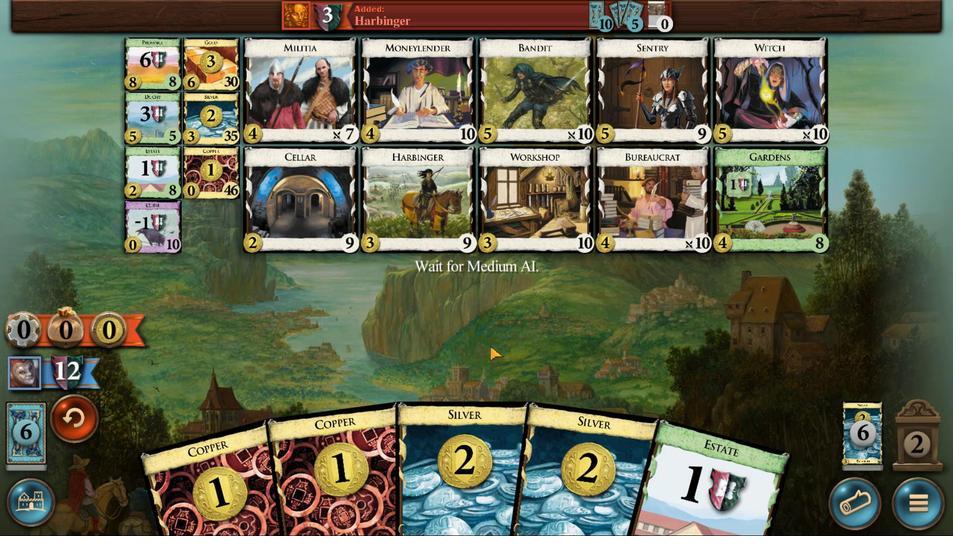 
Action: Mouse moved to (276, 495)
Screenshot: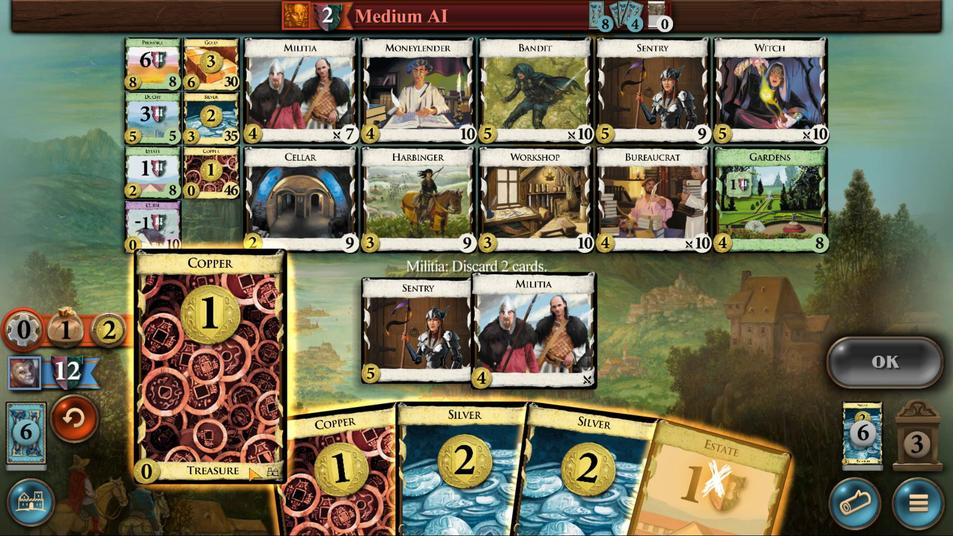 
Action: Mouse scrolled (276, 494) with delta (0, 0)
Screenshot: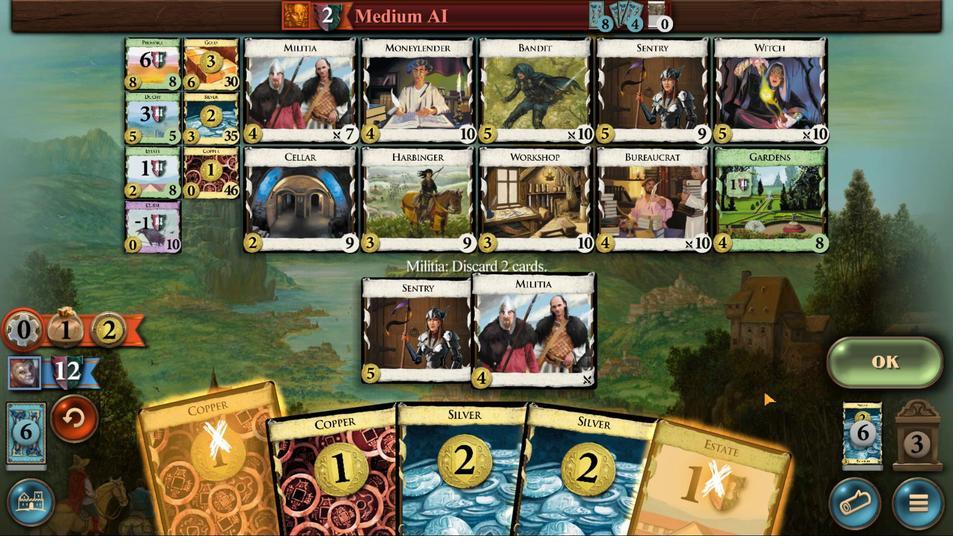 
Action: Mouse scrolled (276, 495) with delta (0, 0)
Screenshot: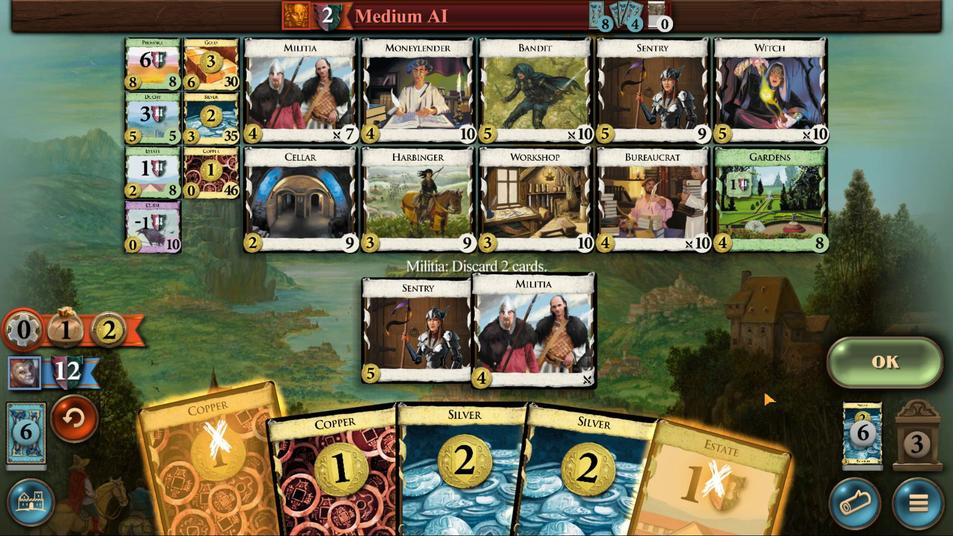 
Action: Mouse scrolled (276, 494) with delta (0, 0)
Screenshot: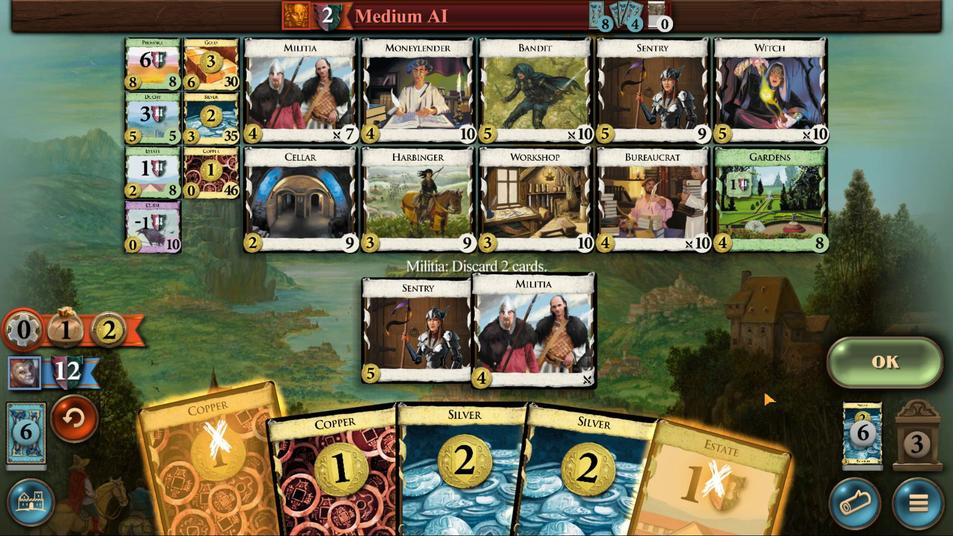 
Action: Mouse scrolled (276, 495) with delta (0, 0)
Screenshot: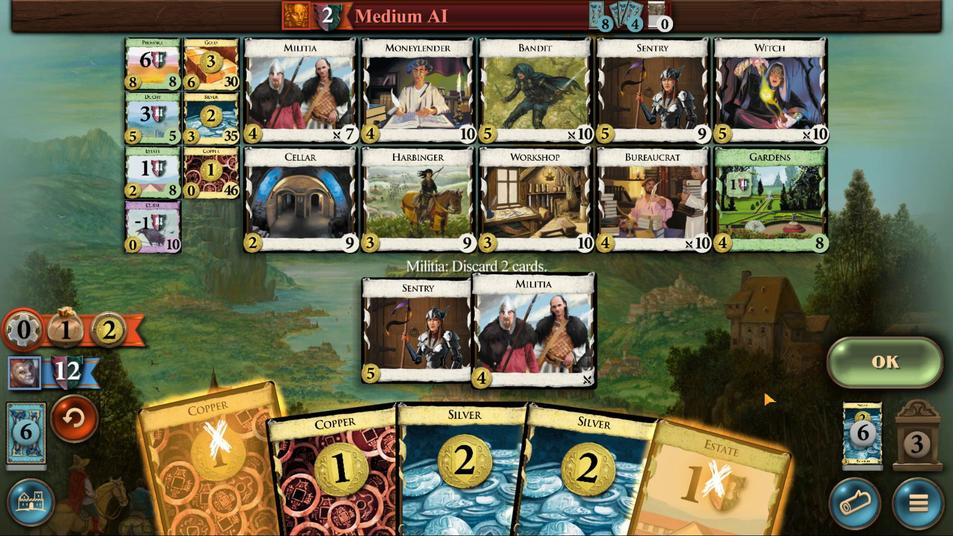 
Action: Mouse scrolled (276, 494) with delta (0, 0)
Screenshot: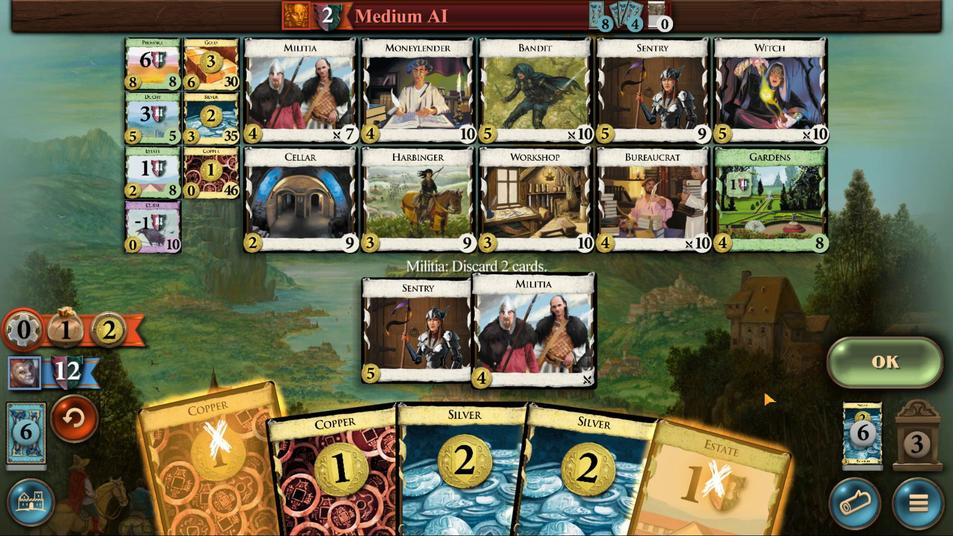 
Action: Mouse moved to (455, 496)
Screenshot: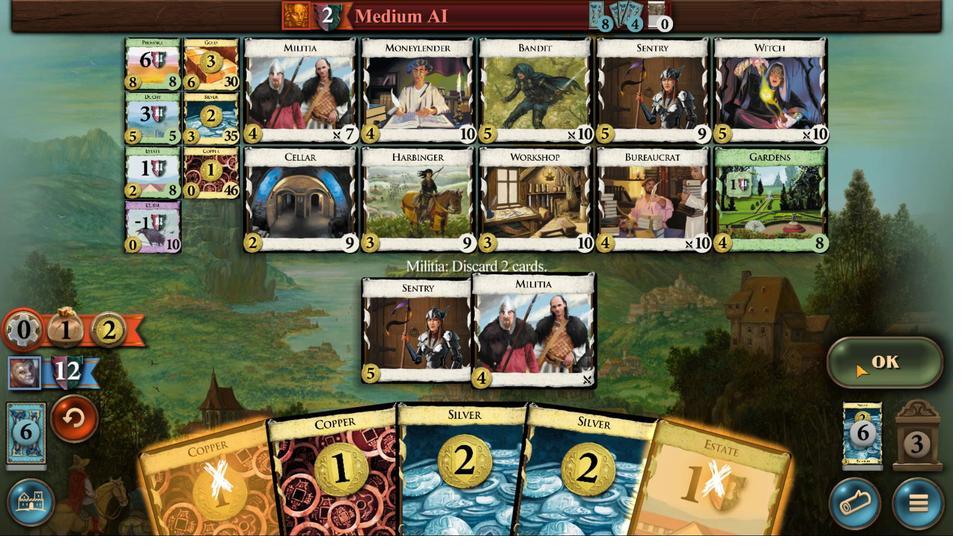 
Action: Mouse scrolled (455, 496) with delta (0, 0)
Screenshot: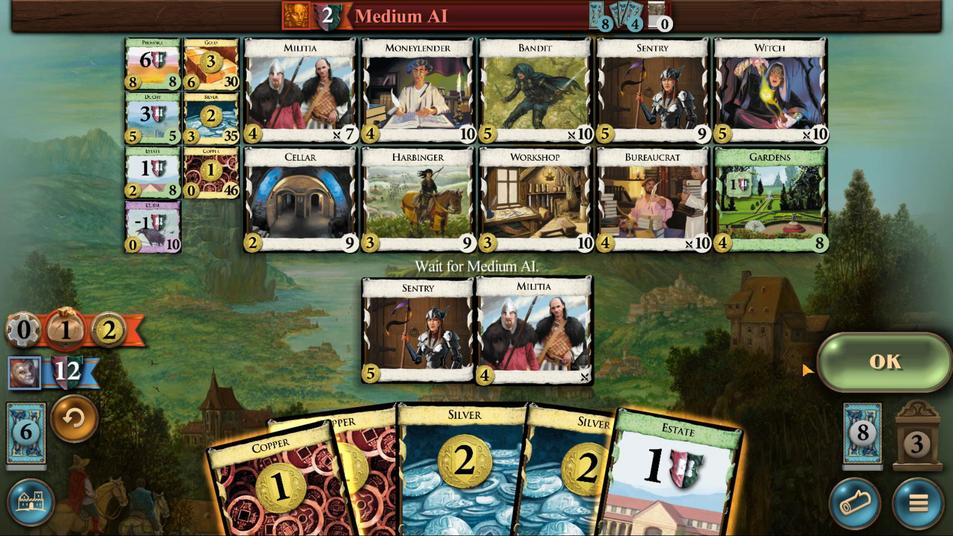 
Action: Mouse scrolled (455, 496) with delta (0, 0)
Screenshot: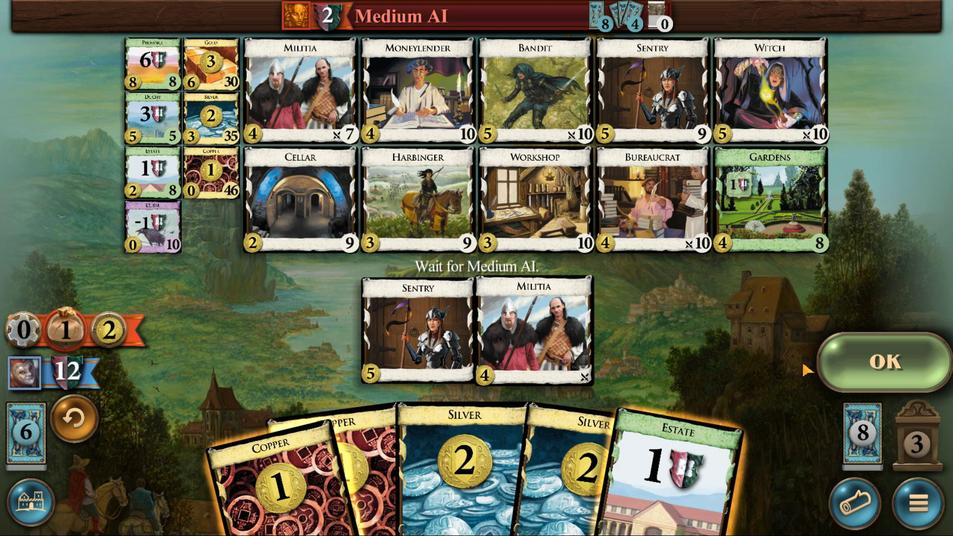 
Action: Mouse scrolled (455, 496) with delta (0, 0)
Screenshot: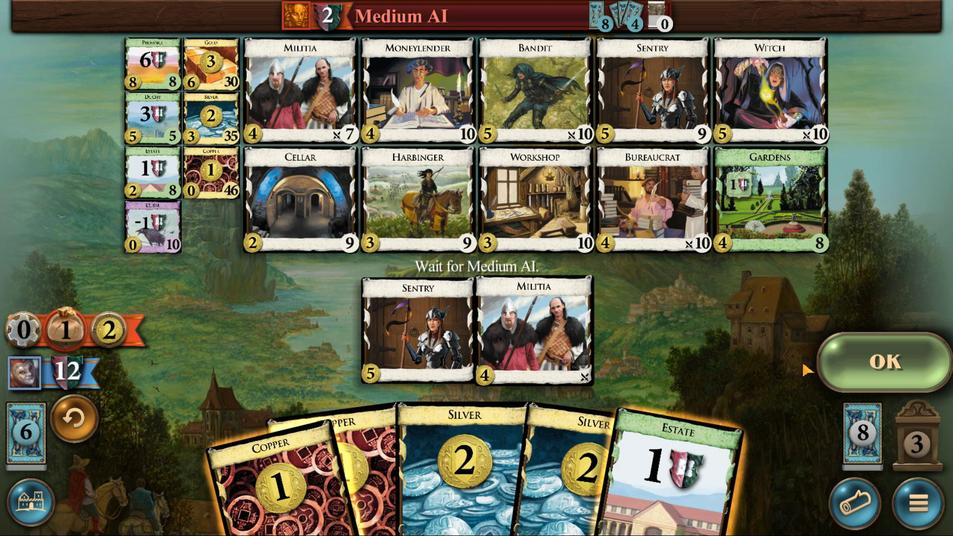 
Action: Mouse scrolled (455, 496) with delta (0, 0)
Screenshot: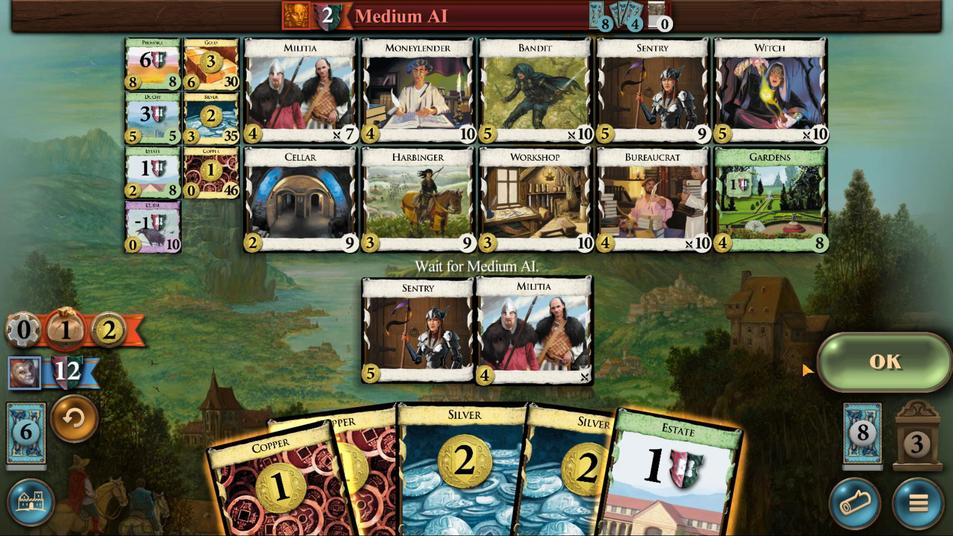 
Action: Mouse moved to (202, 450)
Screenshot: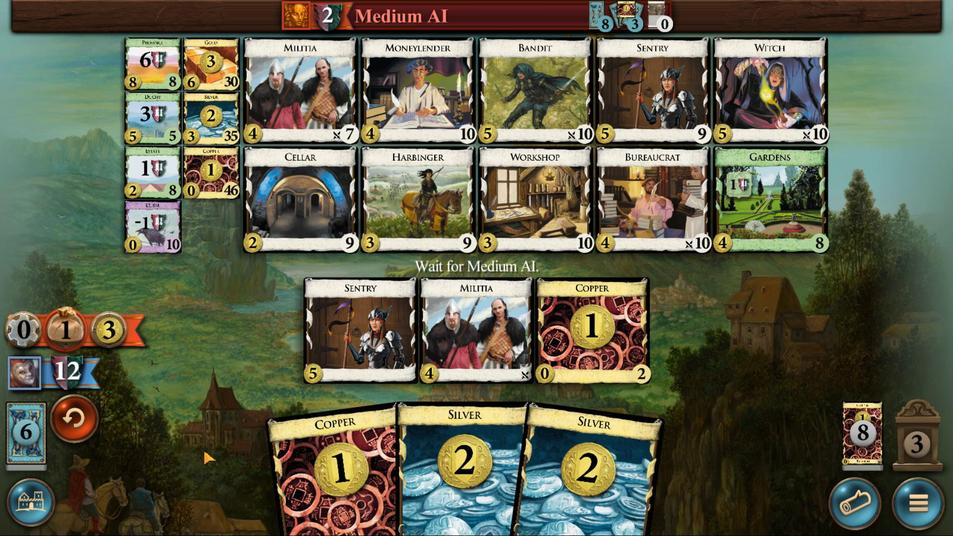 
Action: Mouse pressed left at (202, 450)
Screenshot: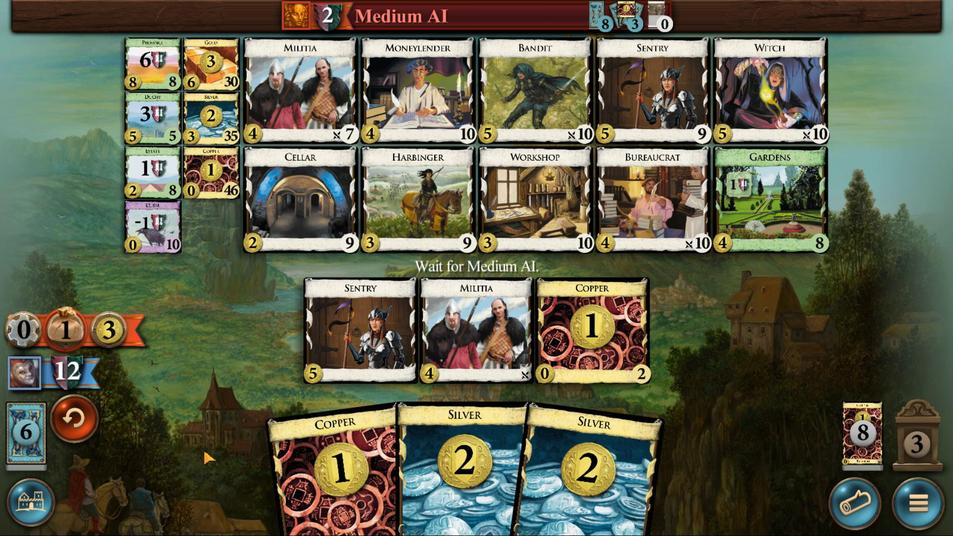 
Action: Mouse moved to (401, 527)
Screenshot: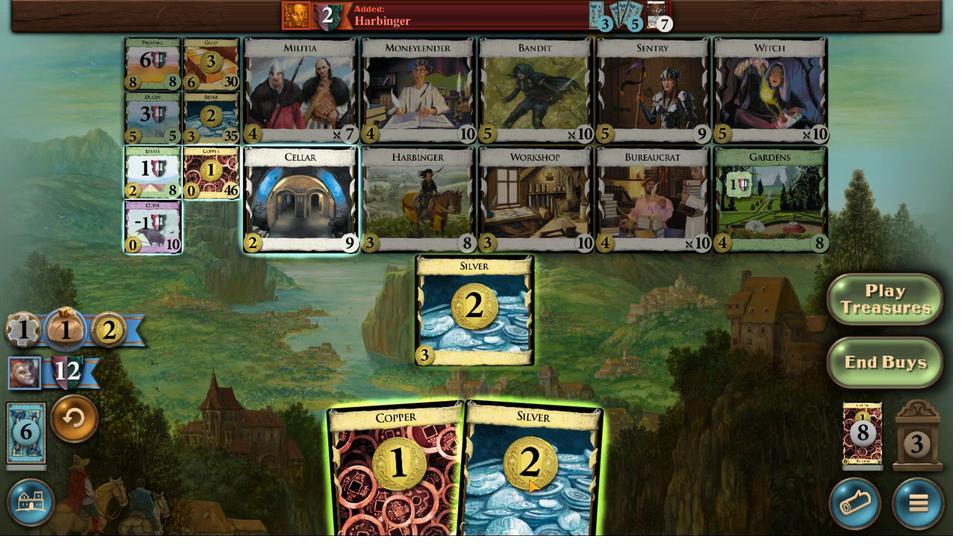 
Action: Mouse scrolled (401, 526) with delta (0, 0)
Screenshot: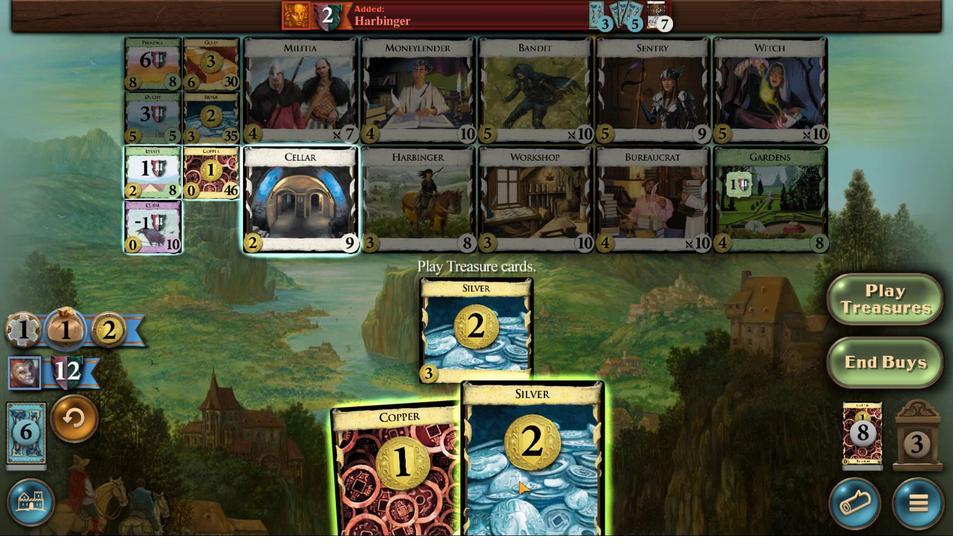 
Action: Mouse scrolled (401, 526) with delta (0, 0)
Screenshot: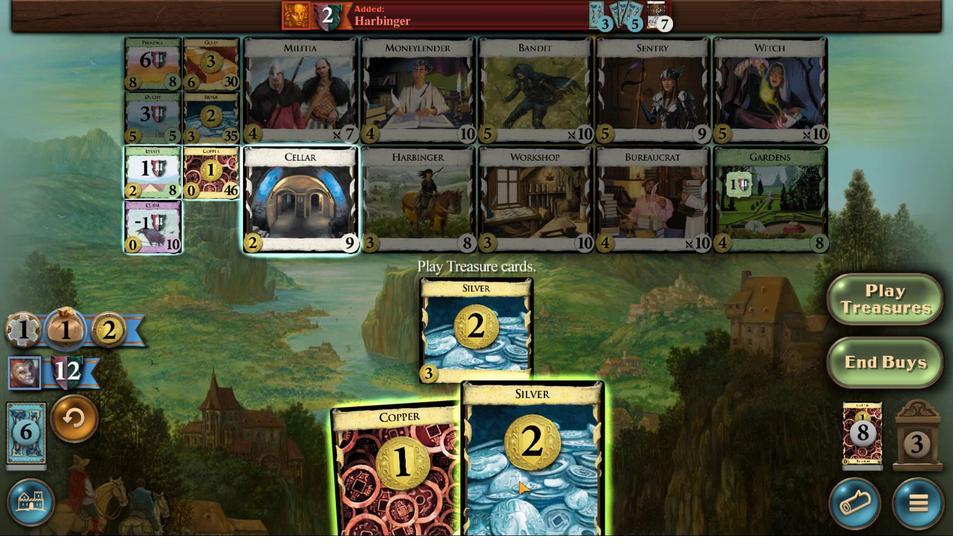 
Action: Mouse scrolled (401, 527) with delta (0, 0)
Screenshot: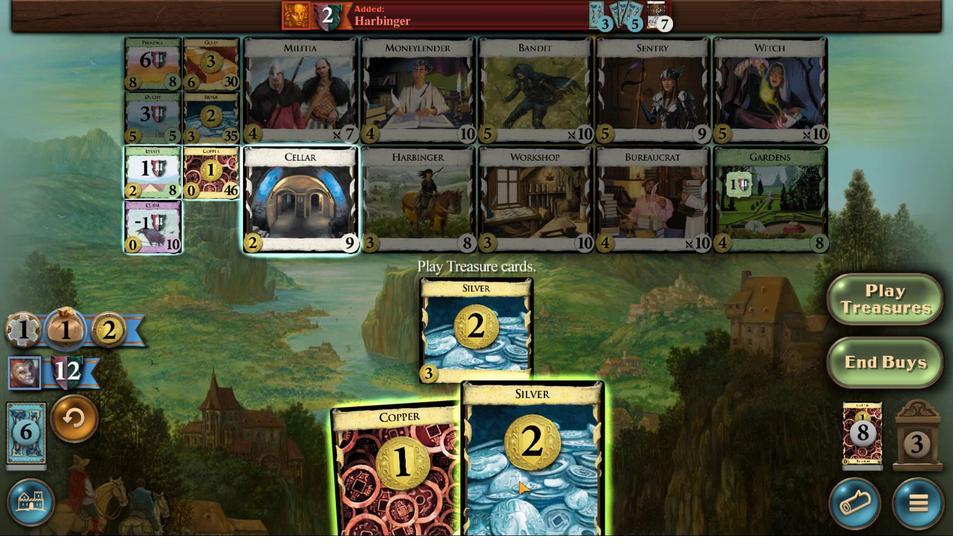 
Action: Mouse scrolled (401, 526) with delta (0, 0)
Screenshot: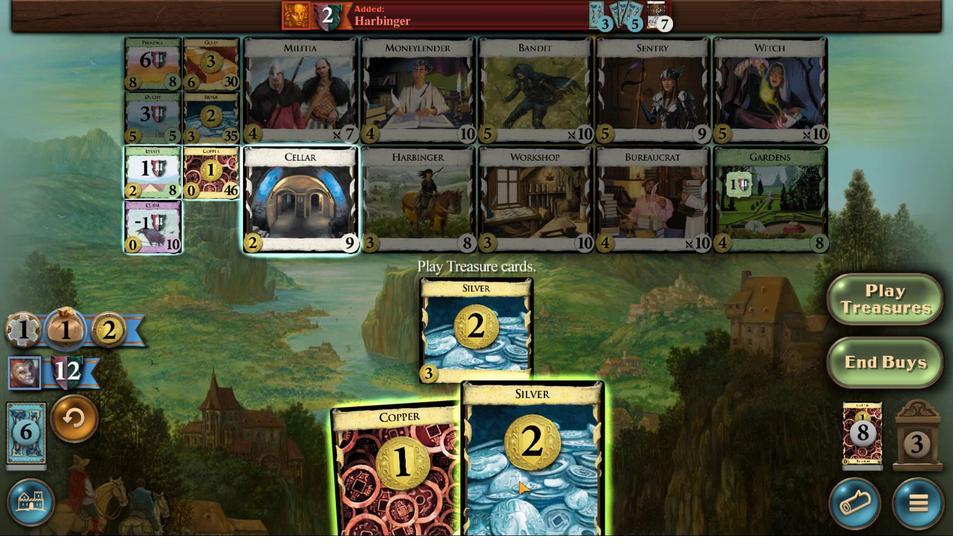 
Action: Mouse moved to (371, 506)
Screenshot: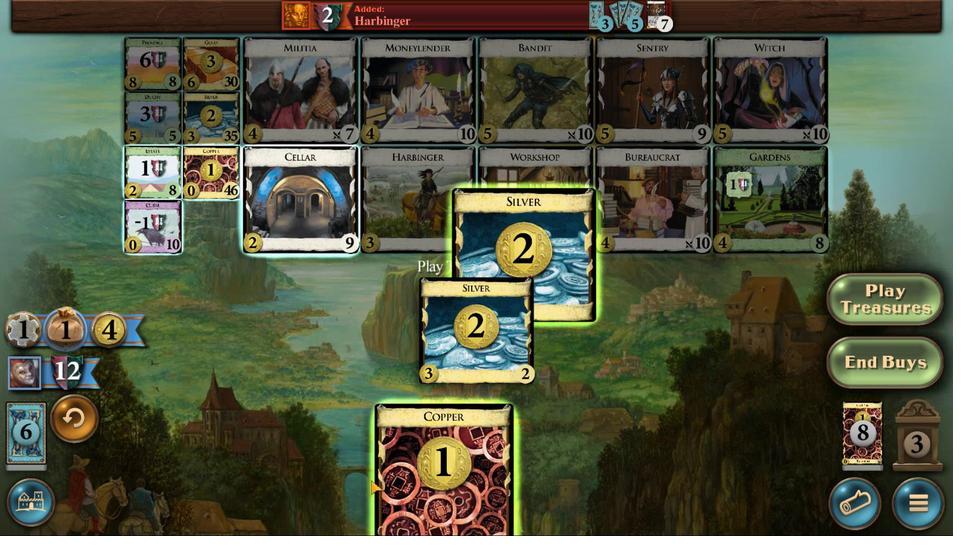
Action: Mouse scrolled (371, 506) with delta (0, 0)
Screenshot: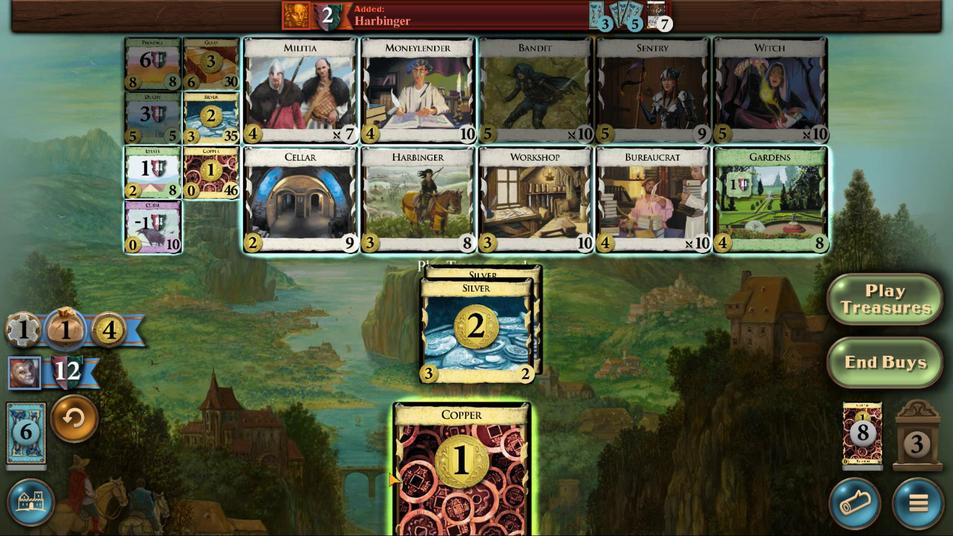 
Action: Mouse scrolled (371, 506) with delta (0, 0)
Screenshot: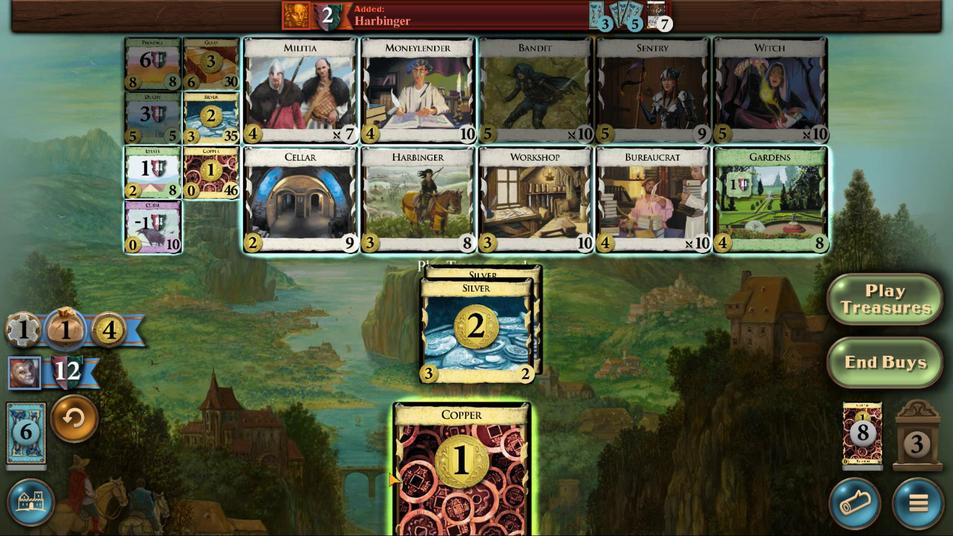 
Action: Mouse scrolled (371, 506) with delta (0, 0)
Screenshot: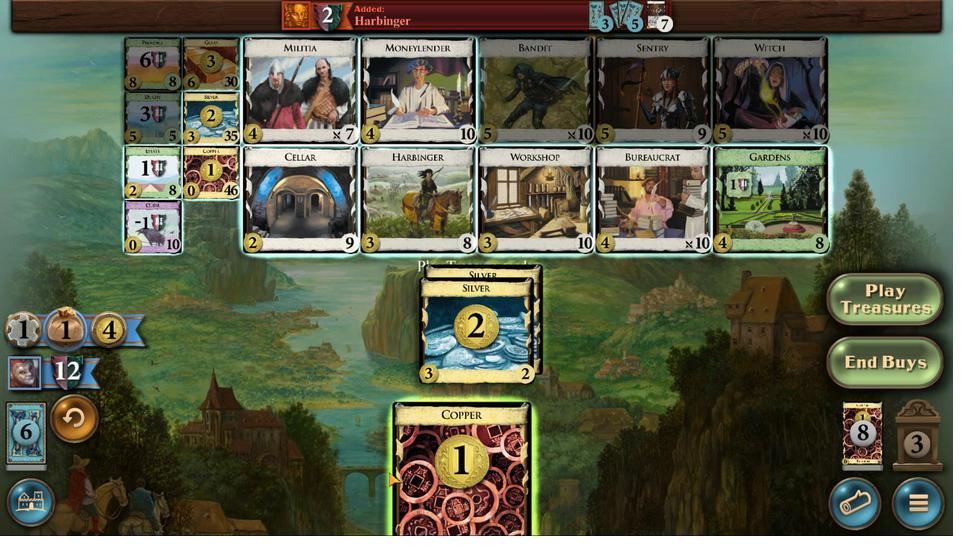 
Action: Mouse scrolled (371, 506) with delta (0, 0)
Screenshot: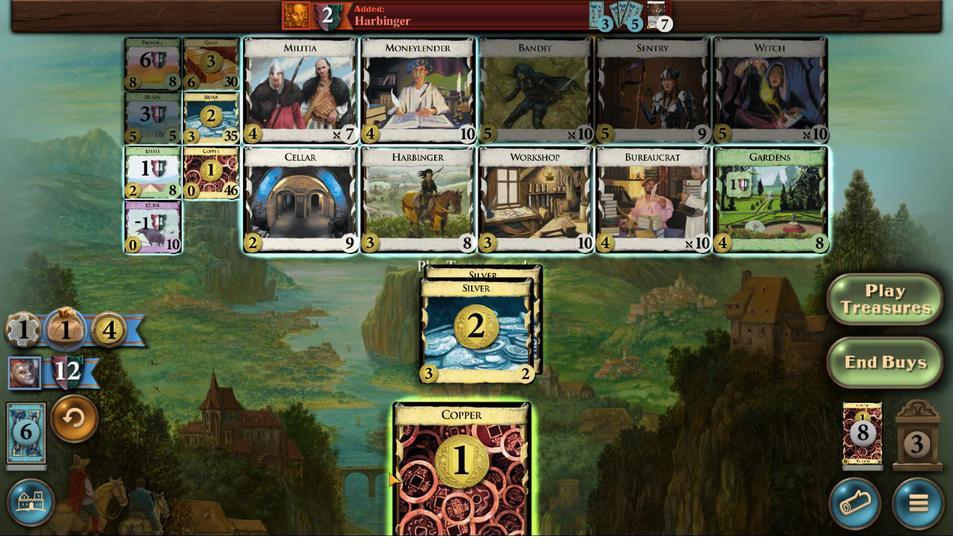 
Action: Mouse moved to (338, 502)
Screenshot: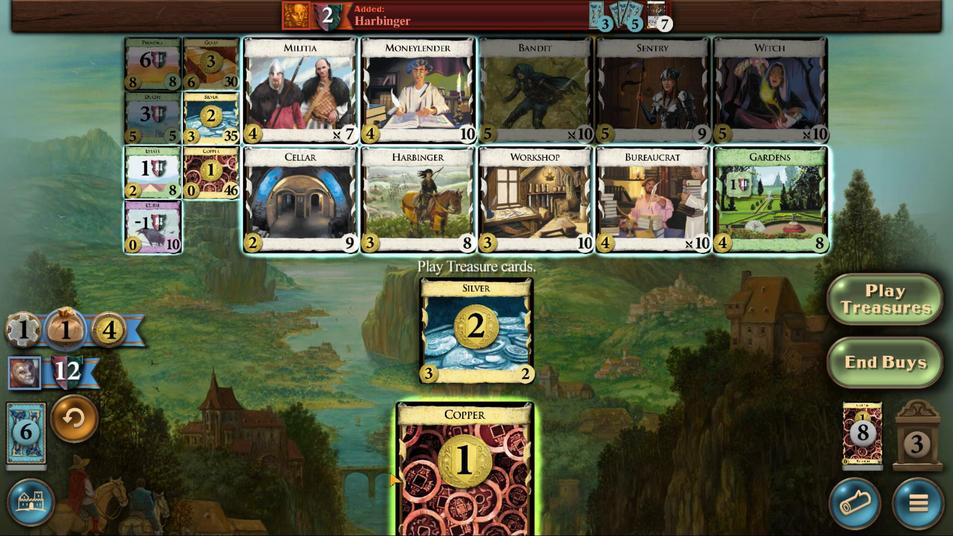 
Action: Mouse scrolled (338, 502) with delta (0, 0)
Screenshot: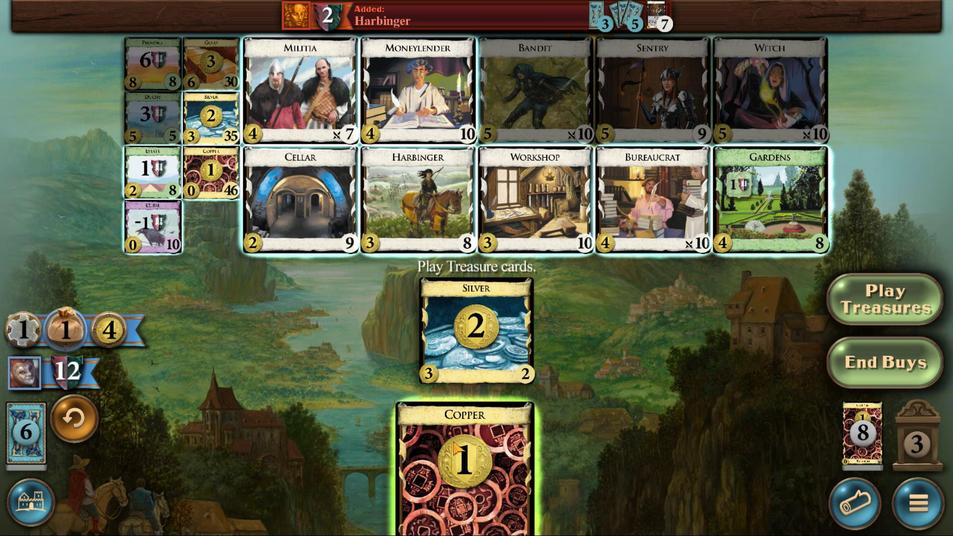 
Action: Mouse scrolled (338, 502) with delta (0, 0)
Screenshot: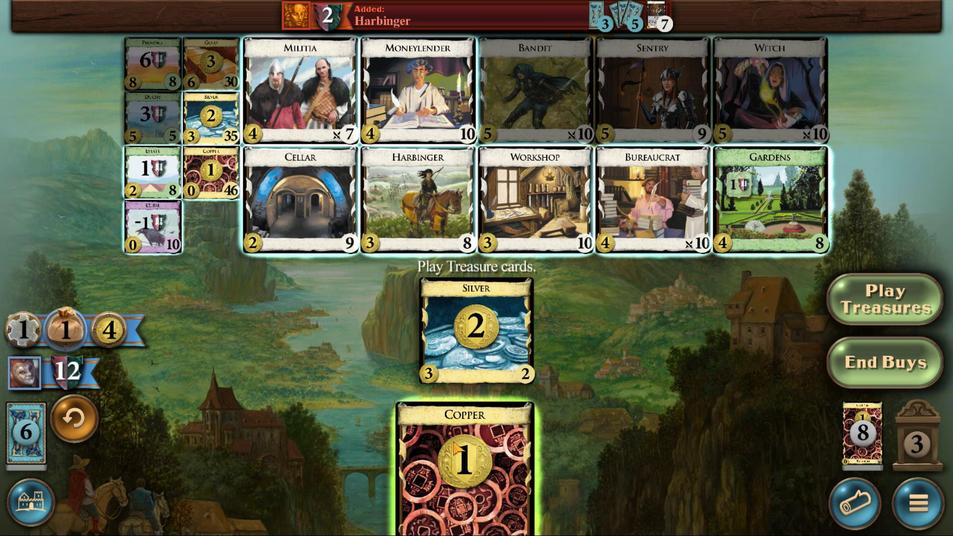 
Action: Mouse scrolled (338, 502) with delta (0, 0)
Screenshot: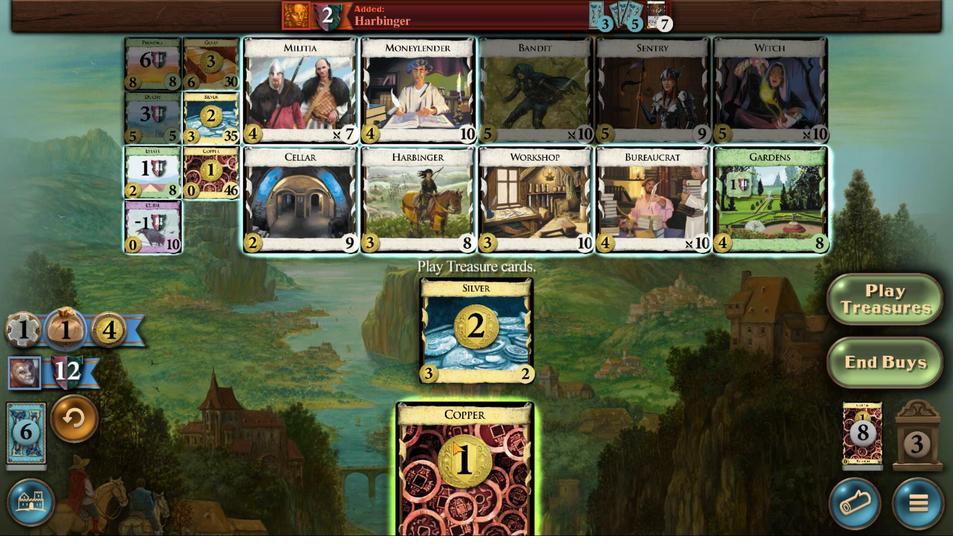 
Action: Mouse moved to (396, 499)
Screenshot: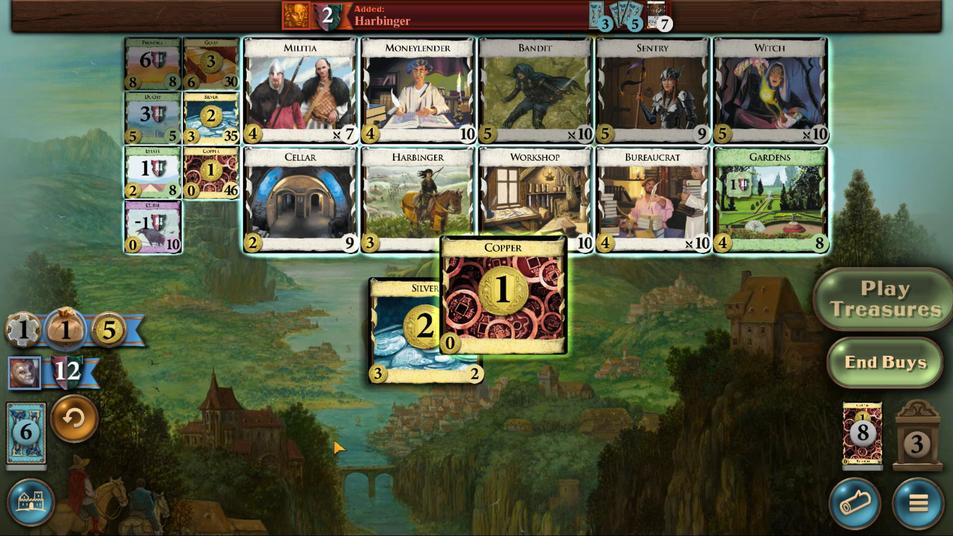 
Action: Mouse scrolled (396, 498) with delta (0, 0)
Screenshot: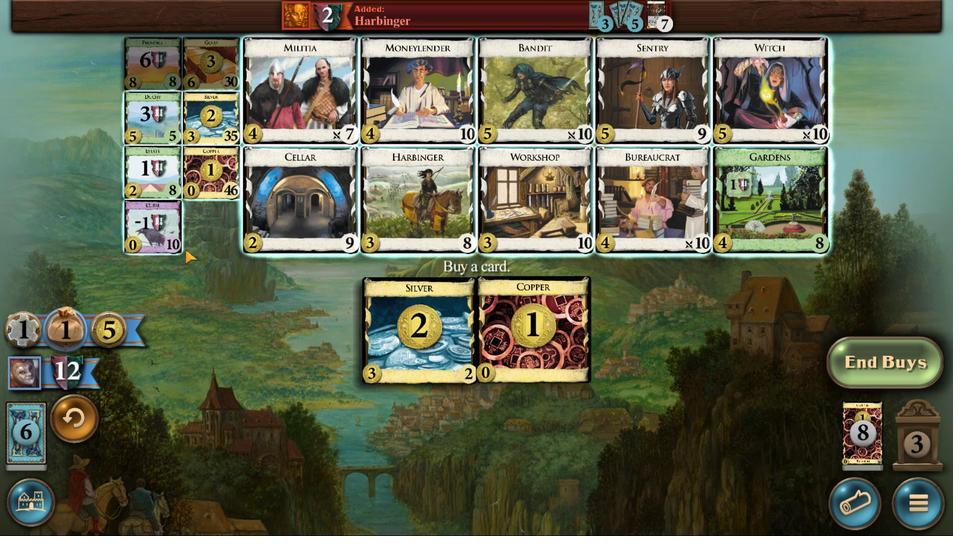 
Action: Mouse scrolled (396, 498) with delta (0, 0)
Screenshot: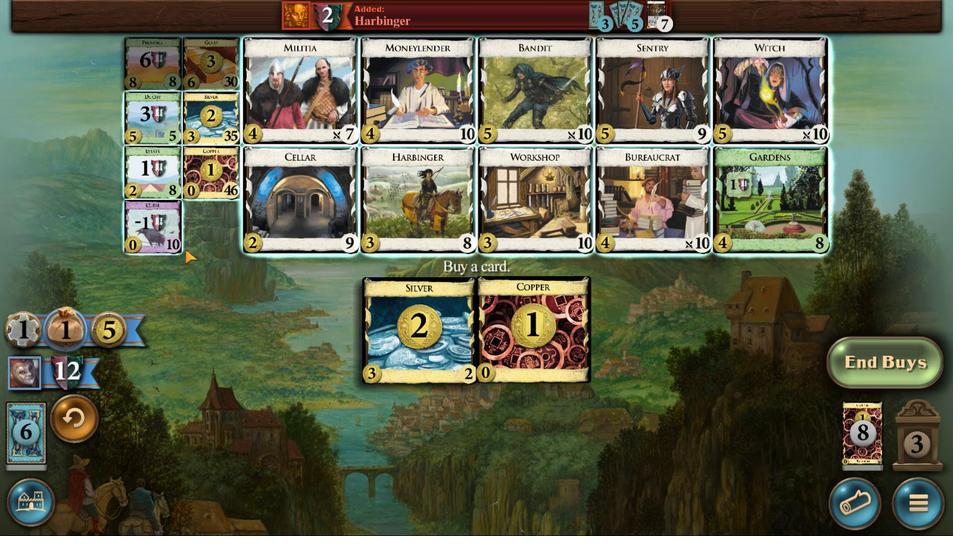 
Action: Mouse scrolled (396, 498) with delta (0, 0)
Screenshot: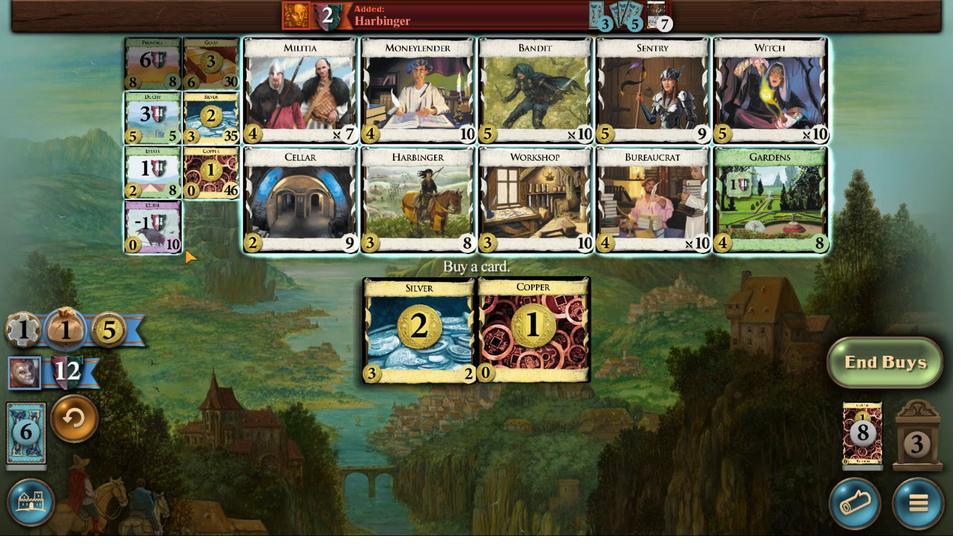 
Action: Mouse moved to (396, 499)
Screenshot: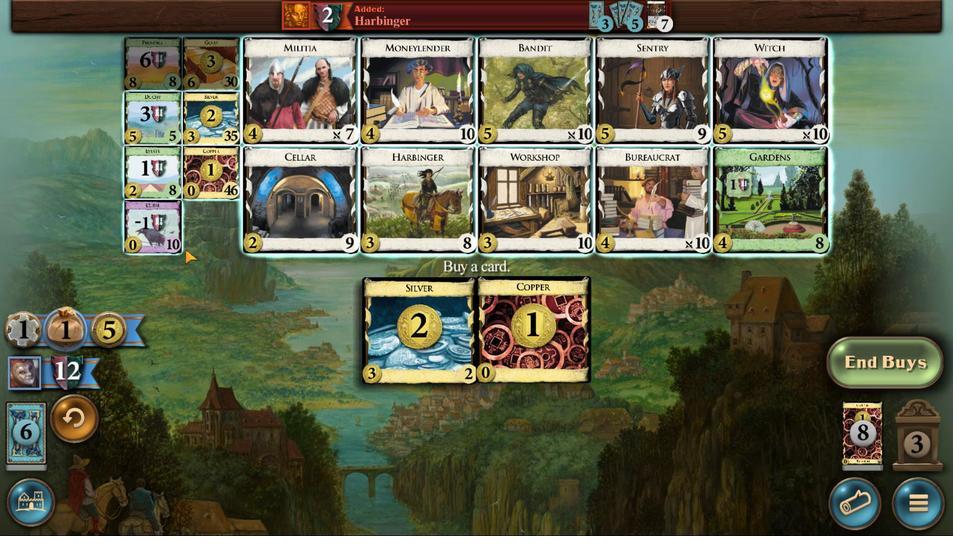 
Action: Mouse scrolled (396, 498) with delta (0, 0)
Screenshot: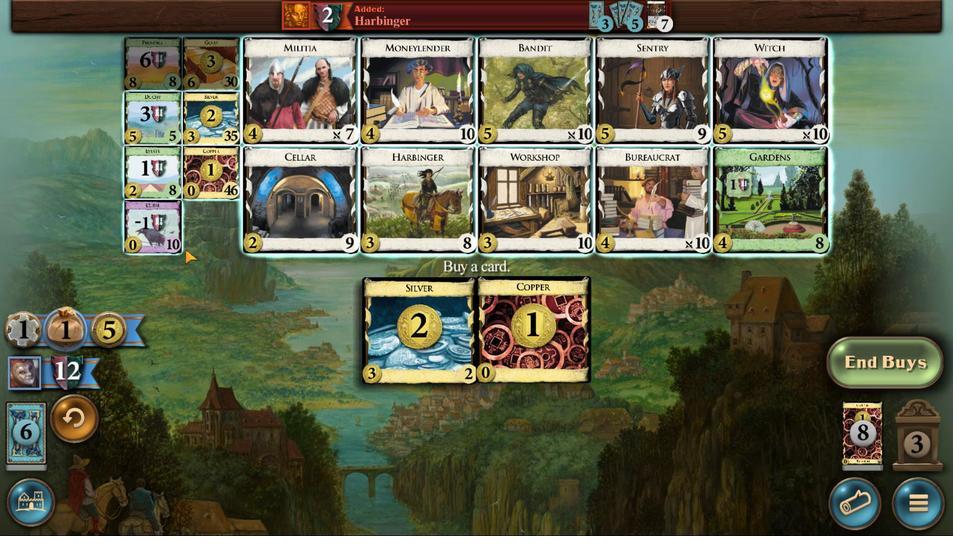 
Action: Mouse moved to (370, 484)
Screenshot: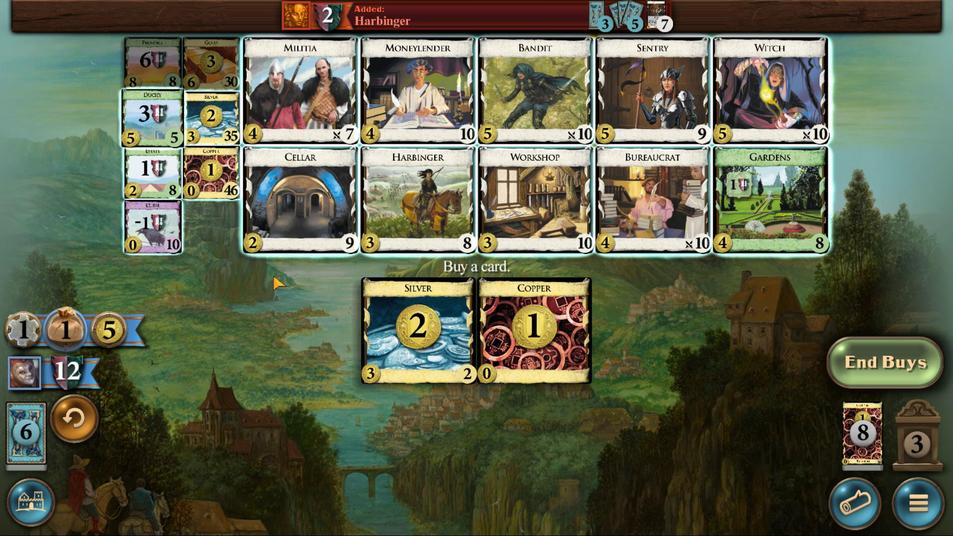 
Action: Mouse scrolled (370, 484) with delta (0, 0)
Screenshot: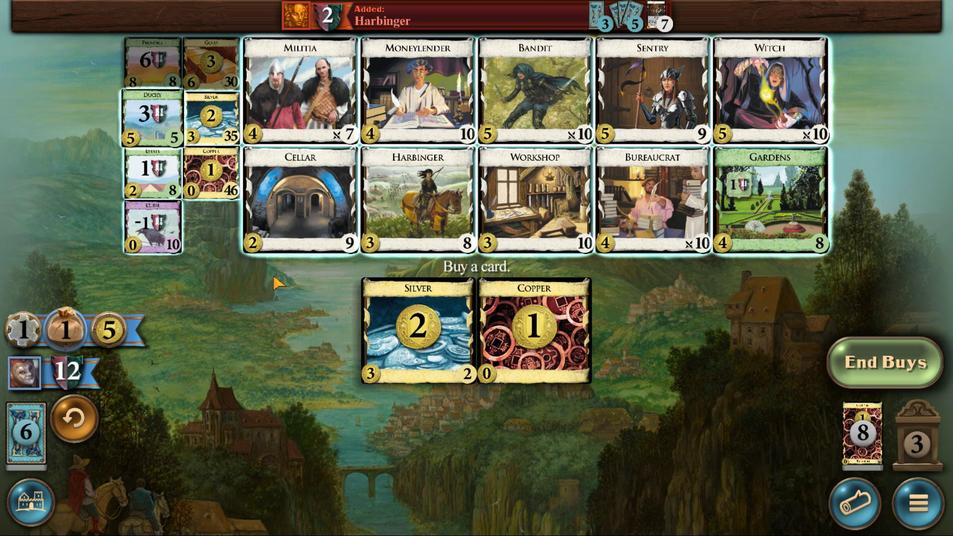 
Action: Mouse moved to (370, 485)
Screenshot: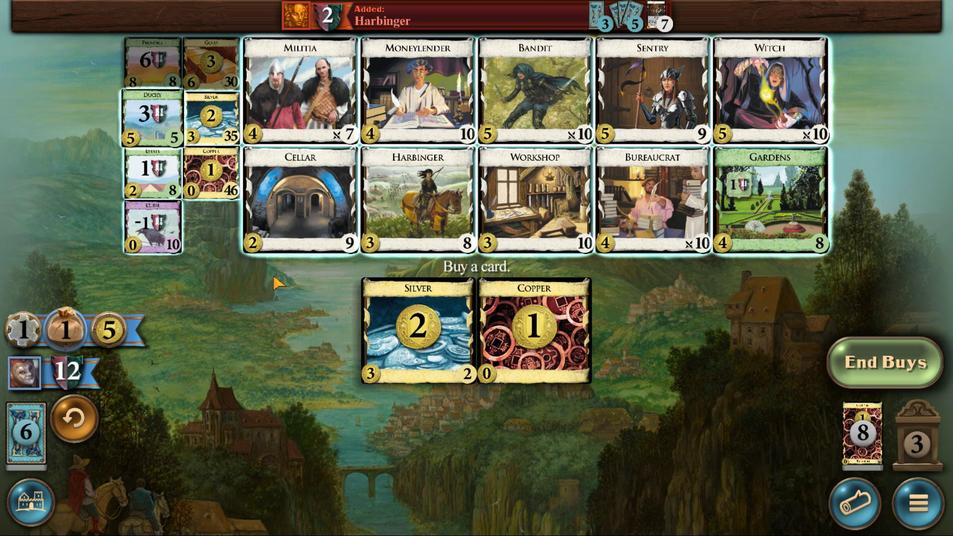 
Action: Mouse scrolled (370, 484) with delta (0, 0)
Screenshot: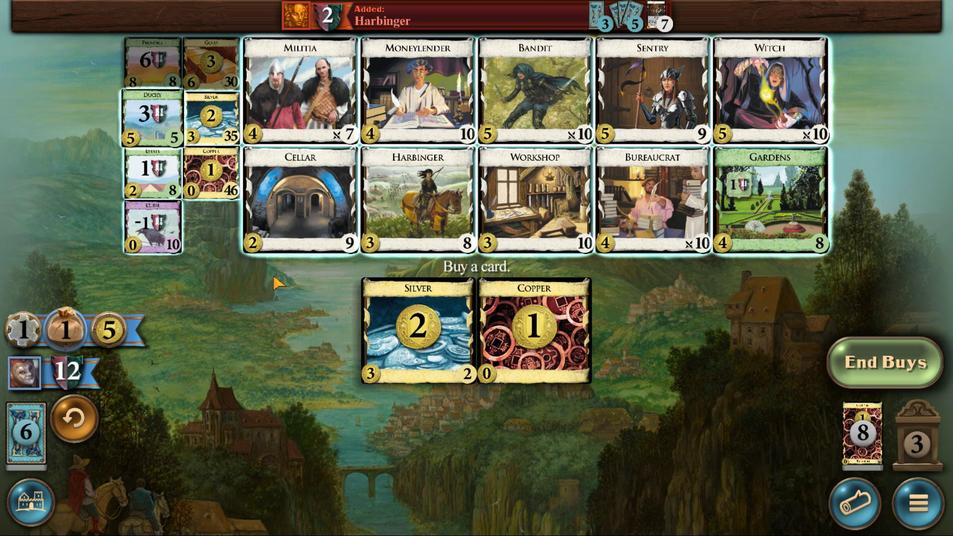 
Action: Mouse moved to (494, 347)
Screenshot: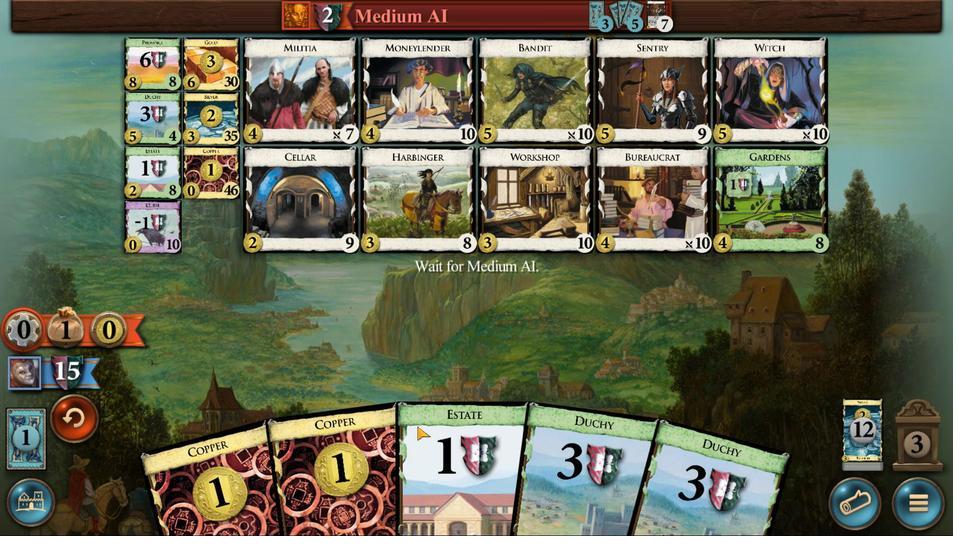 
Action: Mouse pressed left at (494, 347)
Screenshot: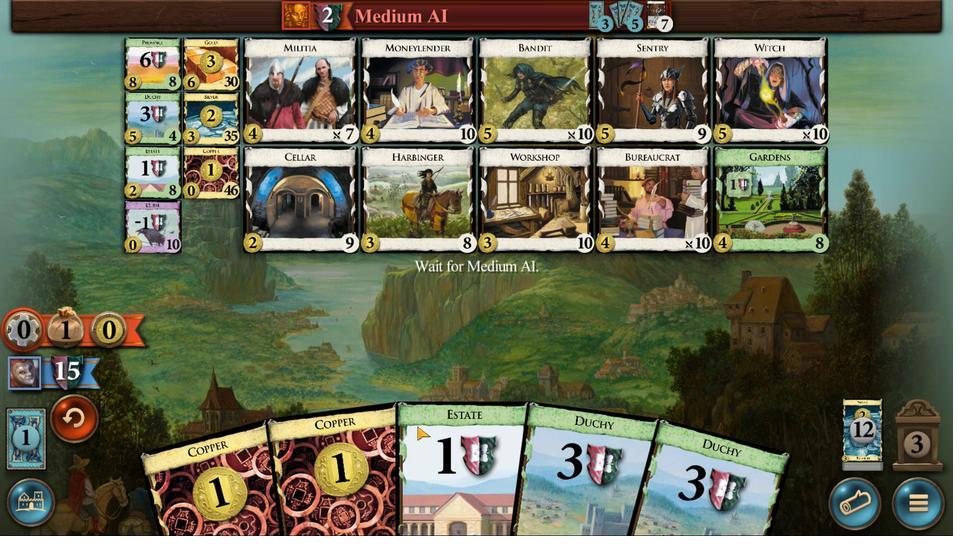 
Action: Mouse moved to (354, 490)
Screenshot: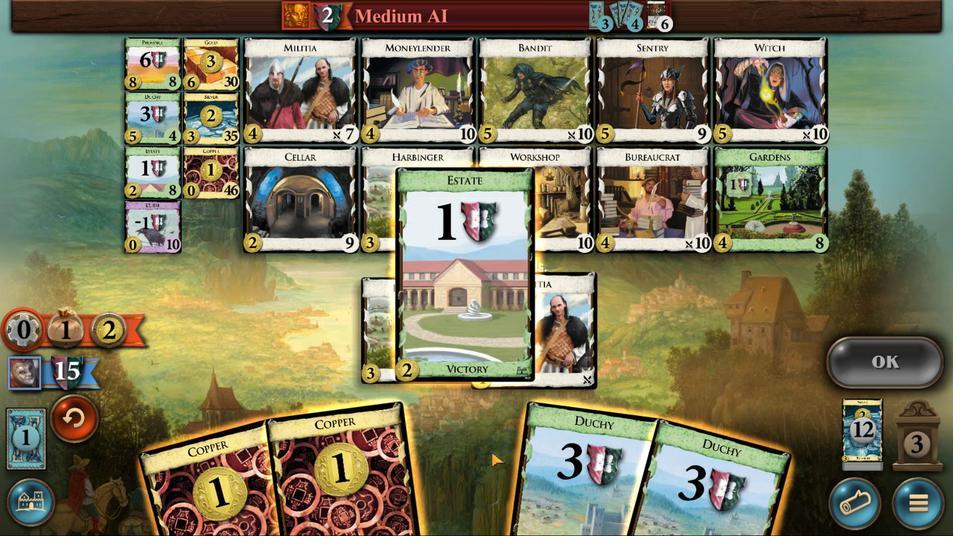 
Action: Mouse scrolled (354, 490) with delta (0, 0)
Screenshot: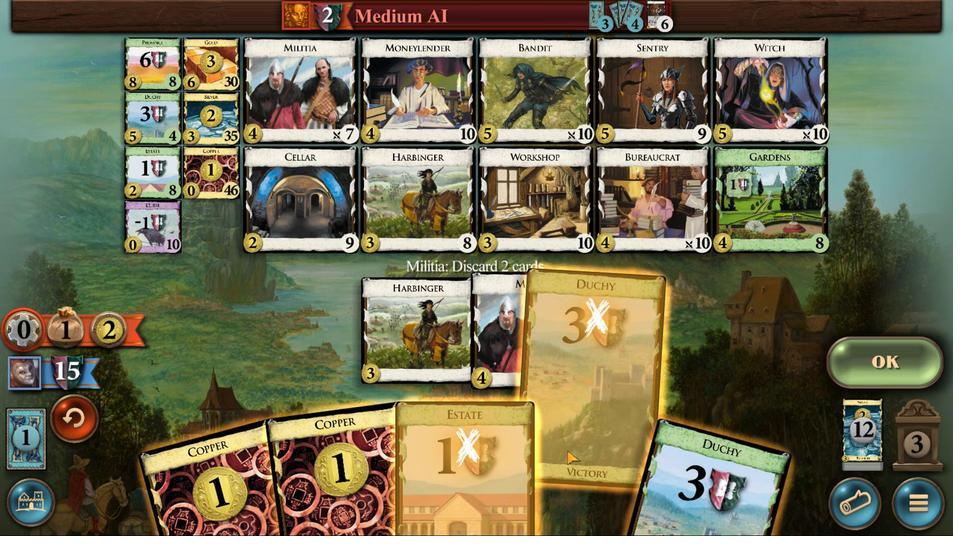 
Action: Mouse scrolled (354, 490) with delta (0, 0)
Screenshot: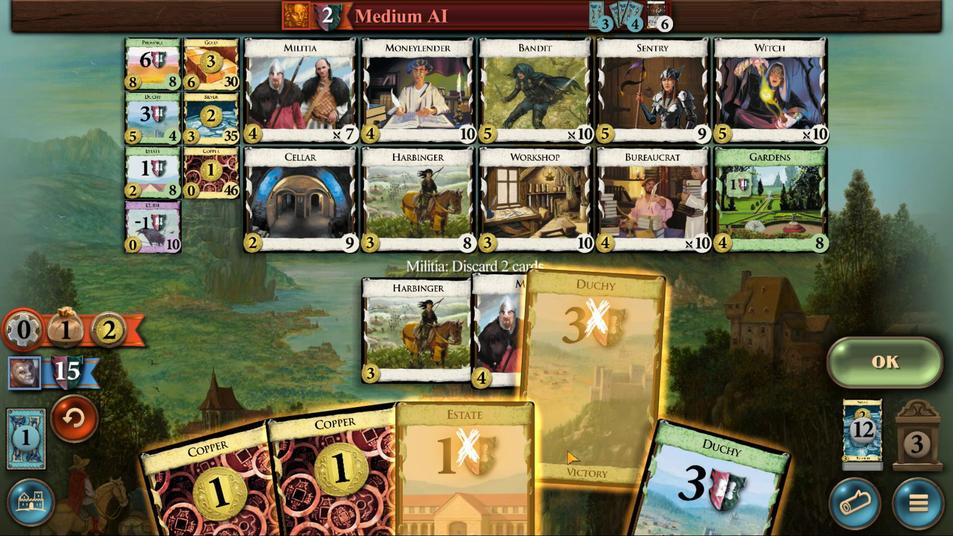 
Action: Mouse scrolled (354, 490) with delta (0, 0)
Screenshot: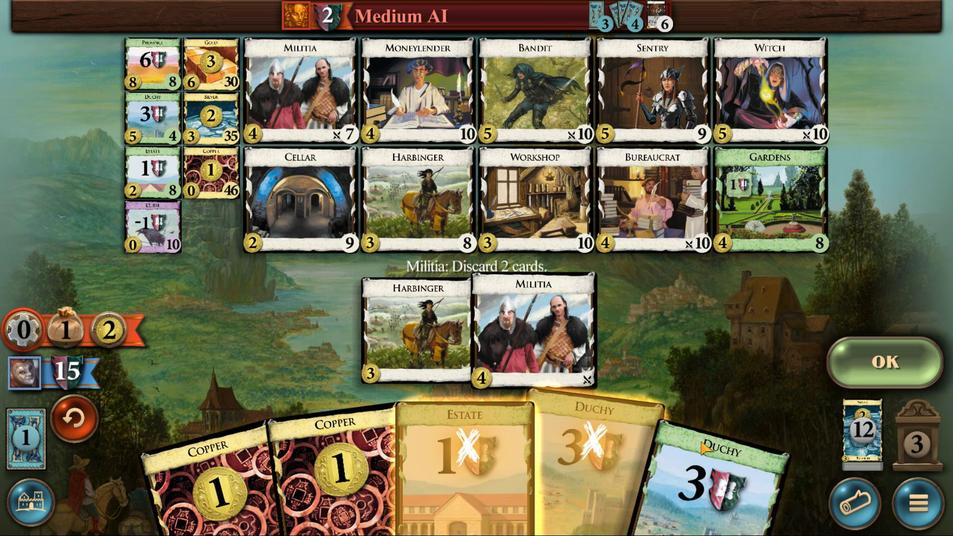 
Action: Mouse moved to (321, 489)
Screenshot: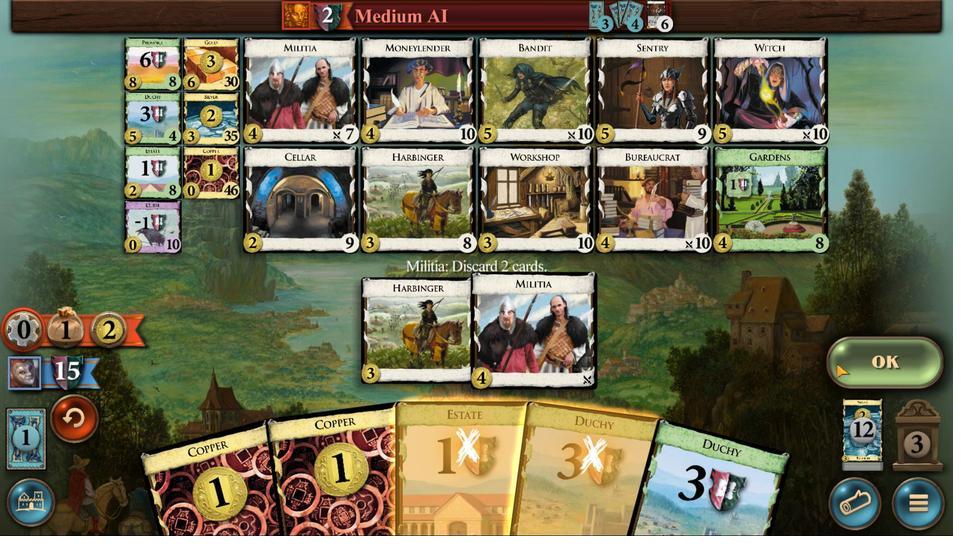 
Action: Mouse scrolled (321, 489) with delta (0, 0)
Screenshot: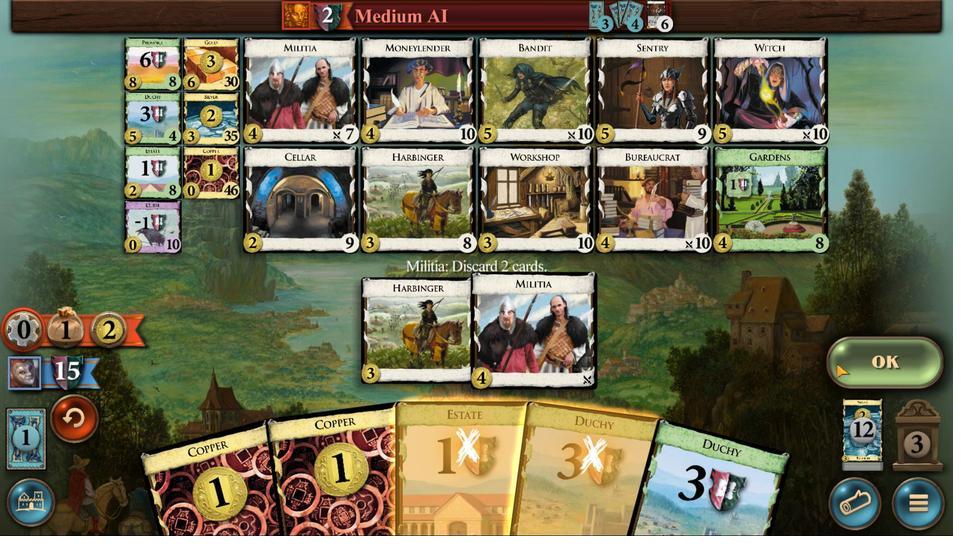 
Action: Mouse scrolled (321, 489) with delta (0, 0)
Screenshot: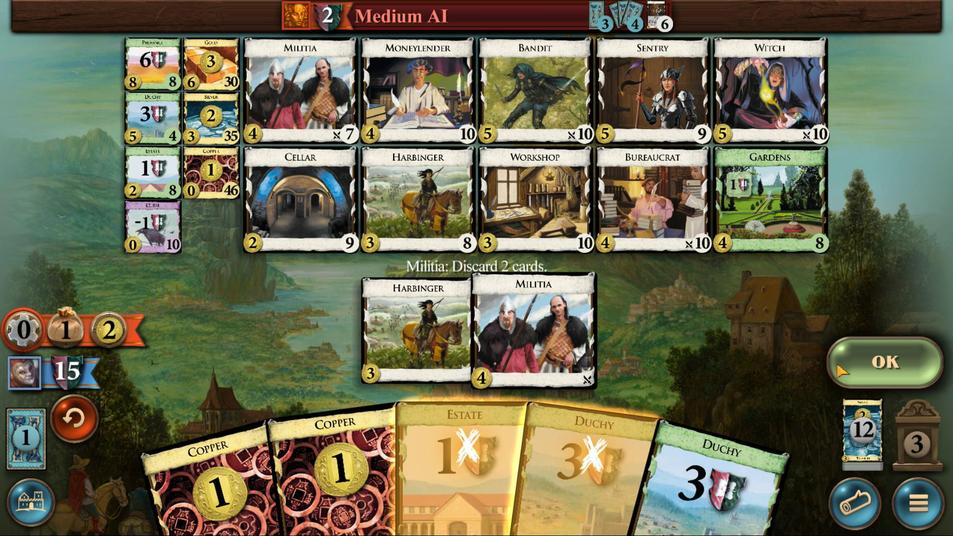 
Action: Mouse scrolled (321, 489) with delta (0, 0)
Screenshot: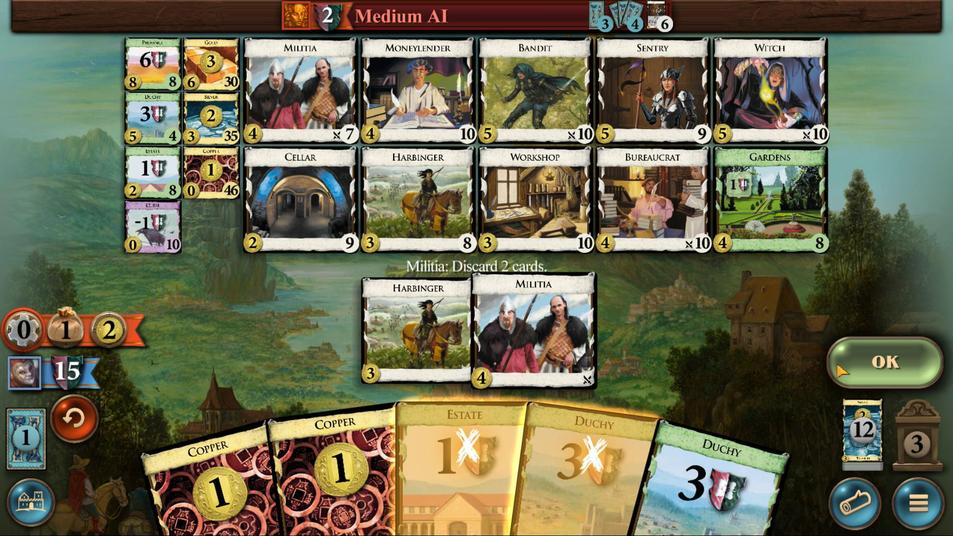 
Action: Mouse moved to (265, 485)
Screenshot: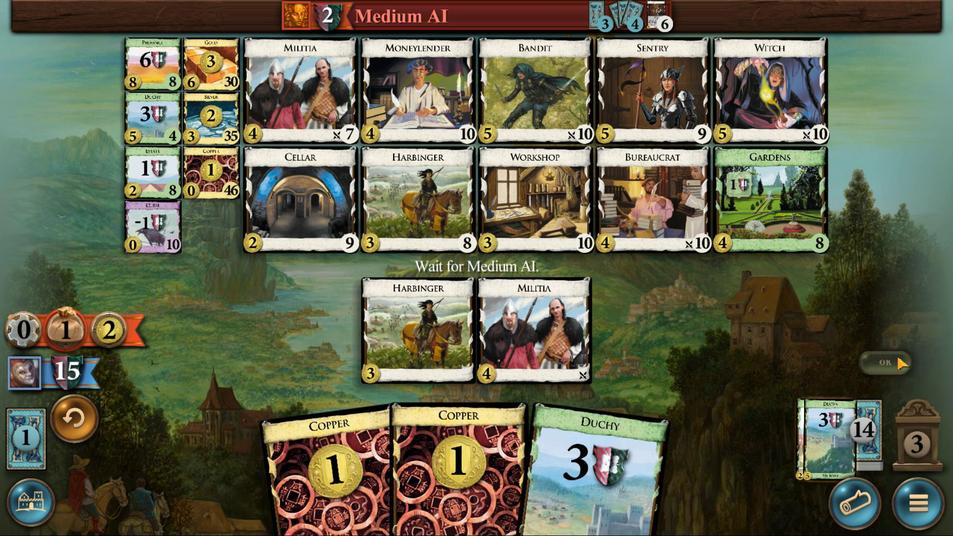 
Action: Mouse scrolled (265, 484) with delta (0, 0)
Screenshot: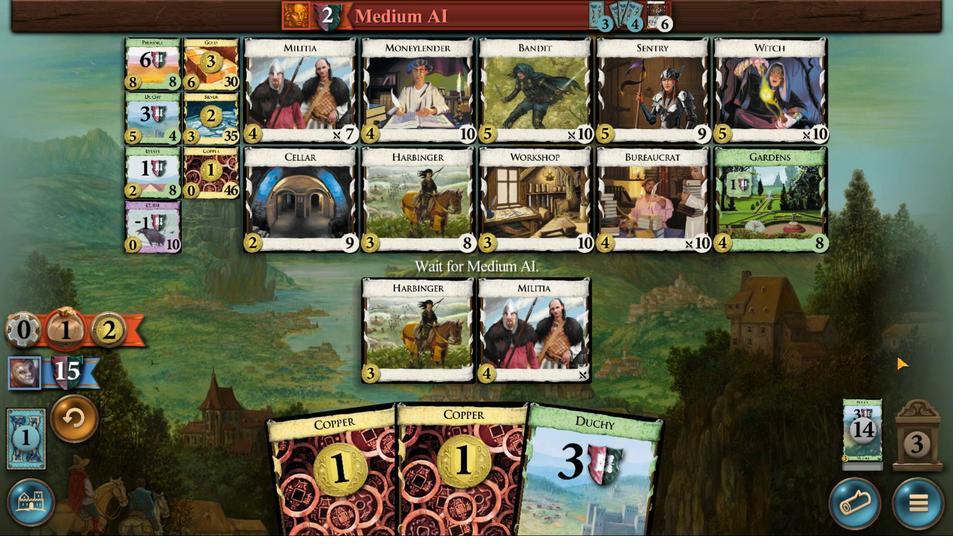 
Action: Mouse scrolled (265, 484) with delta (0, 0)
Screenshot: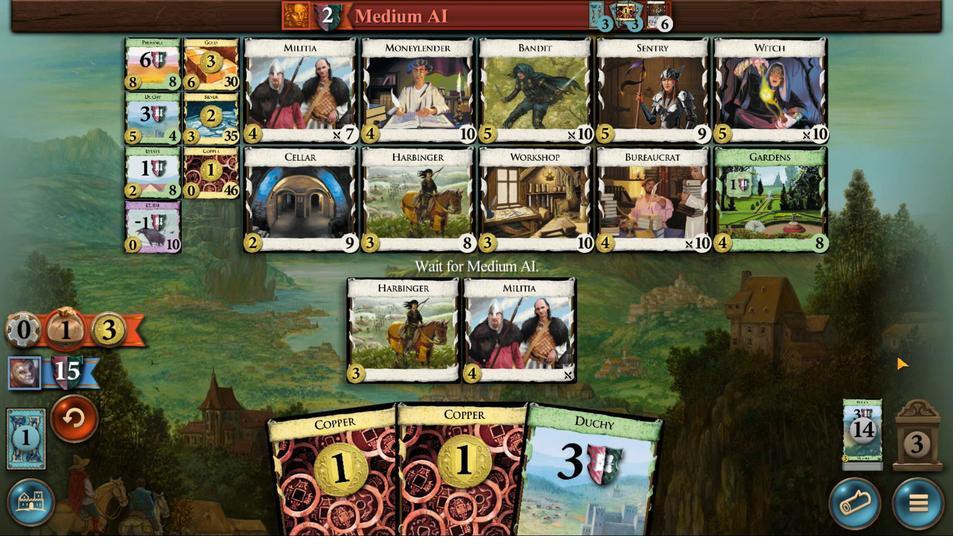 
Action: Mouse scrolled (265, 484) with delta (0, 0)
Screenshot: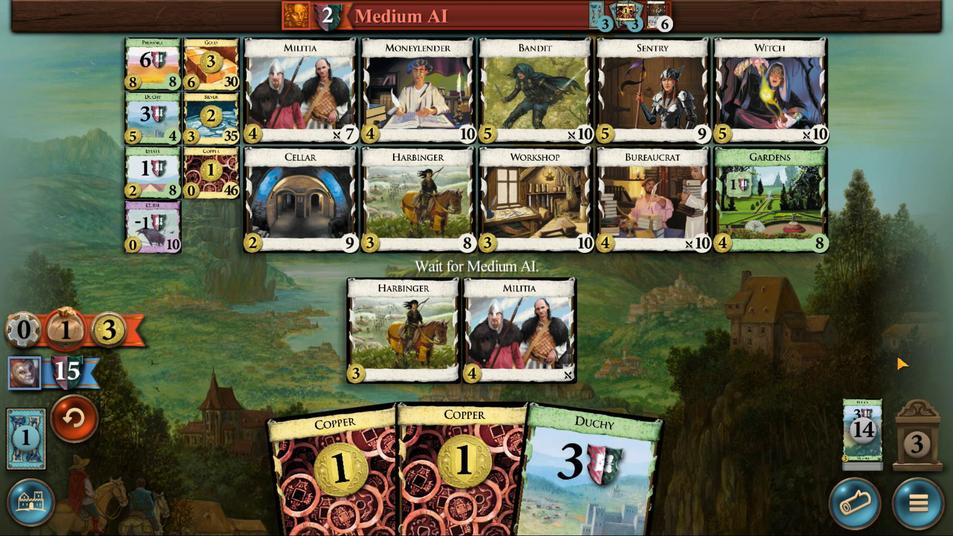 
Action: Mouse moved to (186, 440)
Screenshot: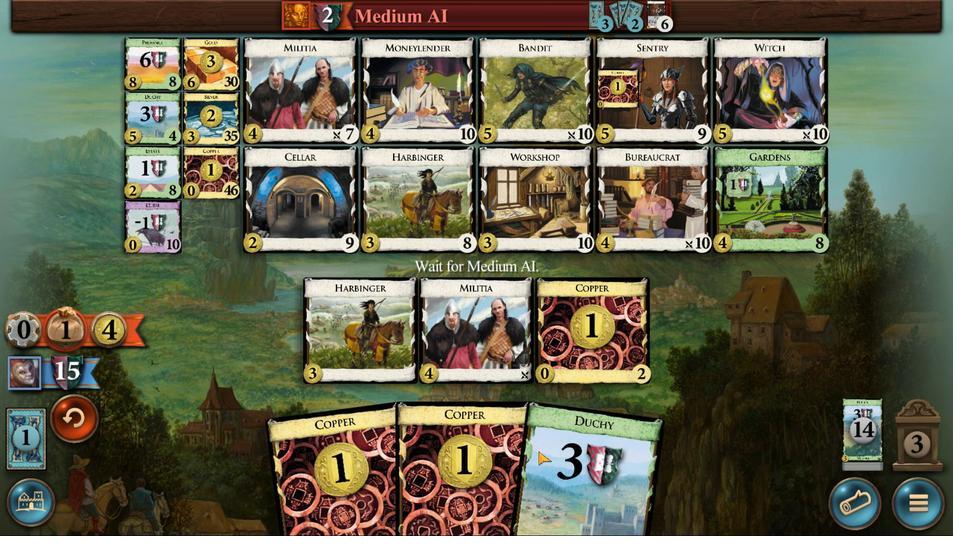 
Action: Mouse pressed left at (186, 440)
Screenshot: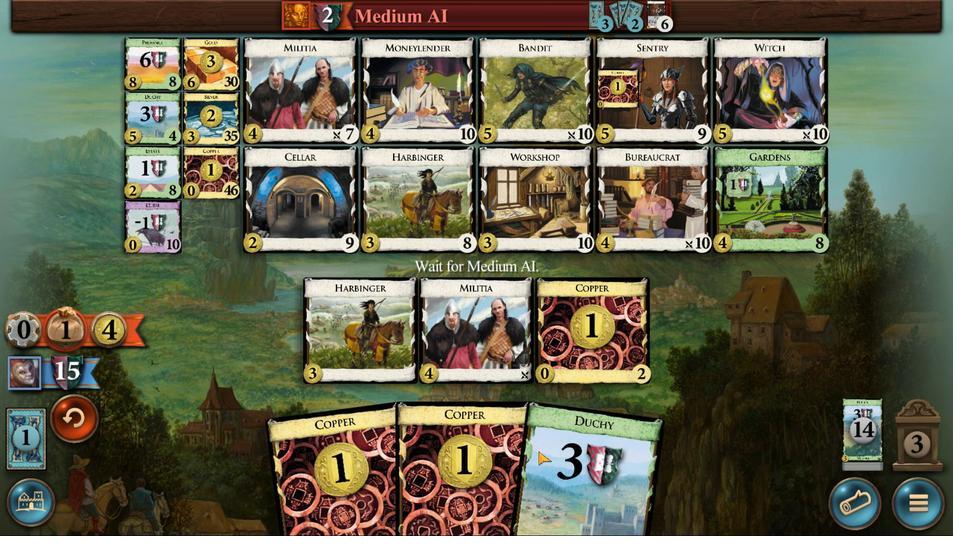 
Action: Mouse moved to (398, 496)
Screenshot: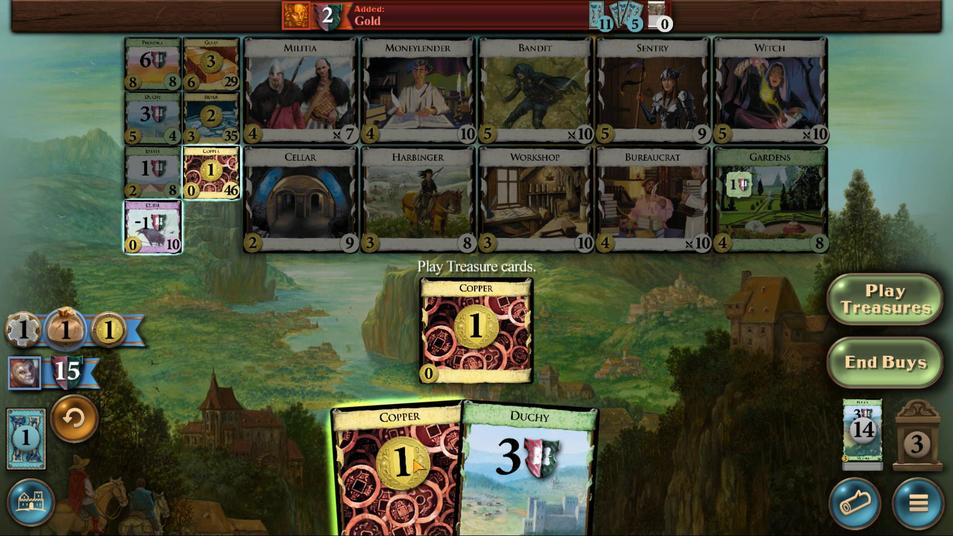 
Action: Mouse scrolled (398, 496) with delta (0, 0)
Screenshot: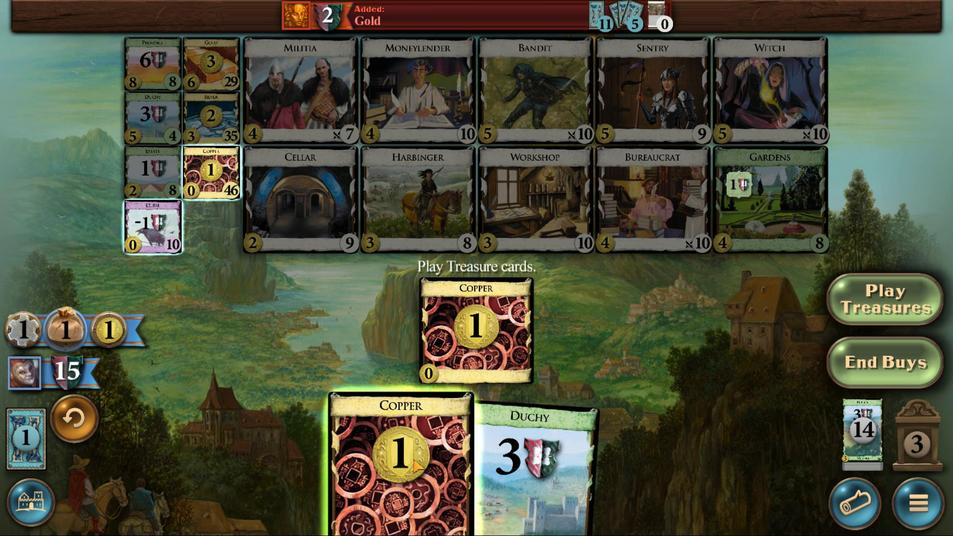 
Action: Mouse scrolled (398, 496) with delta (0, 0)
Screenshot: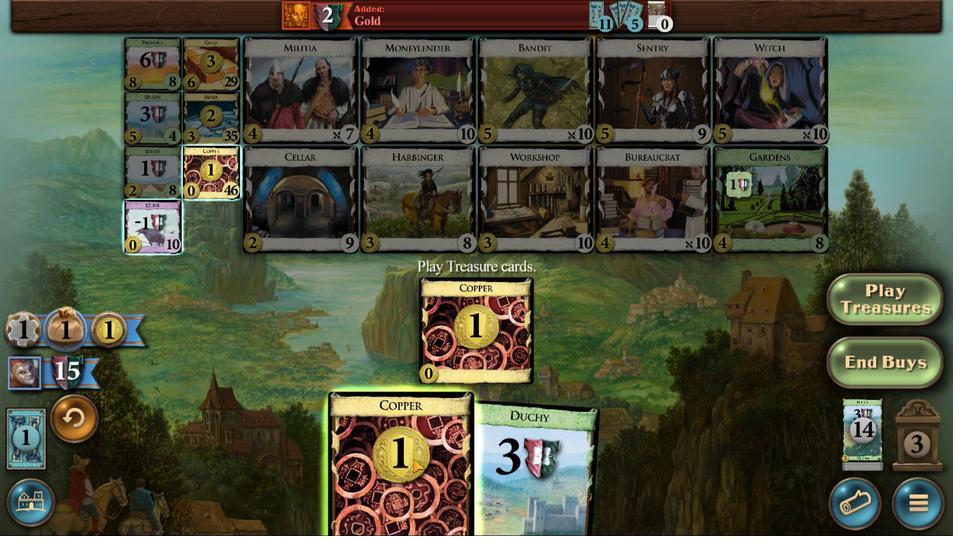
Action: Mouse moved to (386, 493)
Screenshot: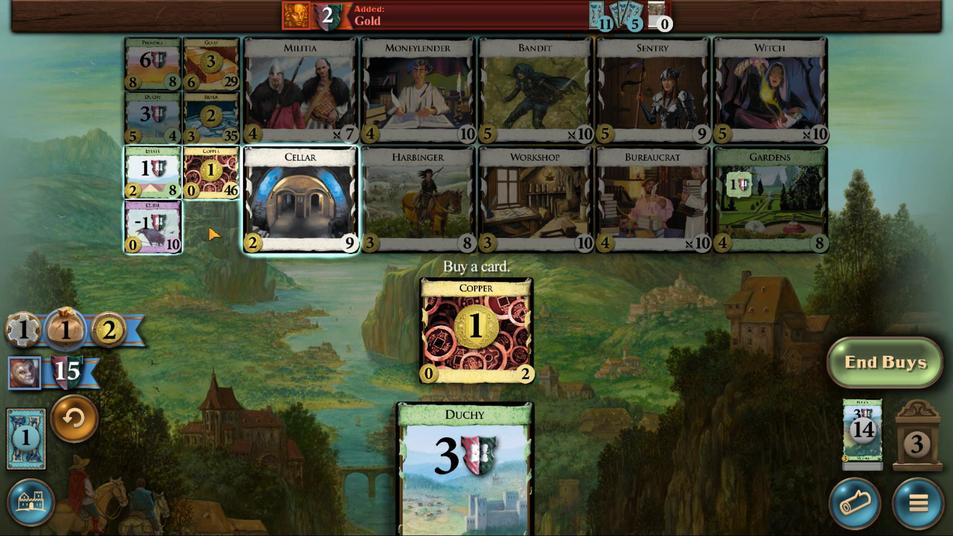 
Action: Mouse scrolled (386, 492) with delta (0, 0)
Screenshot: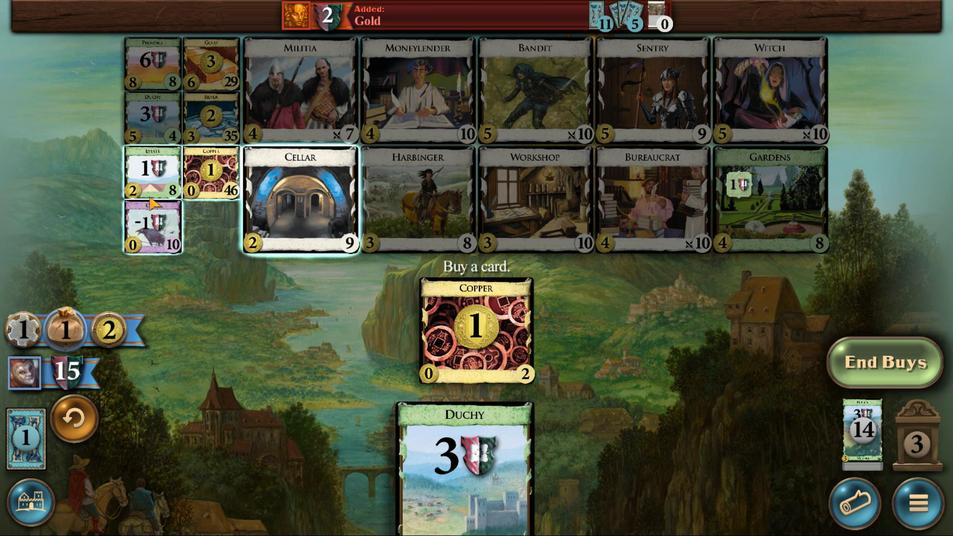 
Action: Mouse scrolled (386, 492) with delta (0, 0)
Screenshot: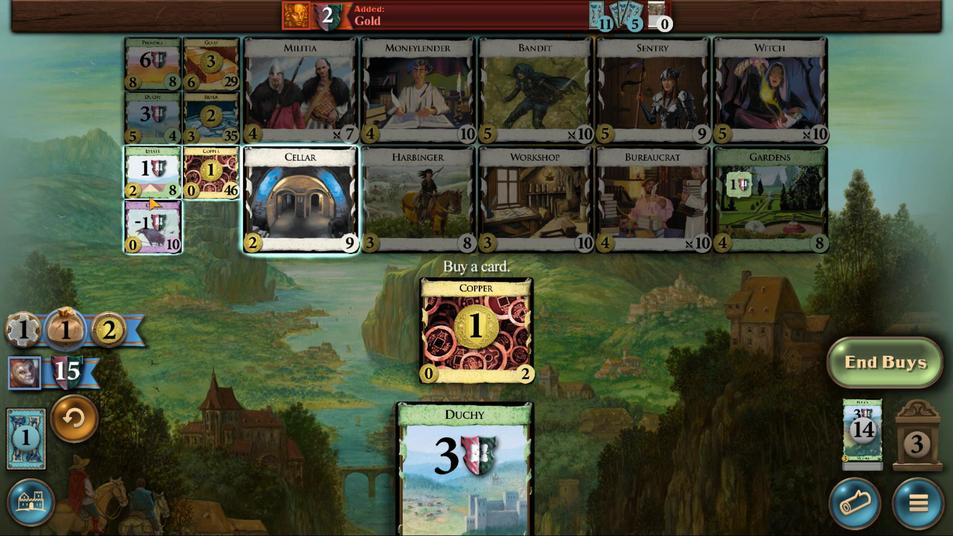 
Action: Mouse scrolled (386, 492) with delta (0, 0)
Screenshot: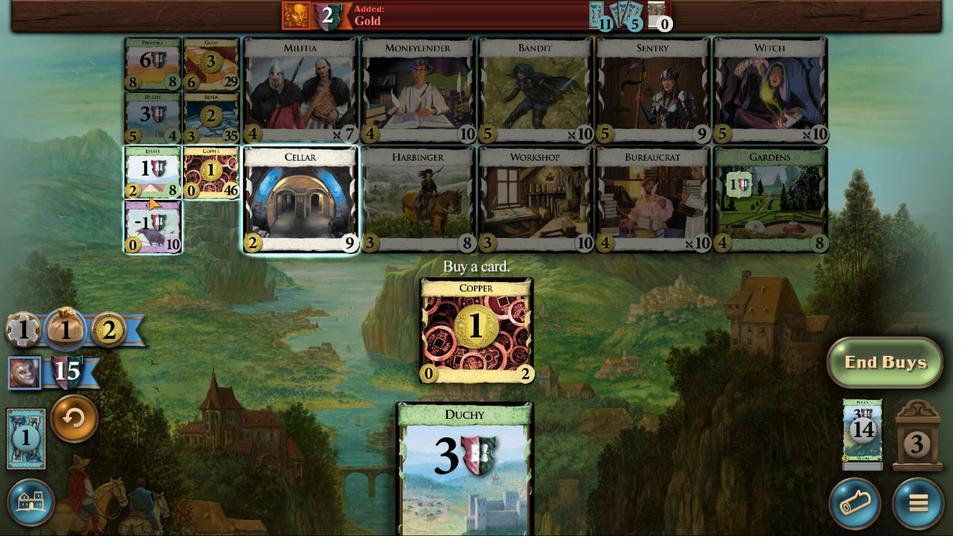 
Action: Mouse moved to (497, 375)
Screenshot: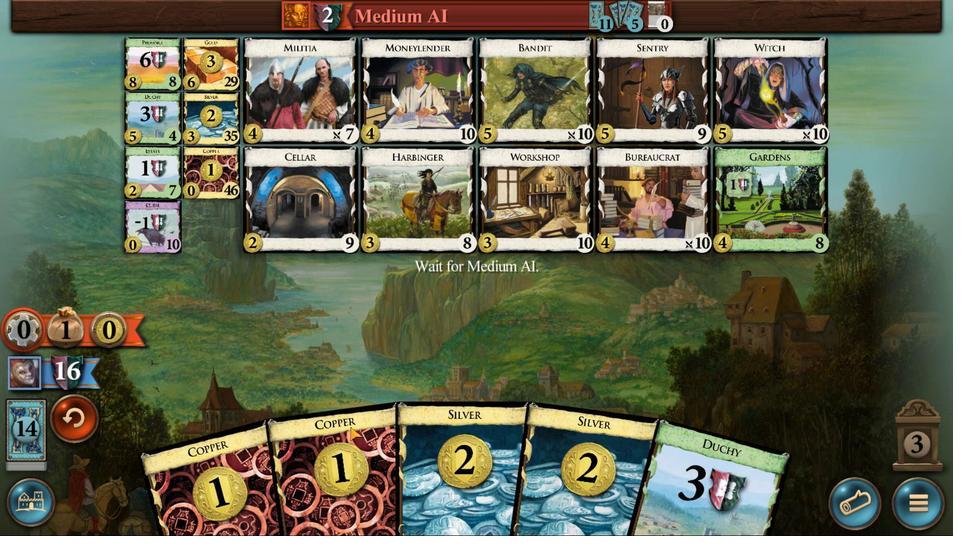 
Action: Mouse pressed left at (497, 375)
Screenshot: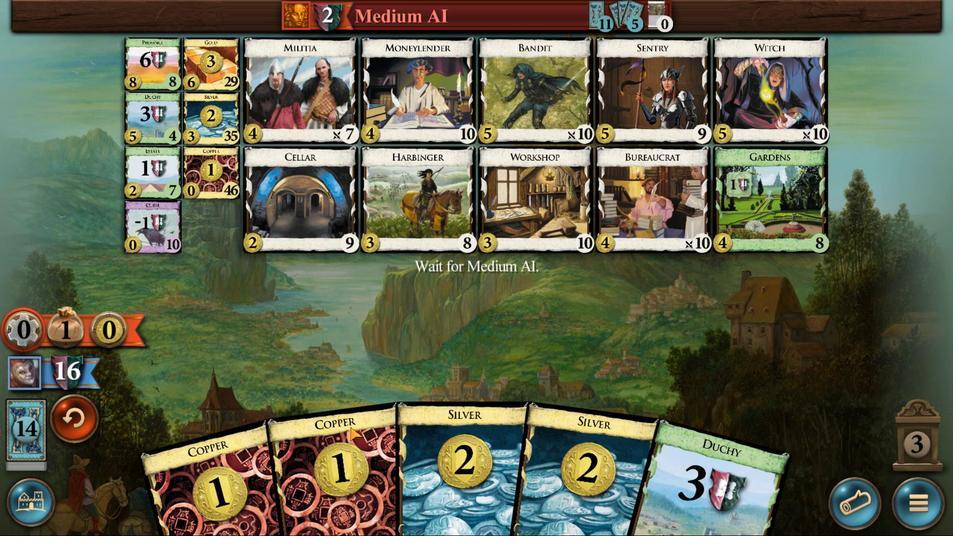 
Action: Mouse moved to (315, 497)
Screenshot: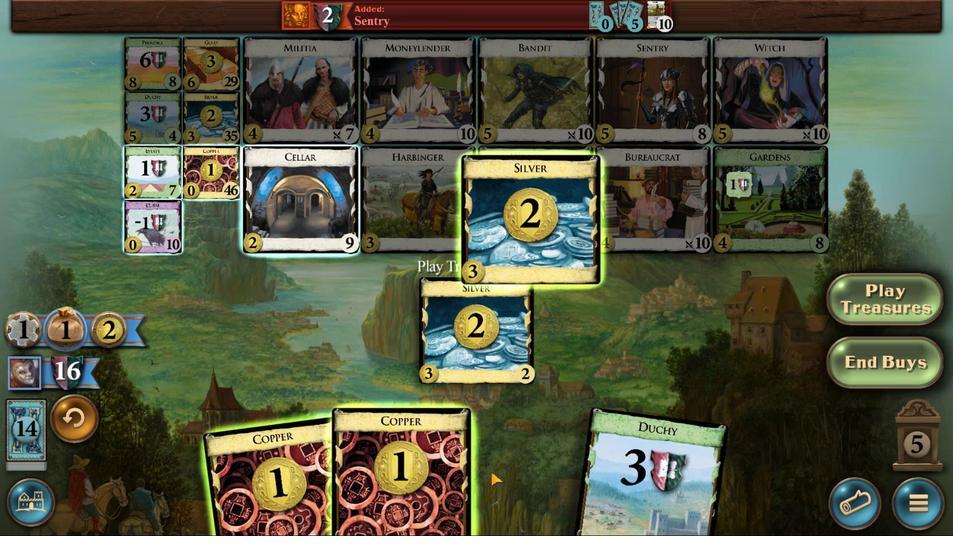 
Action: Mouse scrolled (315, 497) with delta (0, 0)
Screenshot: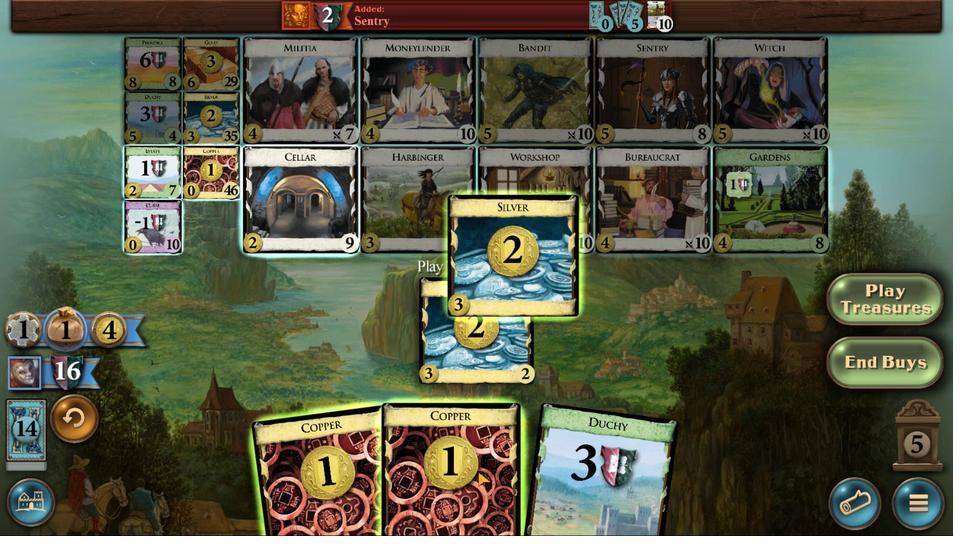 
Action: Mouse scrolled (315, 497) with delta (0, 0)
Screenshot: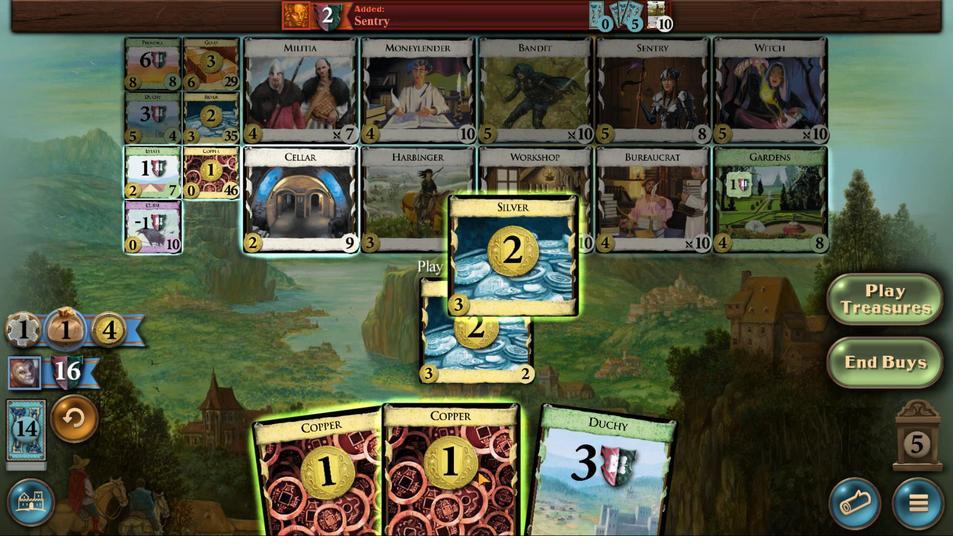 
Action: Mouse moved to (342, 498)
Screenshot: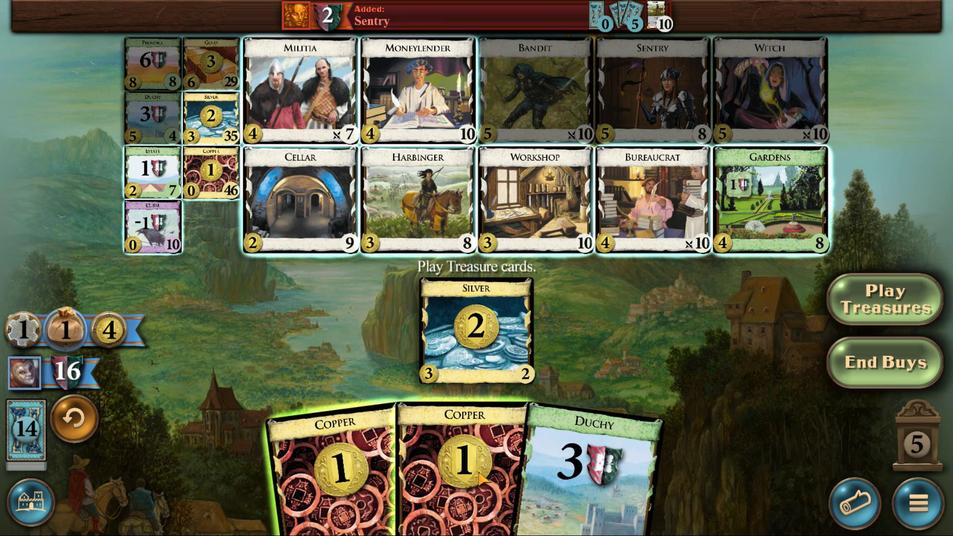 
Action: Mouse scrolled (342, 497) with delta (0, 0)
Screenshot: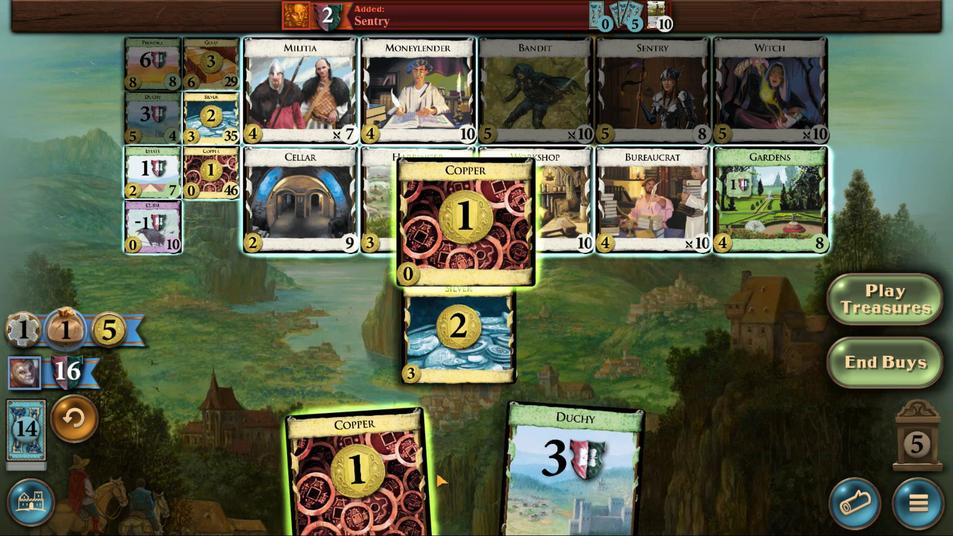 
Action: Mouse scrolled (342, 497) with delta (0, 0)
Screenshot: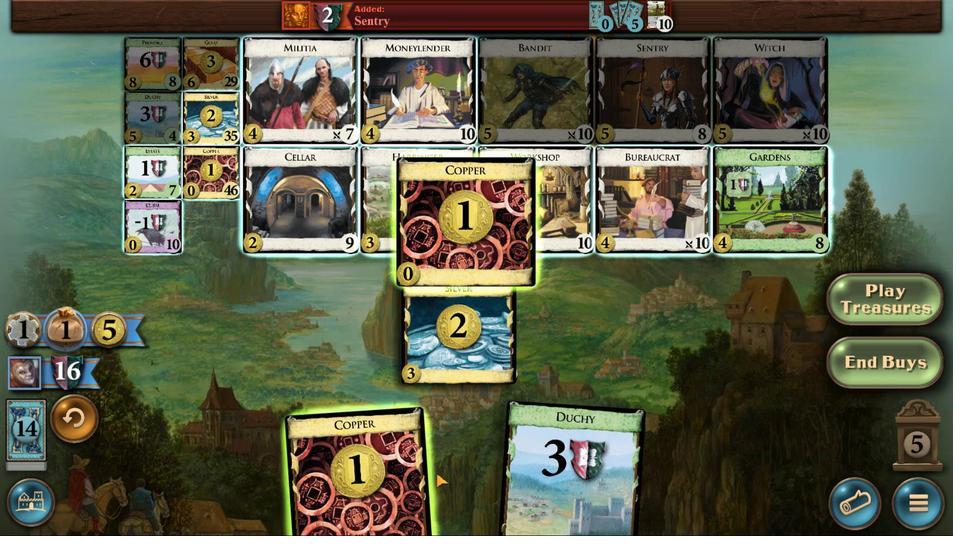 
Action: Mouse scrolled (342, 497) with delta (0, 0)
Screenshot: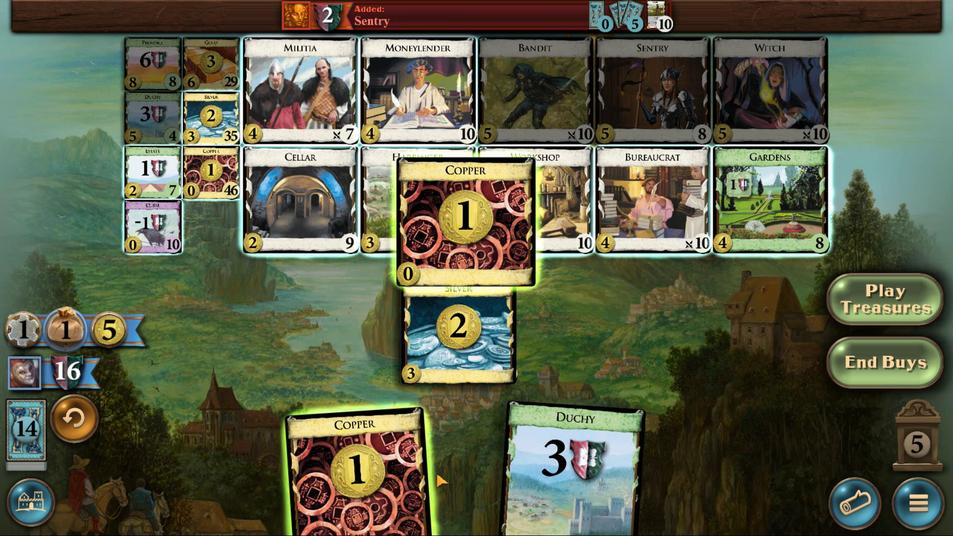 
Action: Mouse moved to (359, 498)
Screenshot: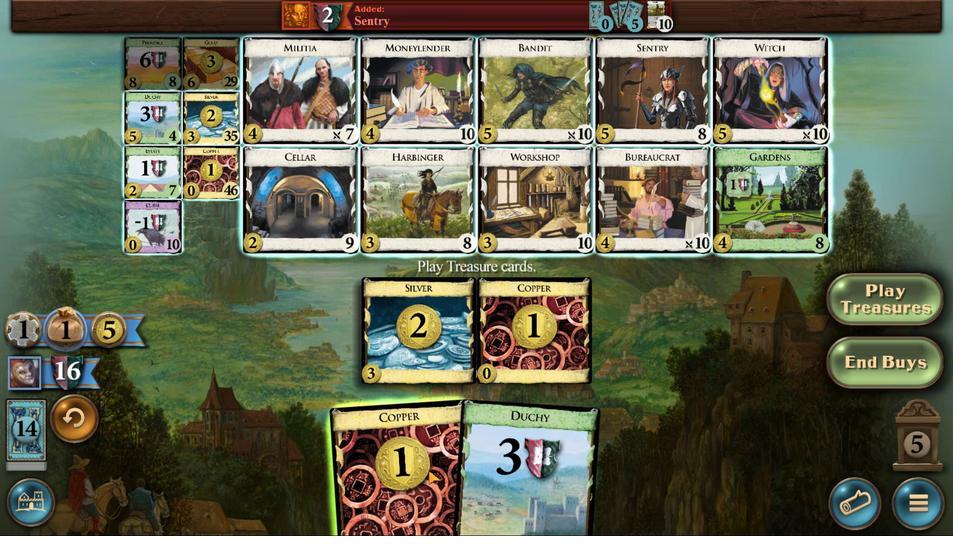 
Action: Mouse scrolled (359, 498) with delta (0, 0)
Screenshot: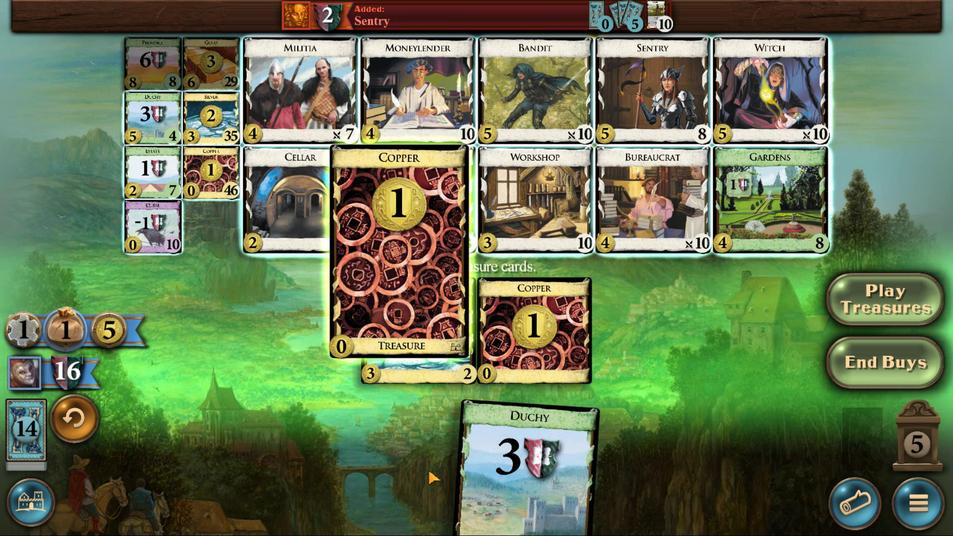
Action: Mouse scrolled (359, 498) with delta (0, 0)
Screenshot: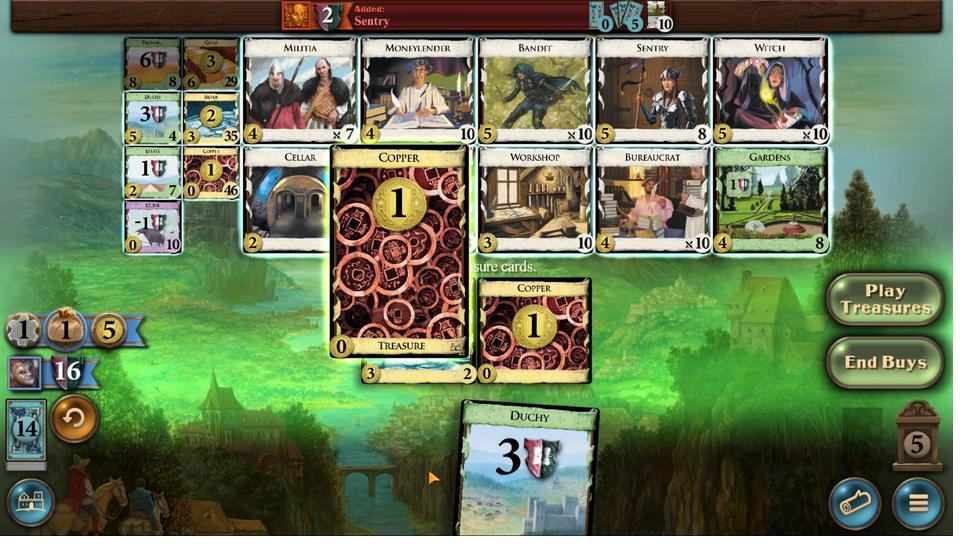 
Action: Mouse scrolled (359, 498) with delta (0, 0)
Screenshot: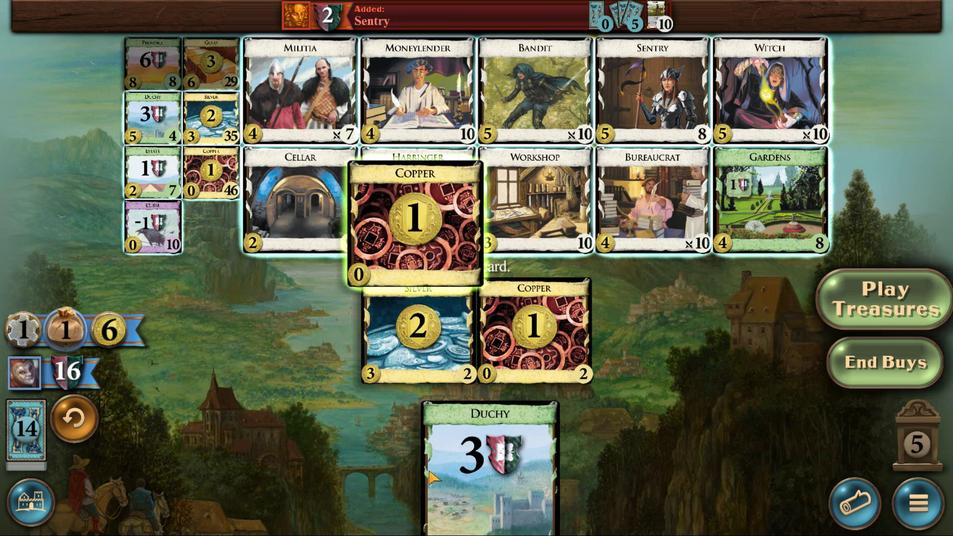 
Action: Mouse moved to (380, 498)
Screenshot: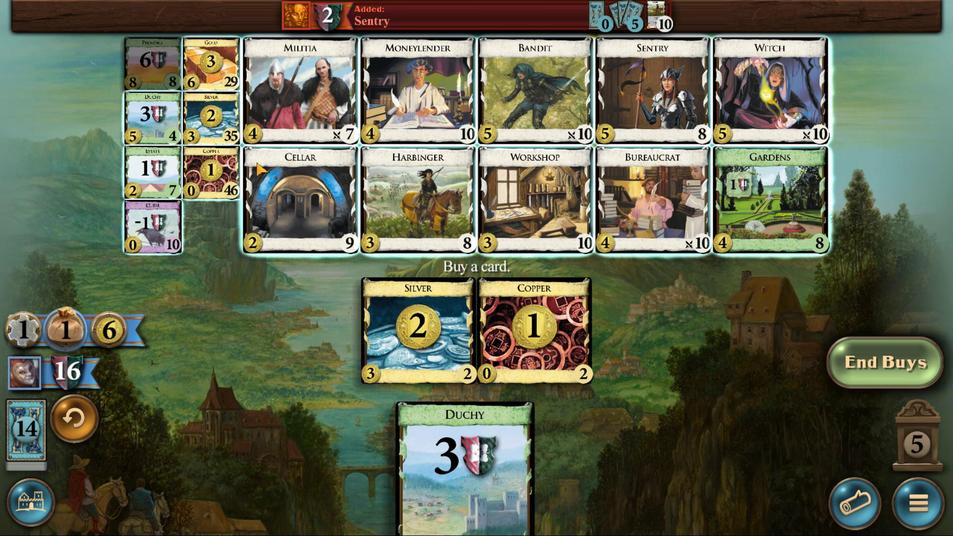 
Action: Mouse scrolled (380, 498) with delta (0, 0)
Screenshot: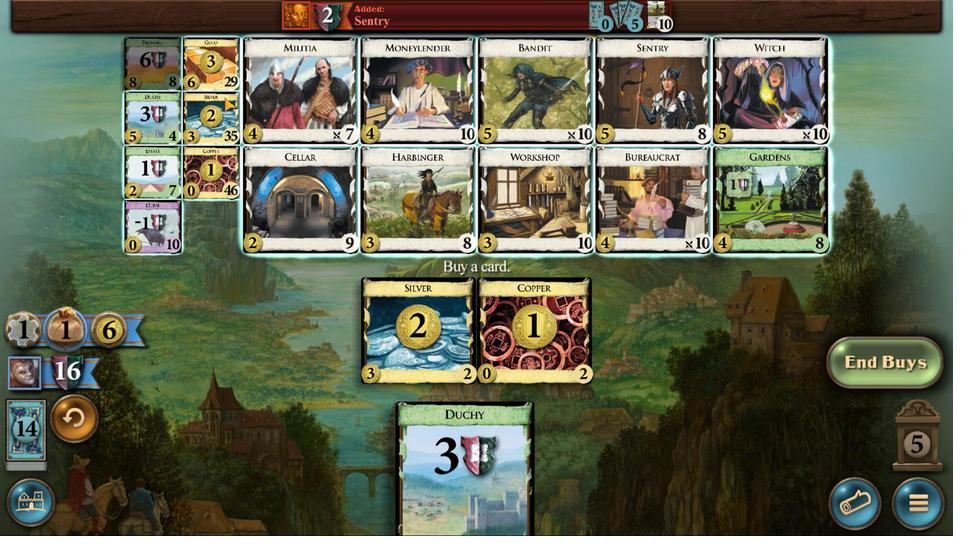 
Action: Mouse scrolled (380, 498) with delta (0, 0)
Screenshot: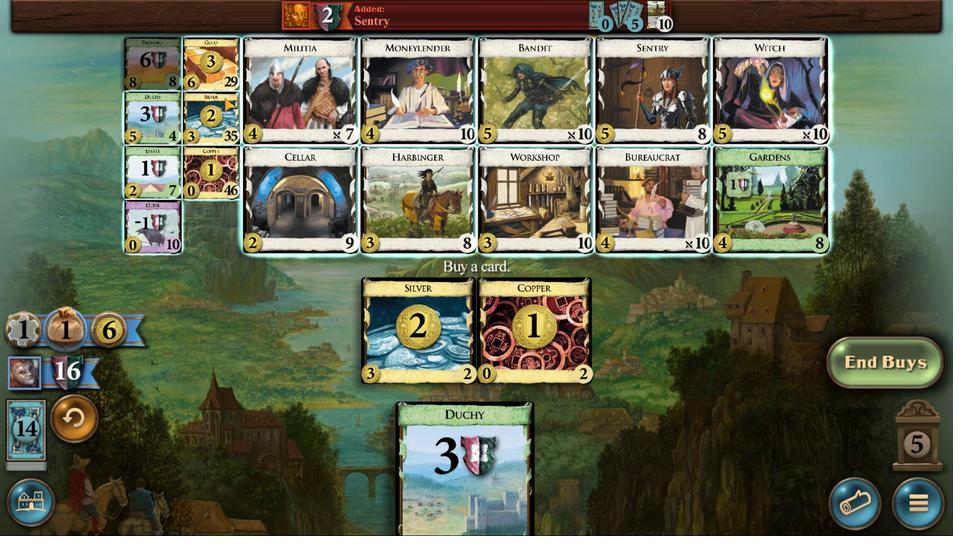 
Action: Mouse scrolled (380, 498) with delta (0, 0)
Screenshot: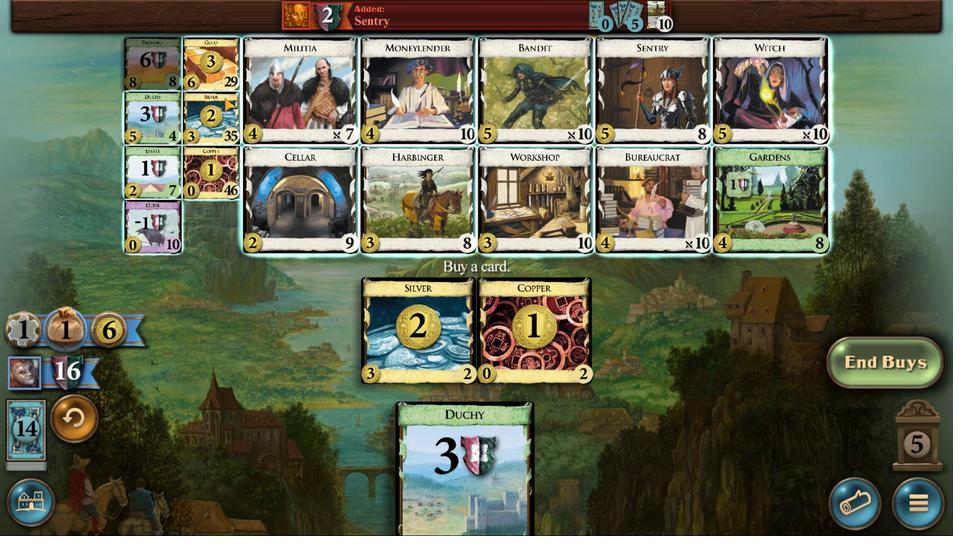 
Action: Mouse moved to (466, 320)
Screenshot: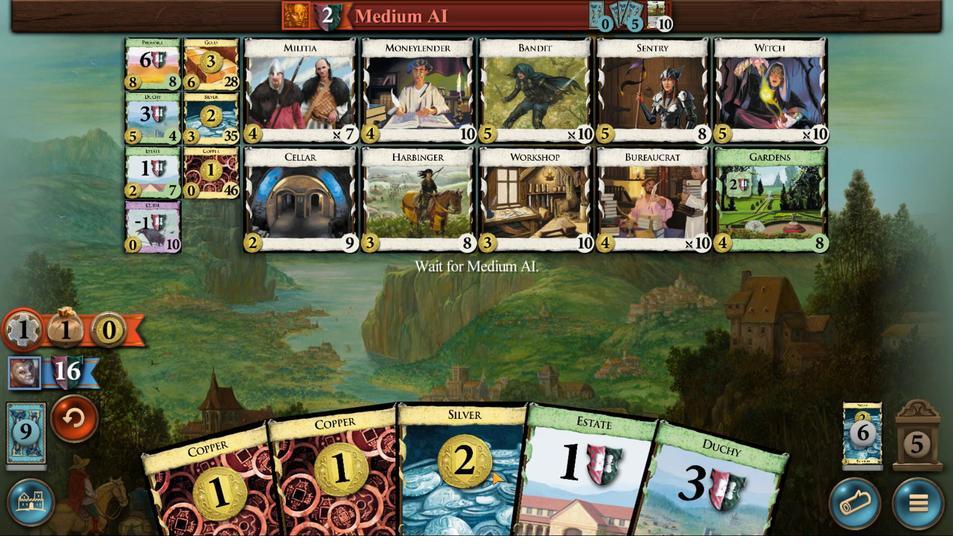 
Action: Mouse pressed left at (466, 320)
Screenshot: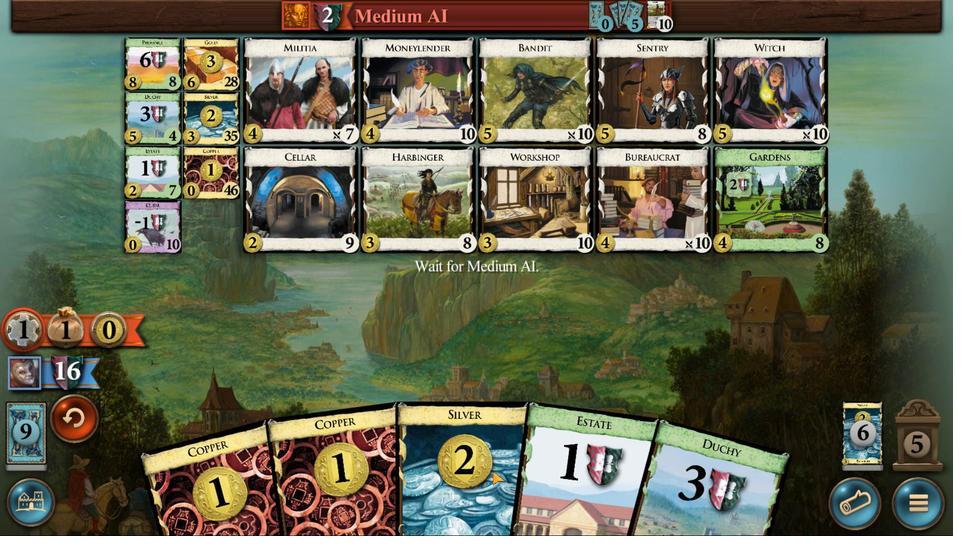 
Action: Mouse moved to (333, 489)
Screenshot: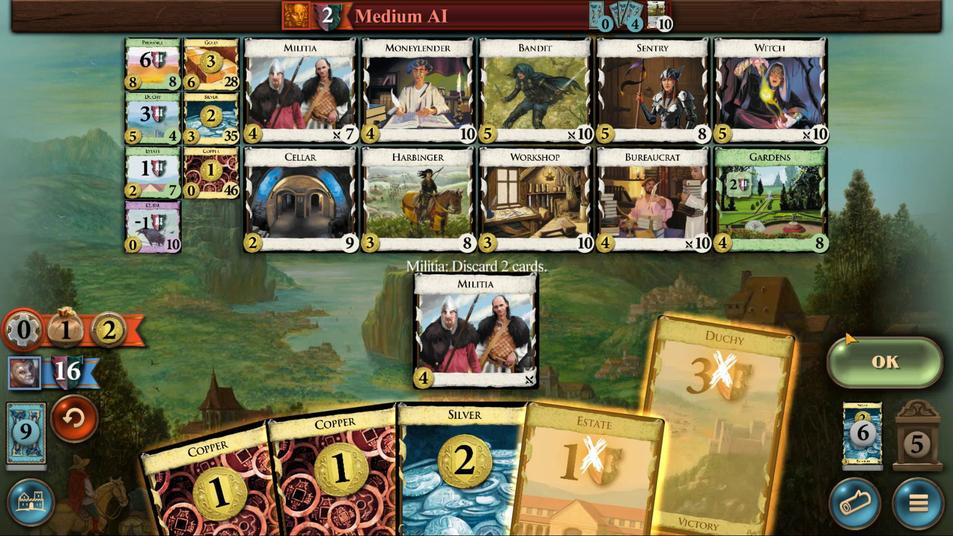 
Action: Mouse scrolled (333, 489) with delta (0, 0)
Screenshot: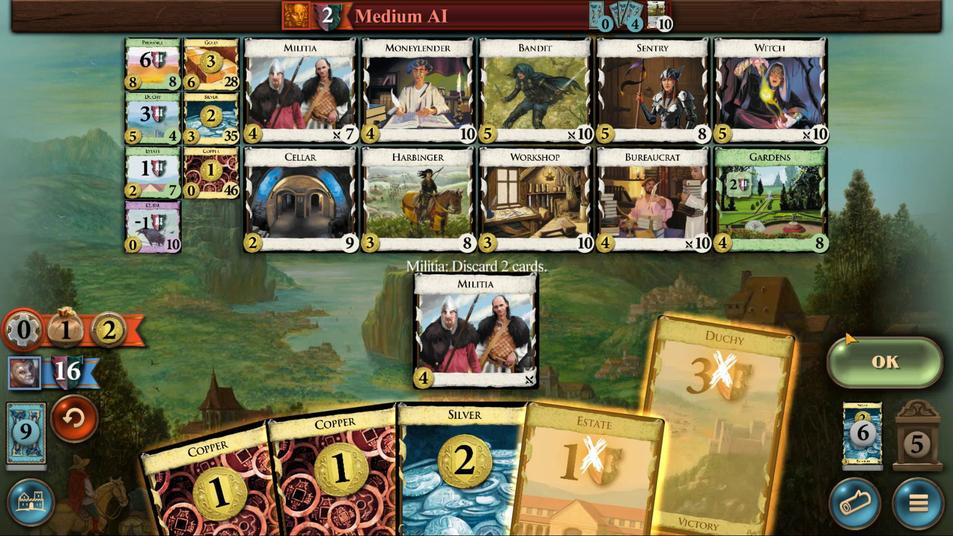 
Action: Mouse moved to (332, 489)
Screenshot: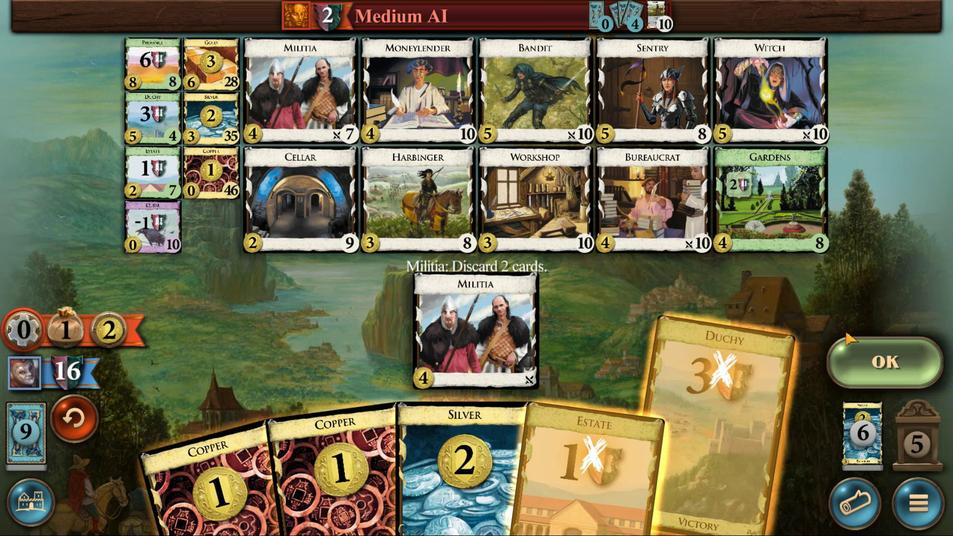 
Action: Mouse scrolled (332, 489) with delta (0, 0)
Screenshot: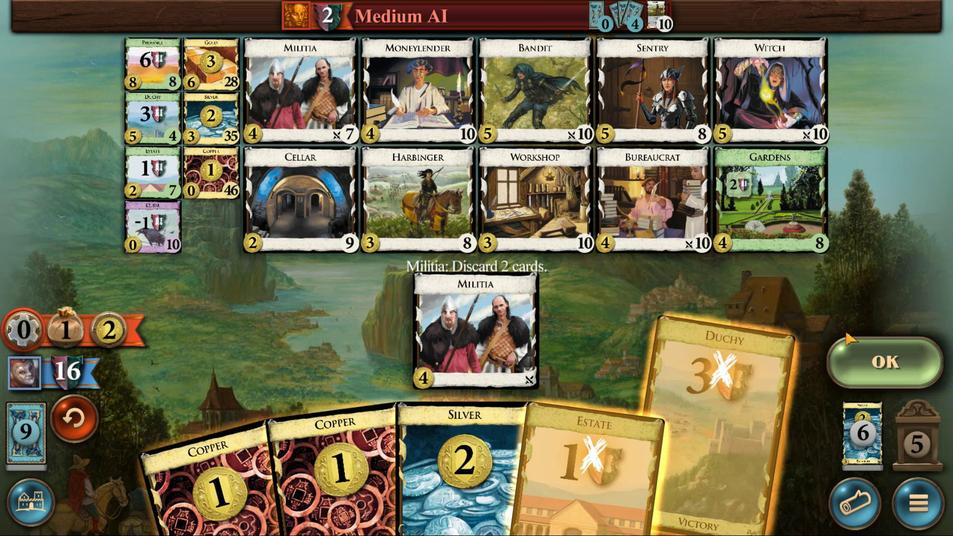 
Action: Mouse scrolled (332, 489) with delta (0, 0)
Screenshot: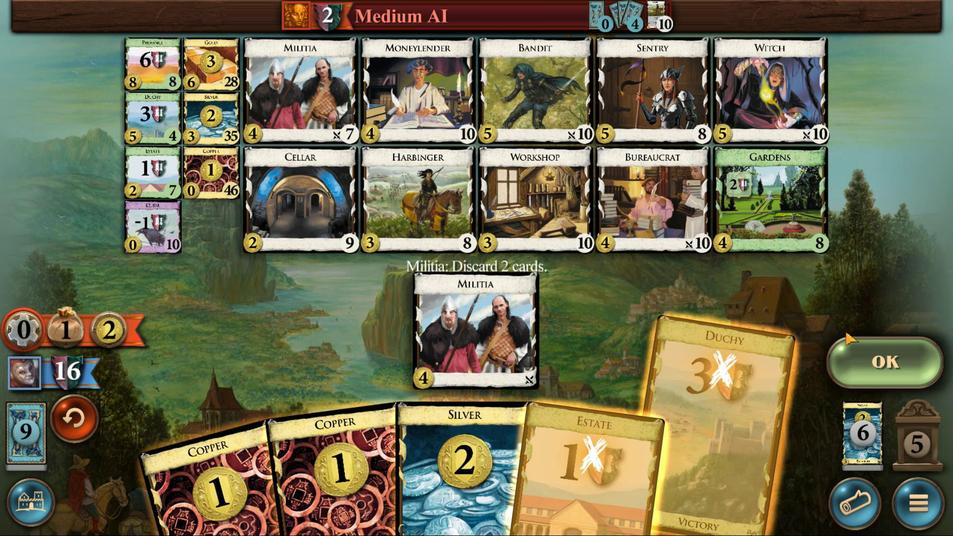 
Action: Mouse scrolled (332, 489) with delta (0, 0)
Screenshot: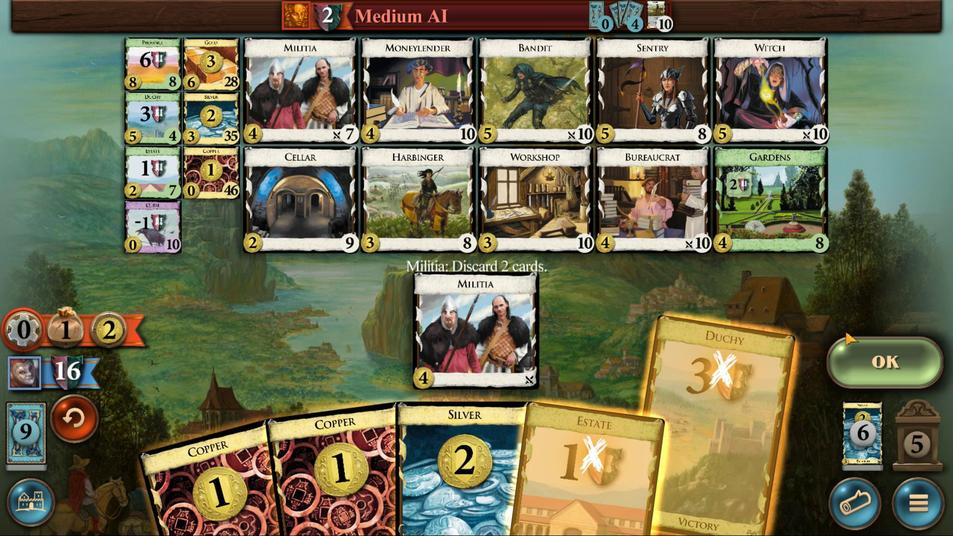 
Action: Mouse moved to (269, 496)
Screenshot: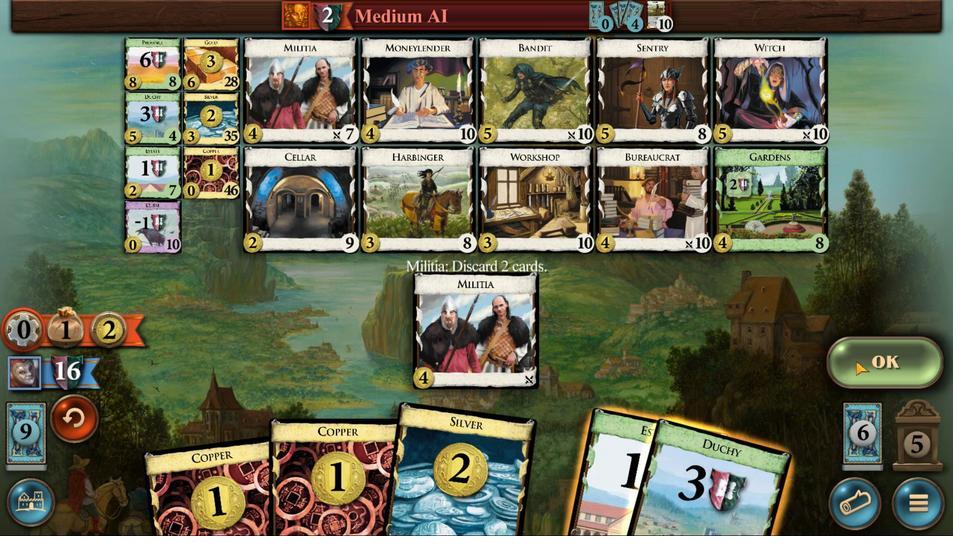 
Action: Mouse scrolled (269, 496) with delta (0, 0)
Screenshot: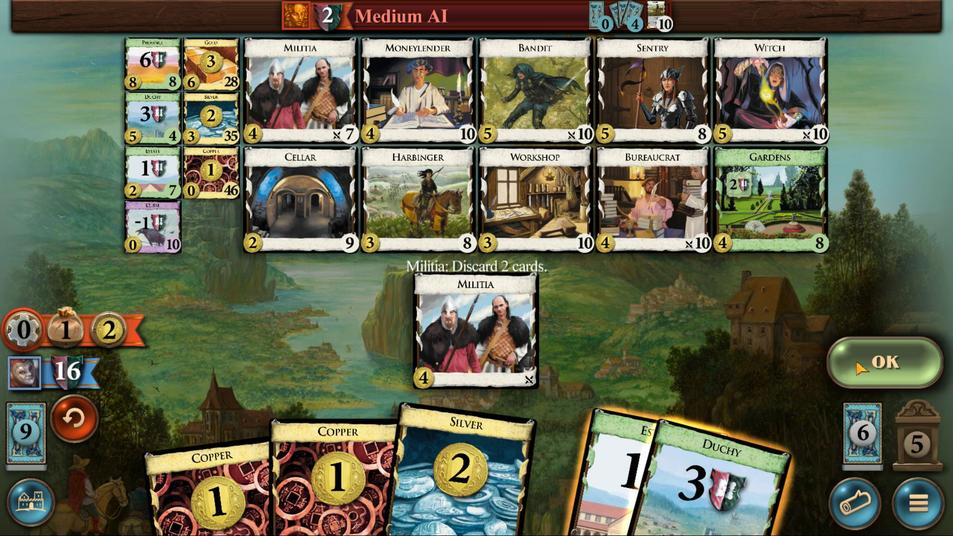 
Action: Mouse scrolled (269, 496) with delta (0, 0)
Screenshot: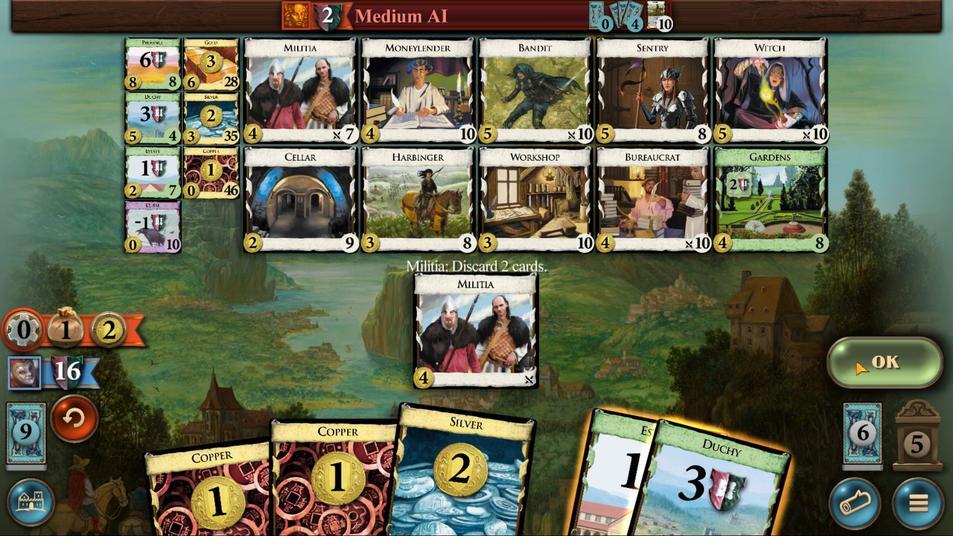 
Action: Mouse scrolled (269, 496) with delta (0, 0)
Screenshot: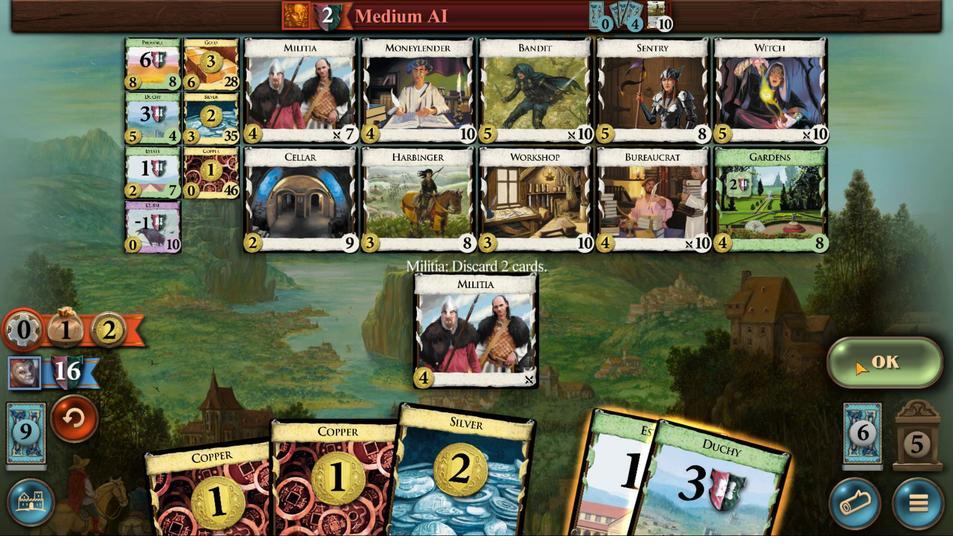 
Action: Mouse moved to (201, 449)
Screenshot: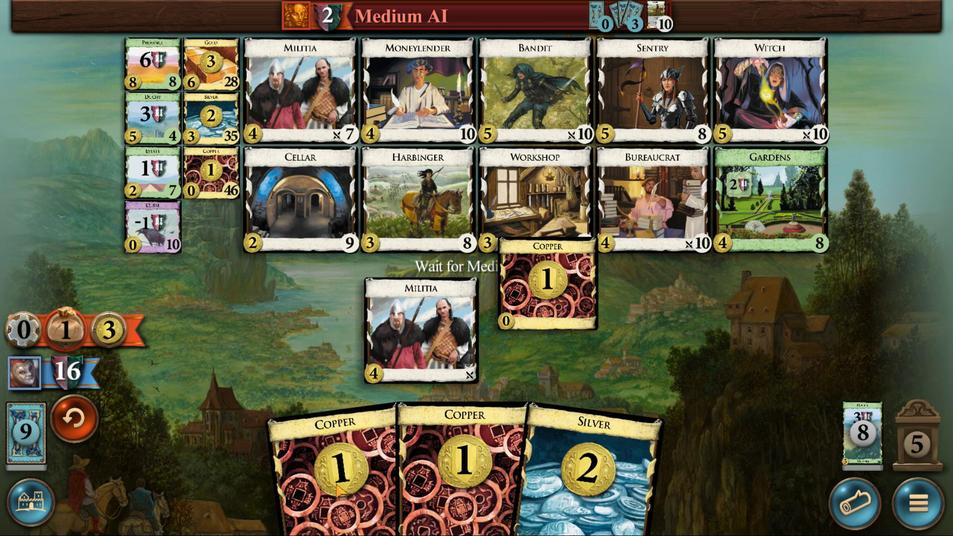 
Action: Mouse pressed left at (201, 449)
Screenshot: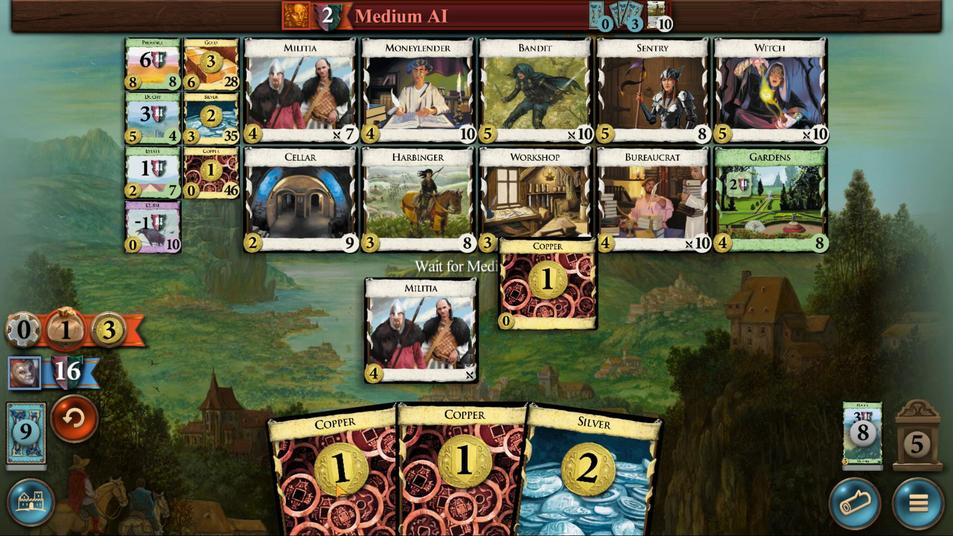 
Action: Mouse moved to (410, 501)
Screenshot: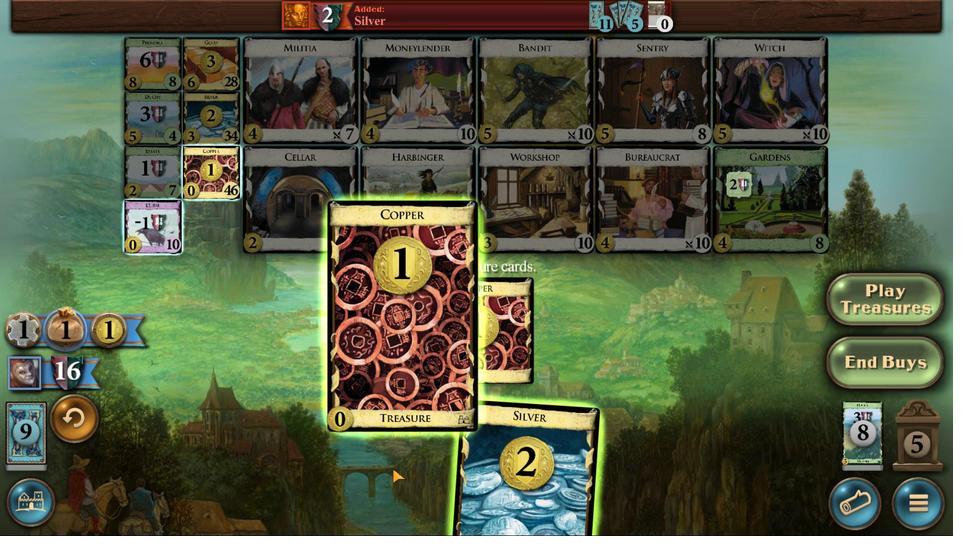 
Action: Mouse scrolled (410, 501) with delta (0, 0)
Screenshot: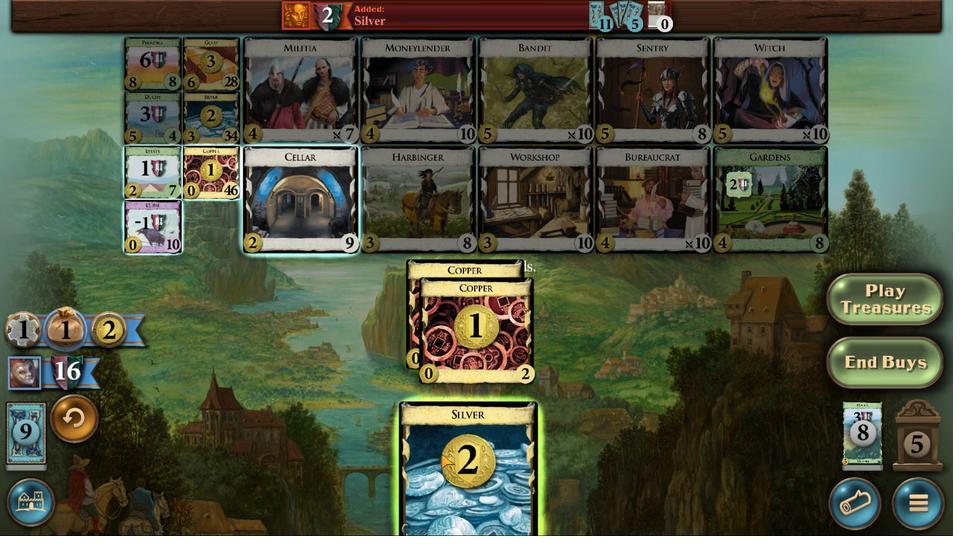 
Action: Mouse scrolled (410, 501) with delta (0, 0)
Screenshot: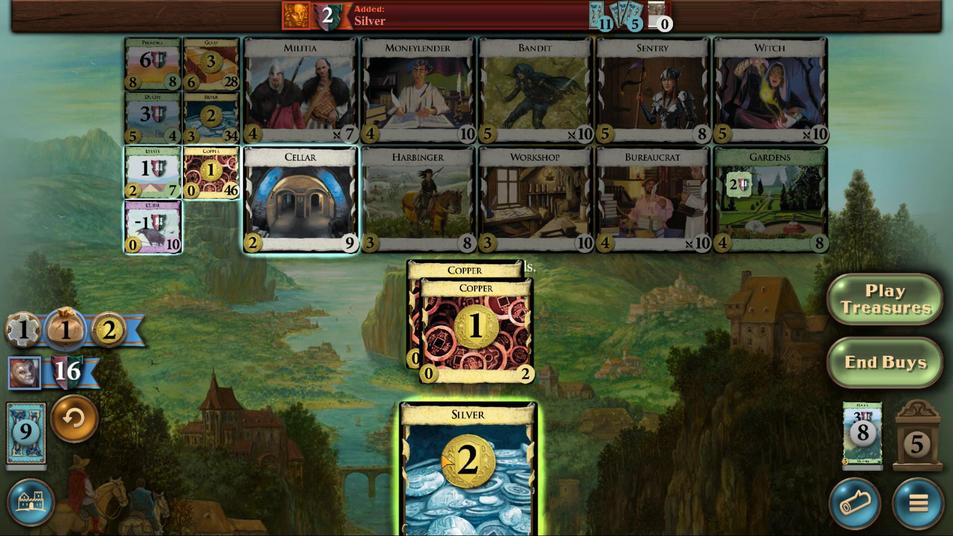
Action: Mouse moved to (395, 497)
Screenshot: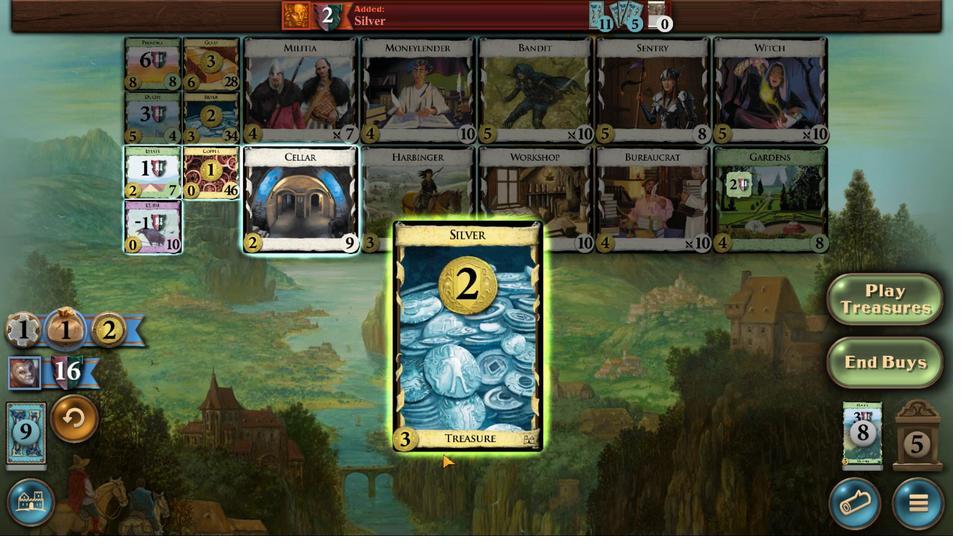 
Action: Mouse scrolled (395, 497) with delta (0, 0)
Screenshot: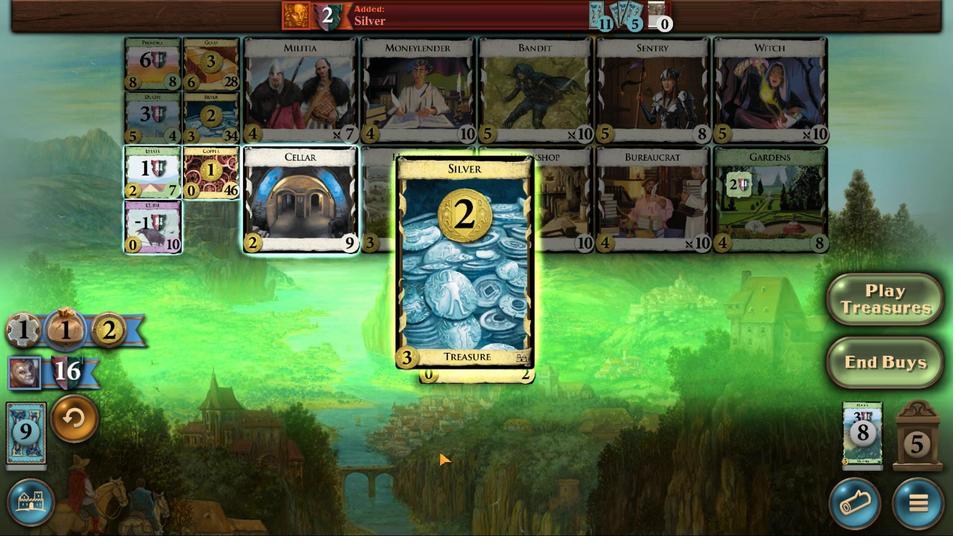 
Action: Mouse scrolled (395, 497) with delta (0, 0)
Screenshot: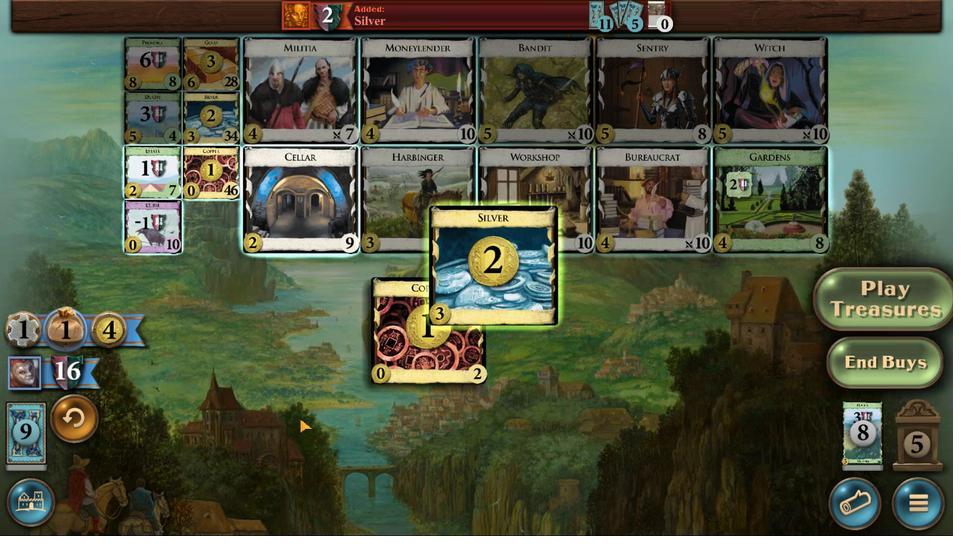 
Action: Mouse scrolled (395, 497) with delta (0, 0)
Screenshot: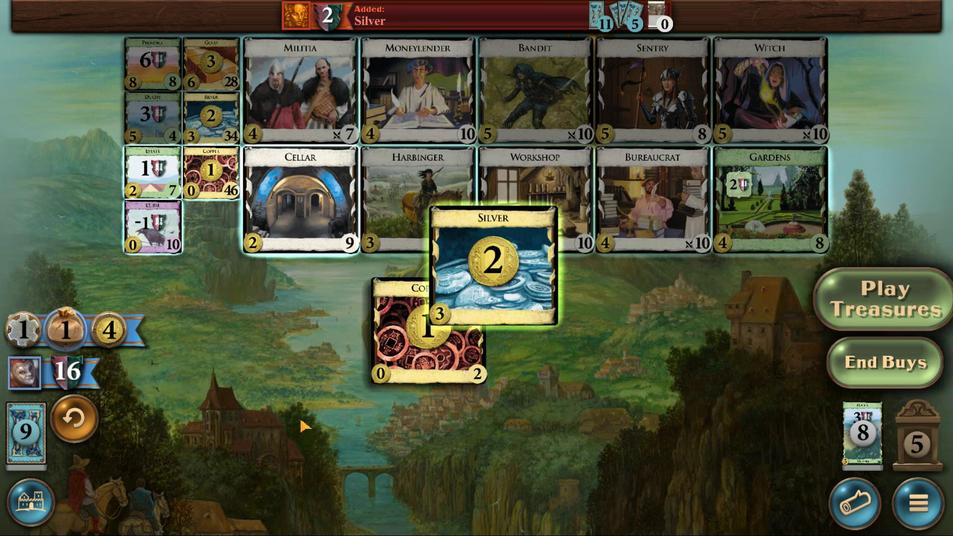 
Action: Mouse moved to (374, 490)
Screenshot: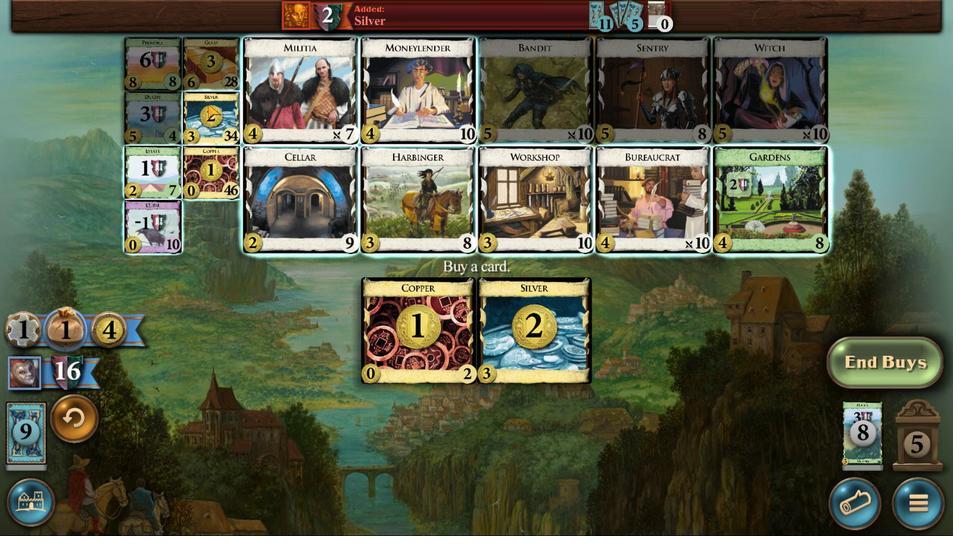 
Action: Mouse scrolled (374, 490) with delta (0, 0)
Screenshot: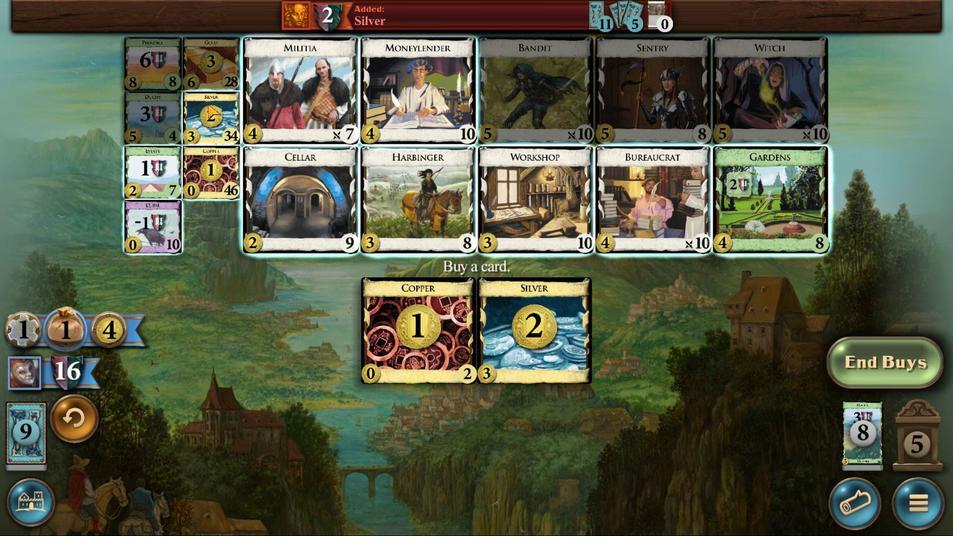 
Action: Mouse scrolled (374, 490) with delta (0, 0)
Screenshot: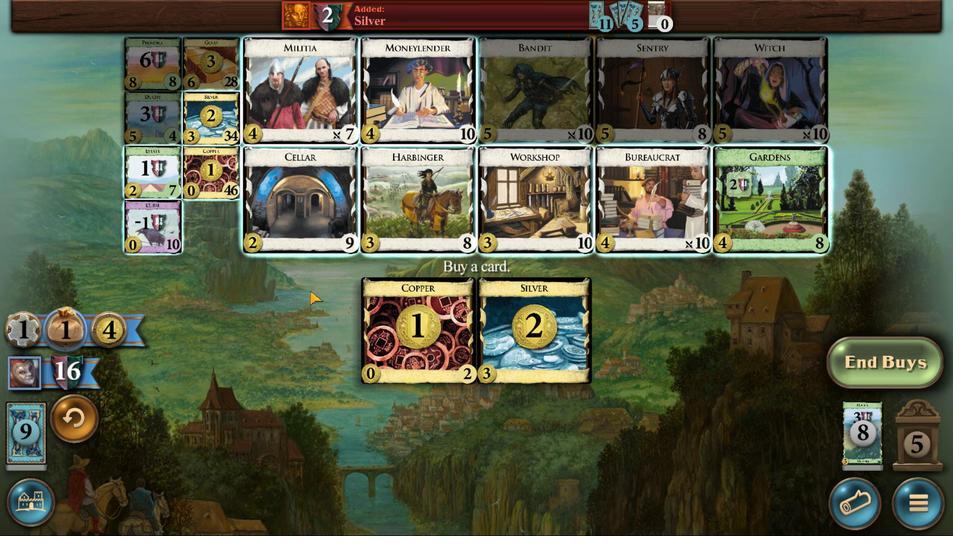 
Action: Mouse scrolled (374, 490) with delta (0, 0)
Screenshot: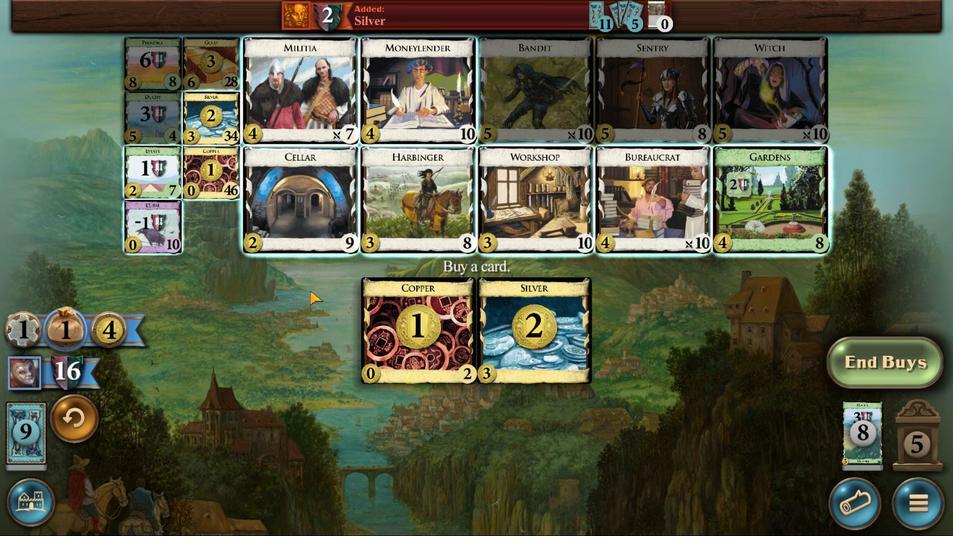 
Action: Mouse moved to (472, 334)
Screenshot: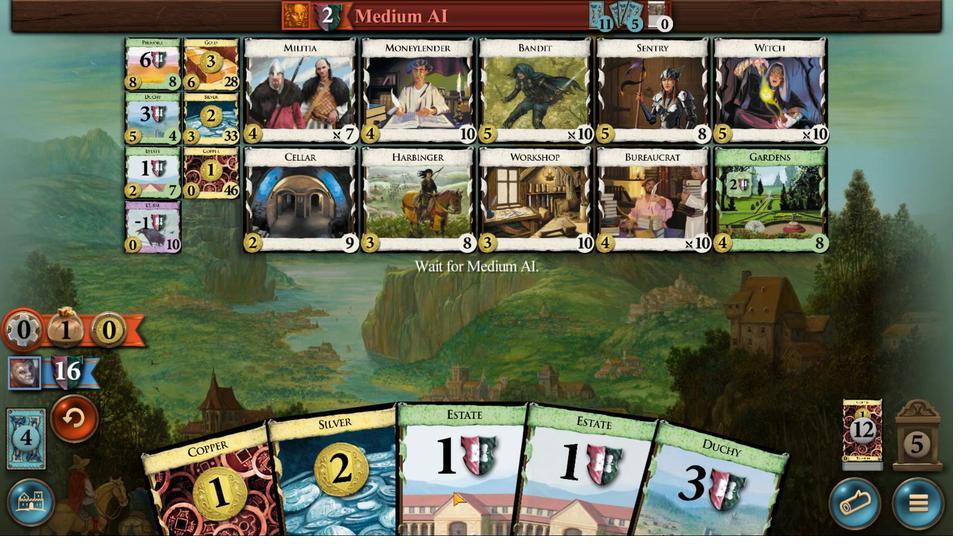 
Action: Mouse pressed left at (472, 334)
Screenshot: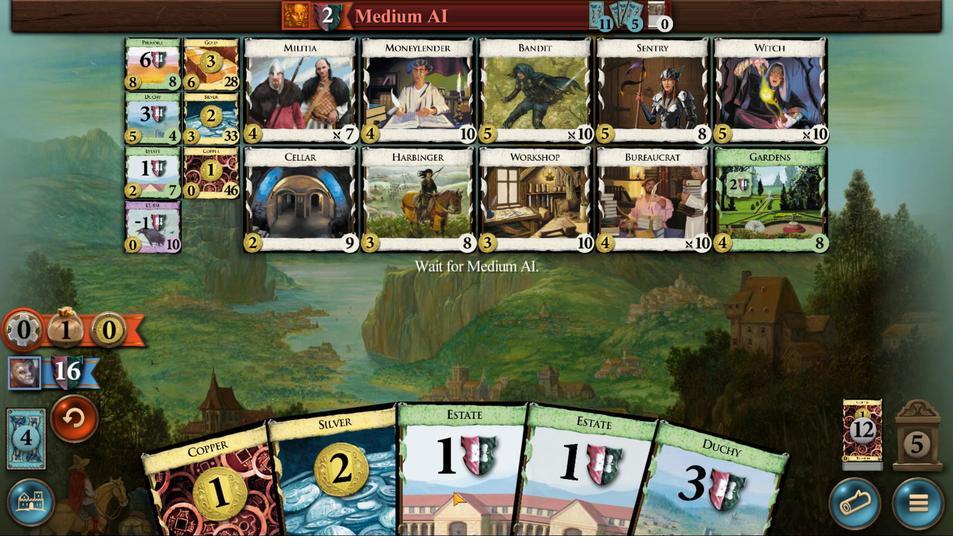 
Action: Mouse moved to (276, 492)
Screenshot: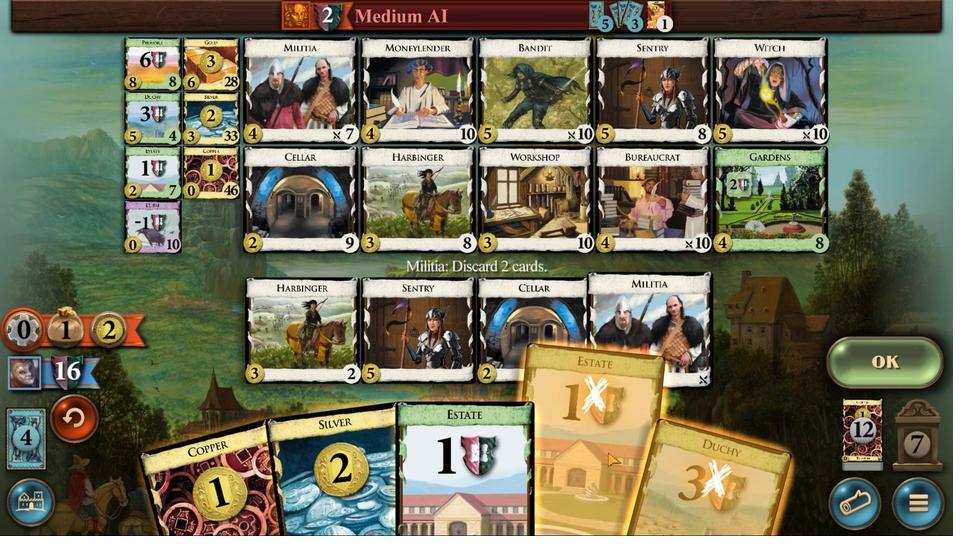 
Action: Mouse scrolled (276, 492) with delta (0, 0)
Screenshot: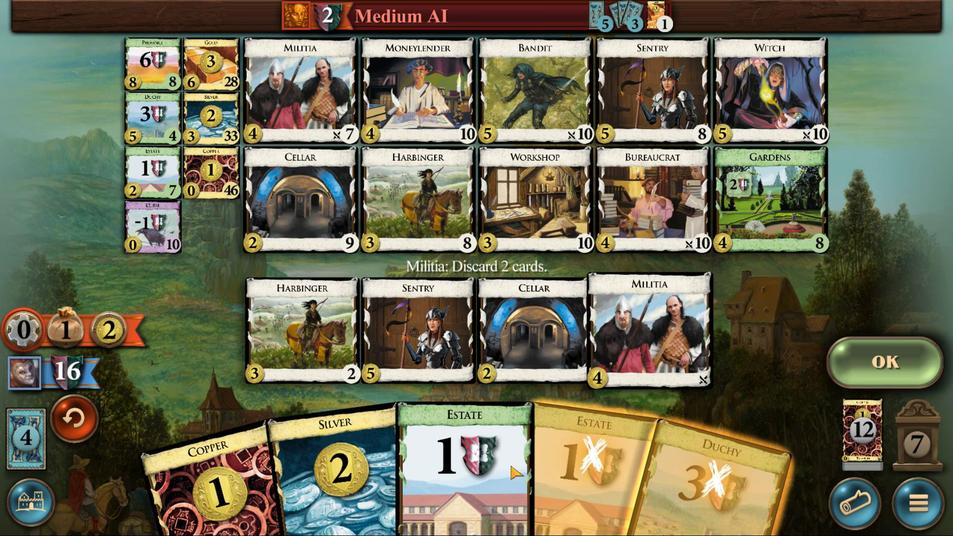 
Action: Mouse scrolled (276, 492) with delta (0, 0)
Screenshot: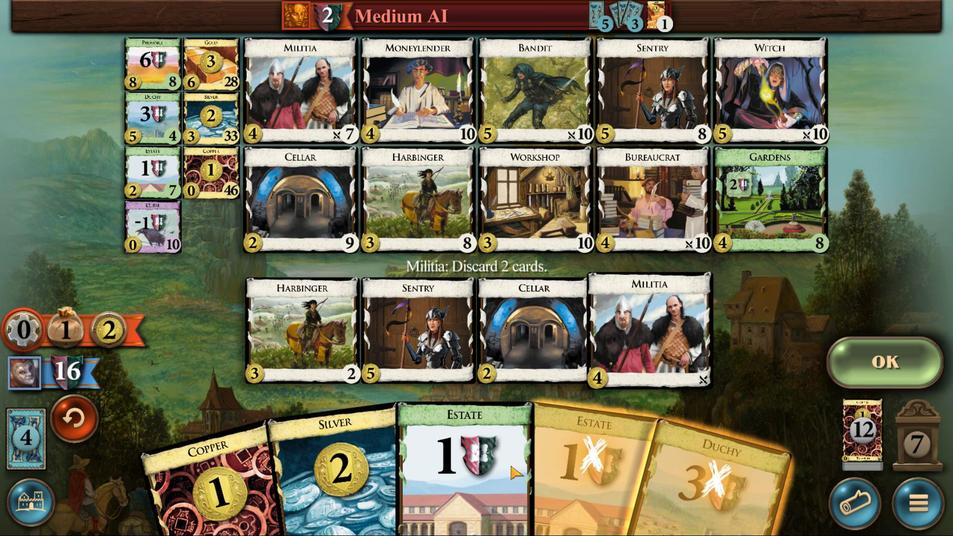 
Action: Mouse scrolled (276, 492) with delta (0, 0)
Screenshot: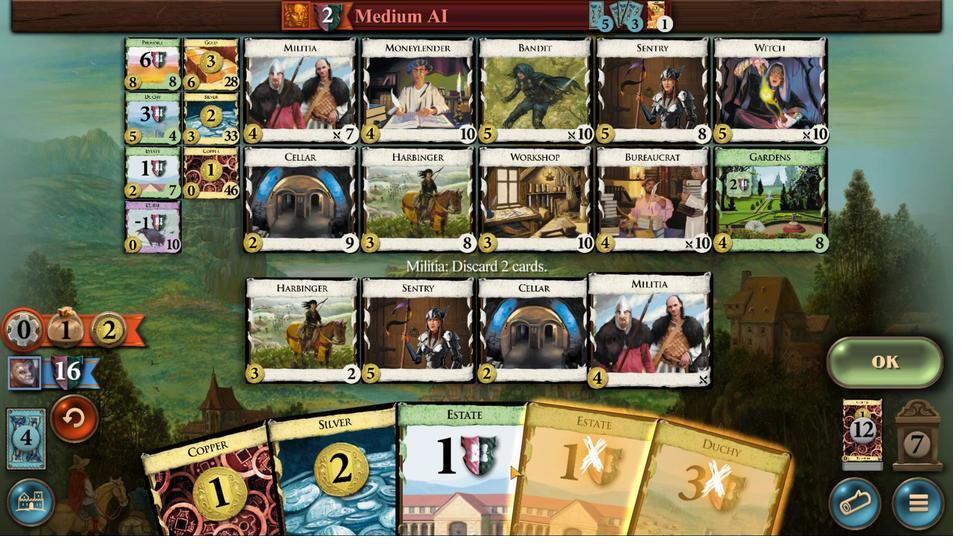 
Action: Mouse moved to (296, 491)
Screenshot: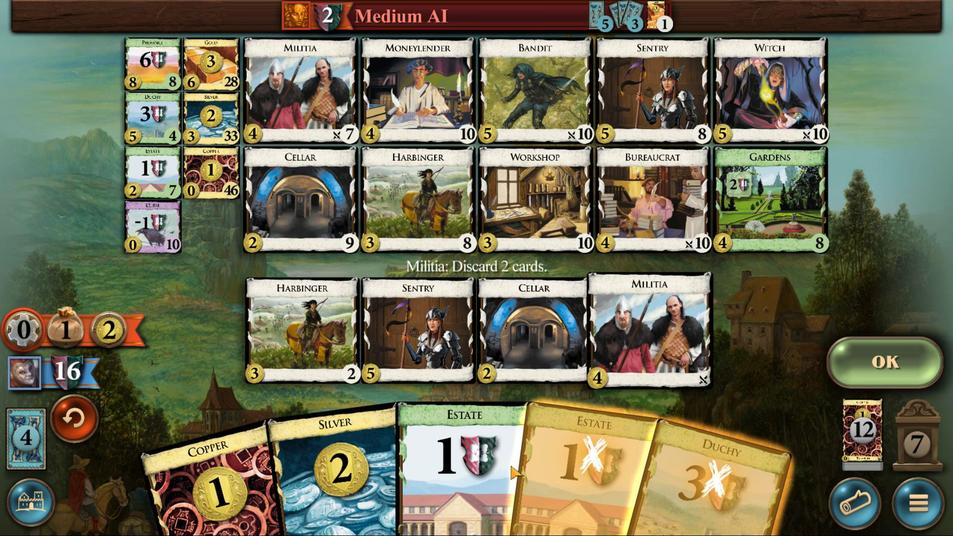 
Action: Mouse scrolled (296, 491) with delta (0, 0)
Screenshot: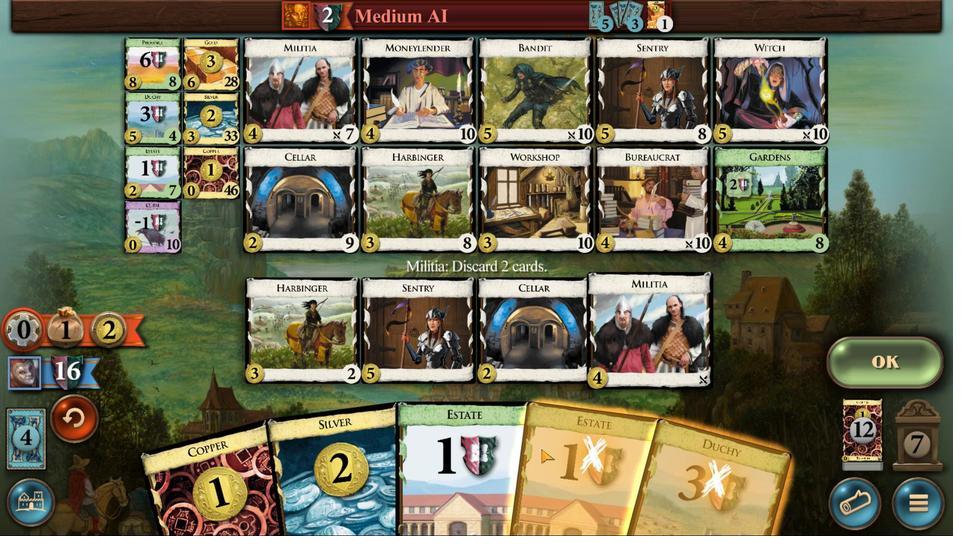 
Action: Mouse scrolled (296, 491) with delta (0, 0)
Screenshot: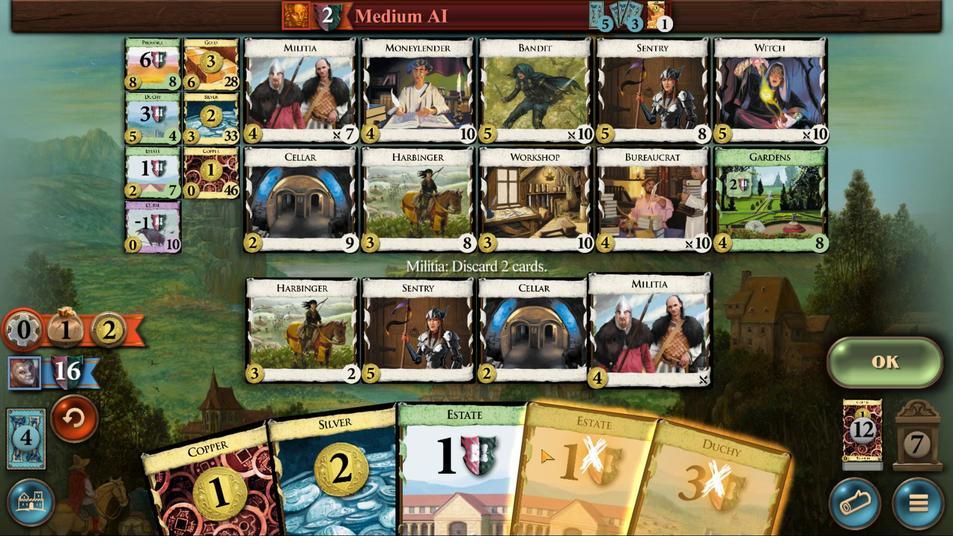 
Action: Mouse scrolled (296, 491) with delta (0, 0)
Screenshot: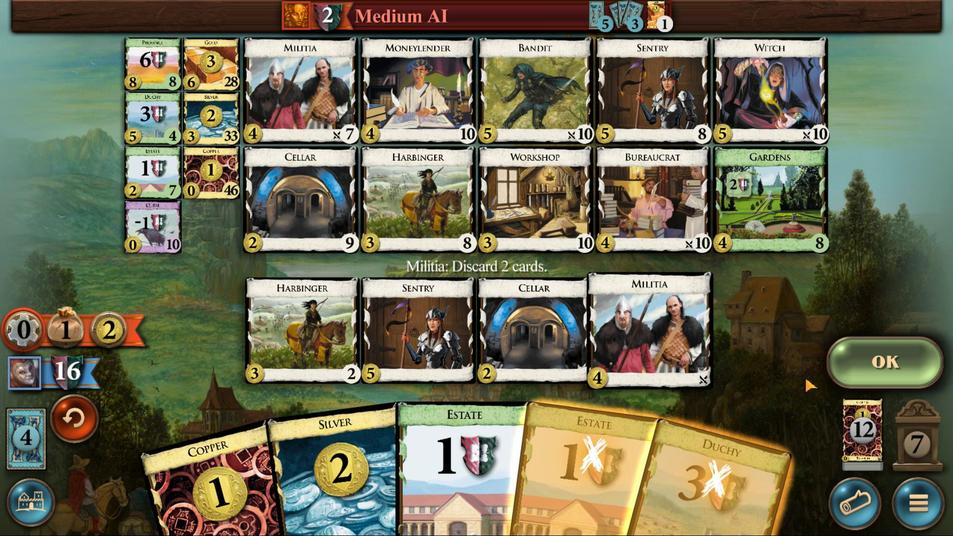 
Action: Mouse moved to (198, 452)
Screenshot: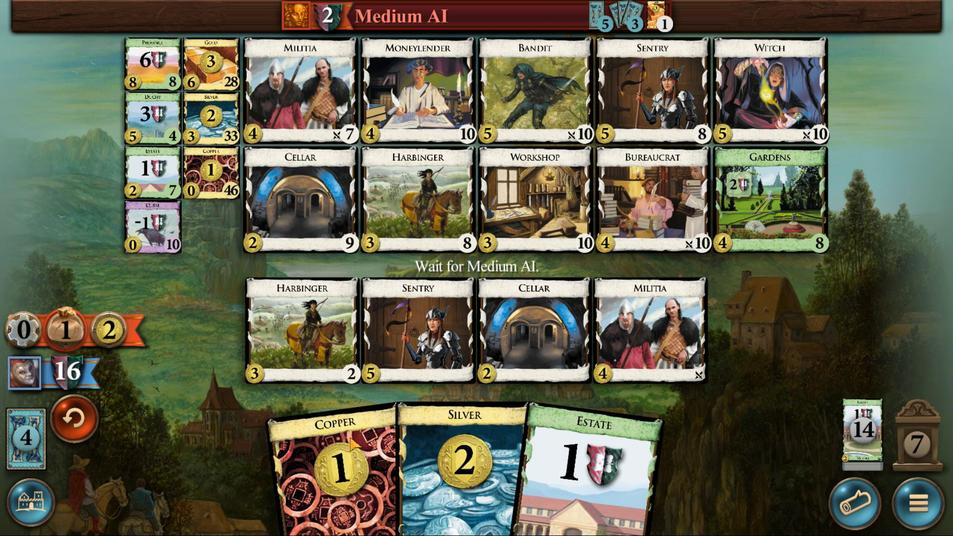 
Action: Mouse pressed left at (198, 452)
Screenshot: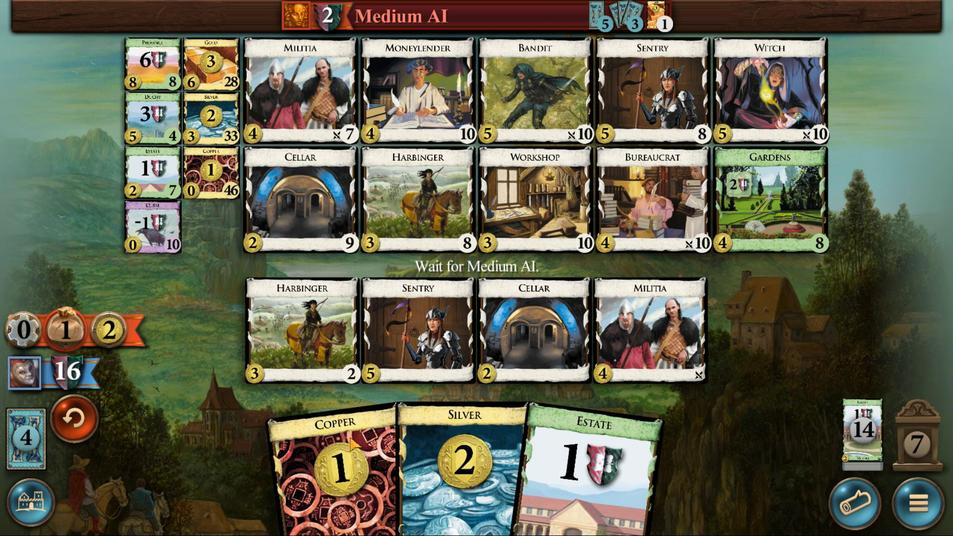 
Action: Mouse moved to (419, 496)
Screenshot: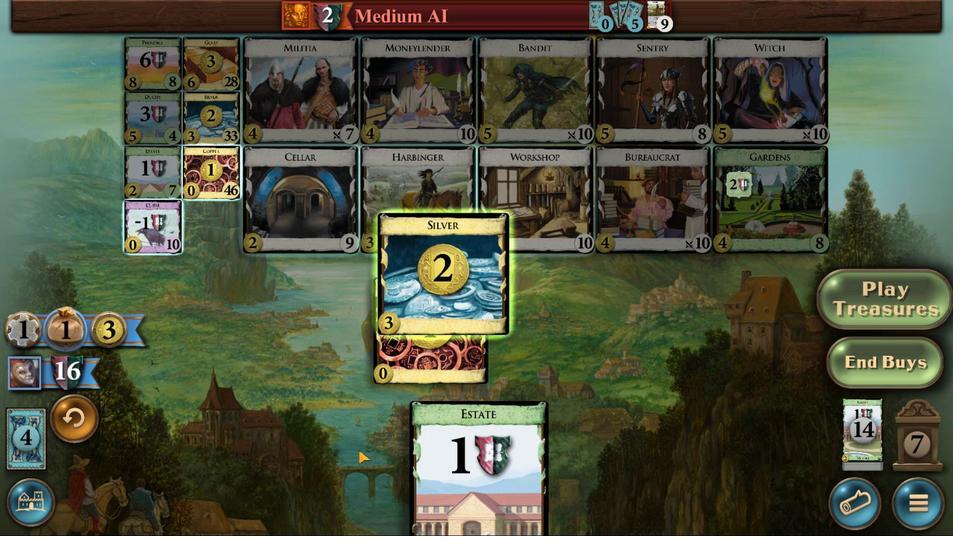 
Action: Mouse scrolled (419, 496) with delta (0, 0)
Screenshot: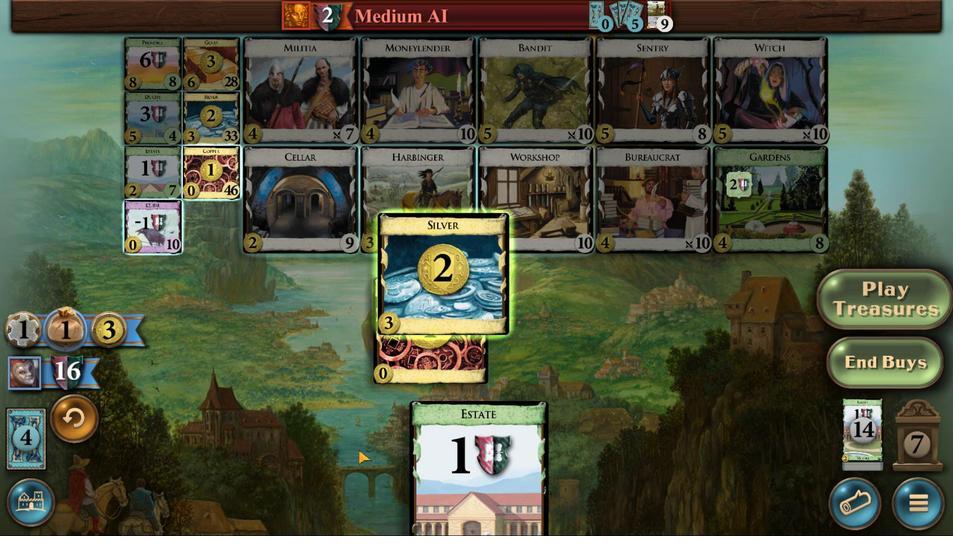 
Action: Mouse scrolled (419, 496) with delta (0, 0)
Screenshot: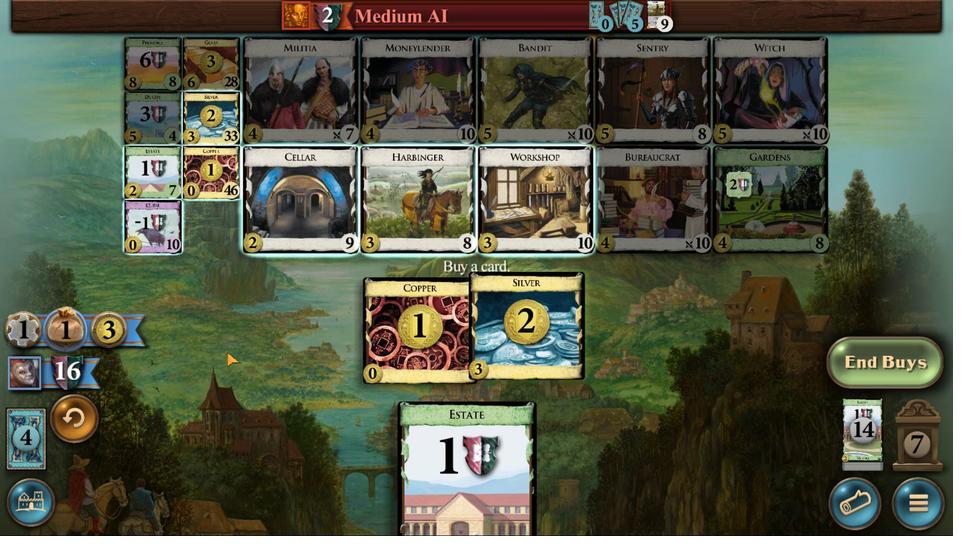 
Action: Mouse scrolled (419, 496) with delta (0, 0)
Screenshot: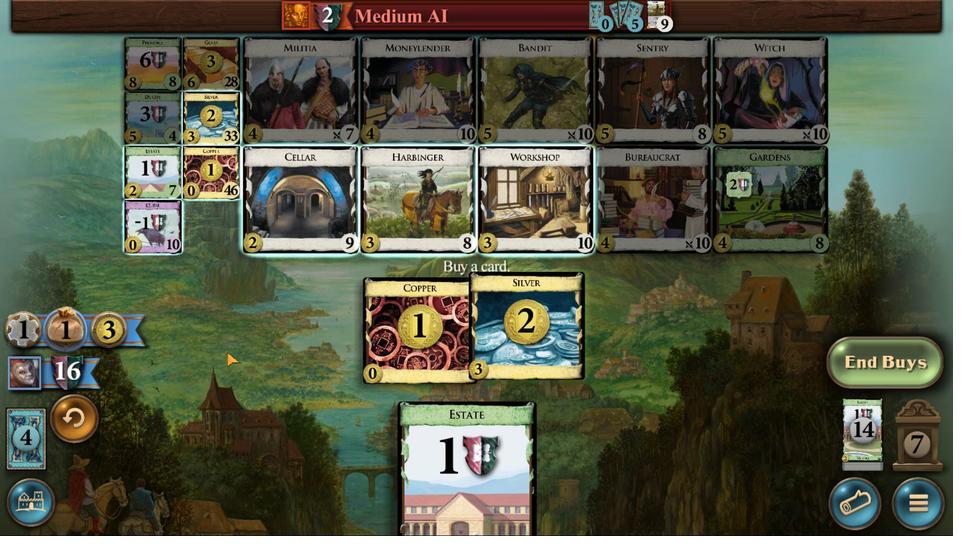
Action: Mouse moved to (369, 490)
